 Task: Look for space in Schroeder, Brazil from 3rd June, 2023 to 9th June, 2023 for 2 adults in price range Rs.6000 to Rs.12000. Place can be entire place with 1  bedroom having 1 bed and 1 bathroom. Property type can be hotel. Amenities needed are: washing machine, . Booking option can be shelf check-in. Required host language is Spanish.
Action: Mouse moved to (444, 123)
Screenshot: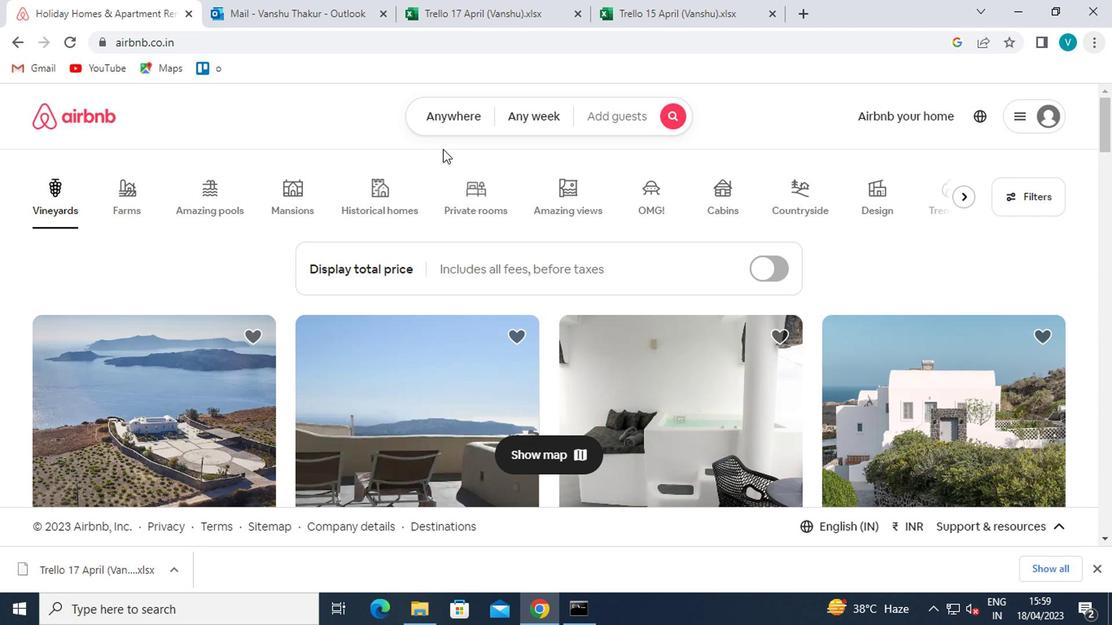 
Action: Mouse pressed left at (444, 123)
Screenshot: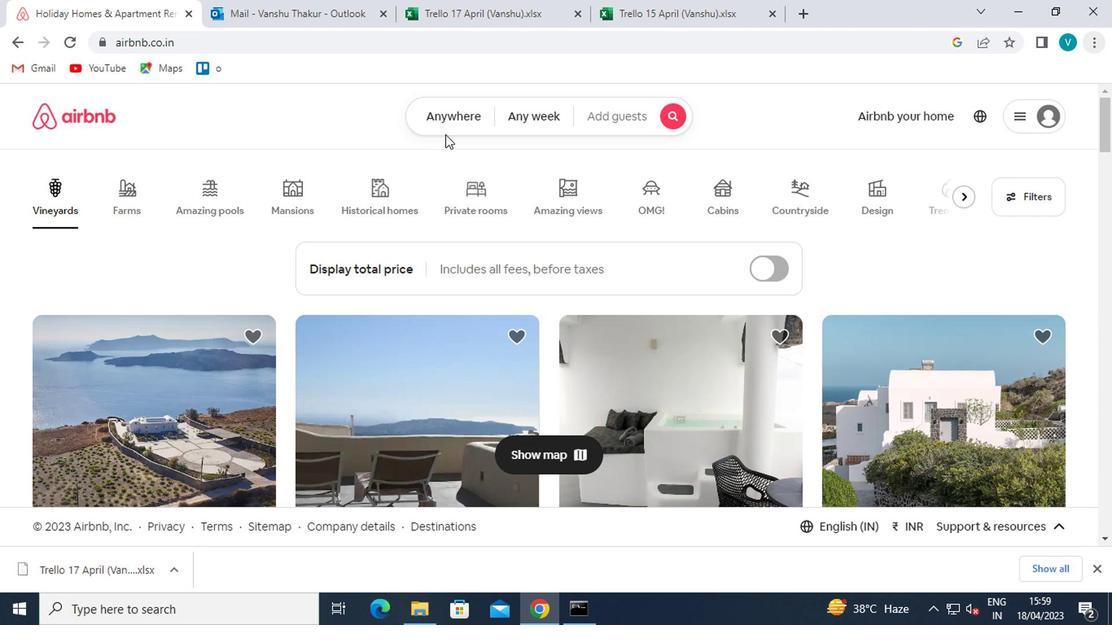
Action: Mouse moved to (351, 192)
Screenshot: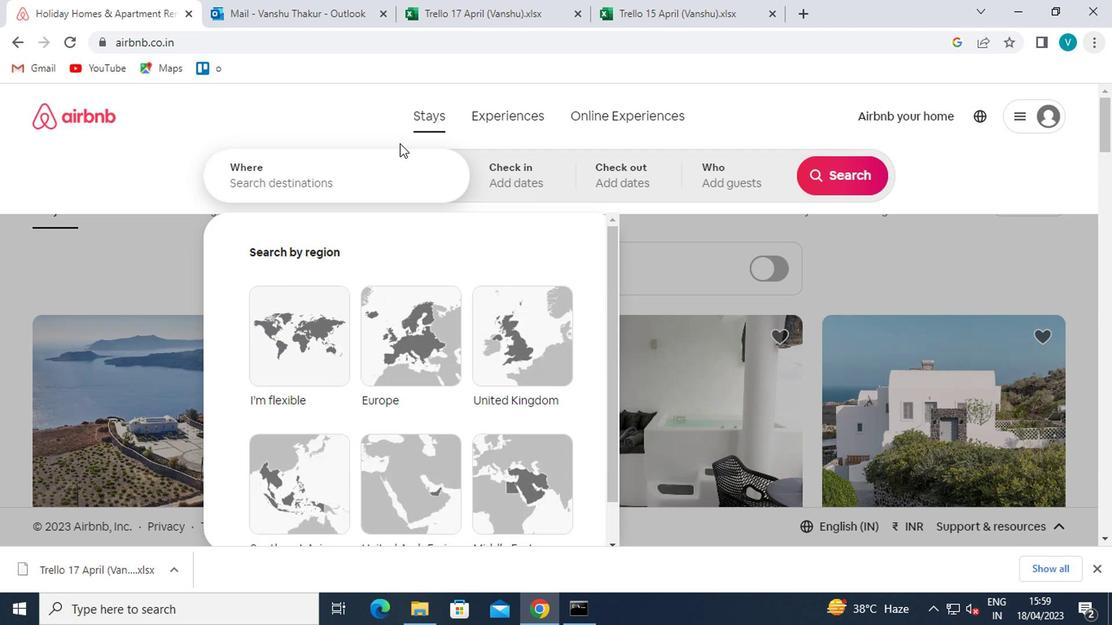 
Action: Mouse pressed left at (351, 192)
Screenshot: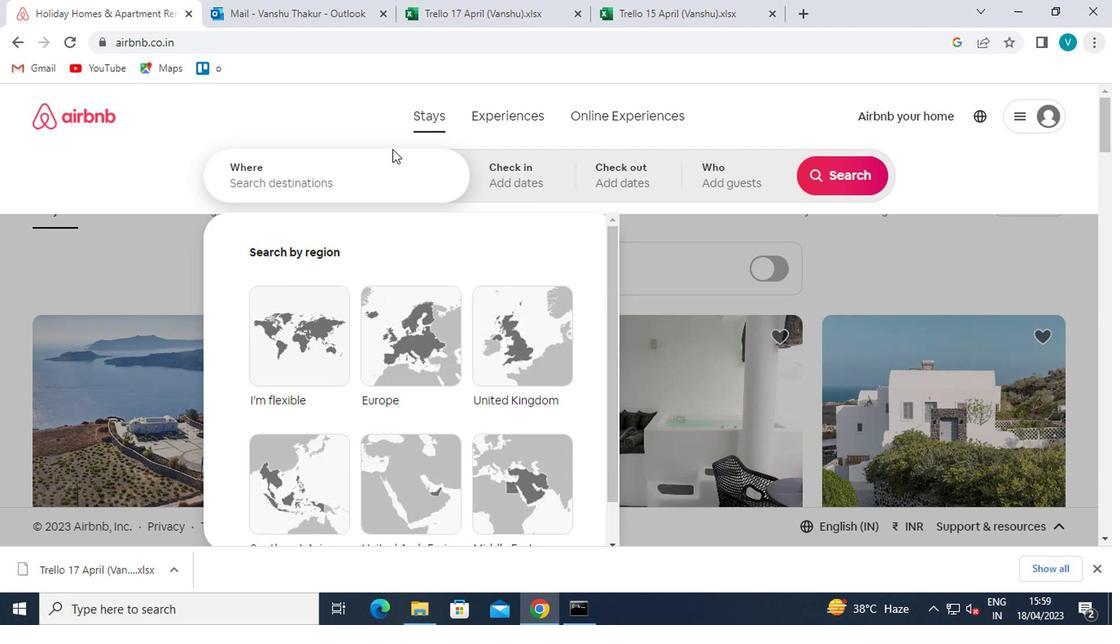 
Action: Mouse moved to (353, 195)
Screenshot: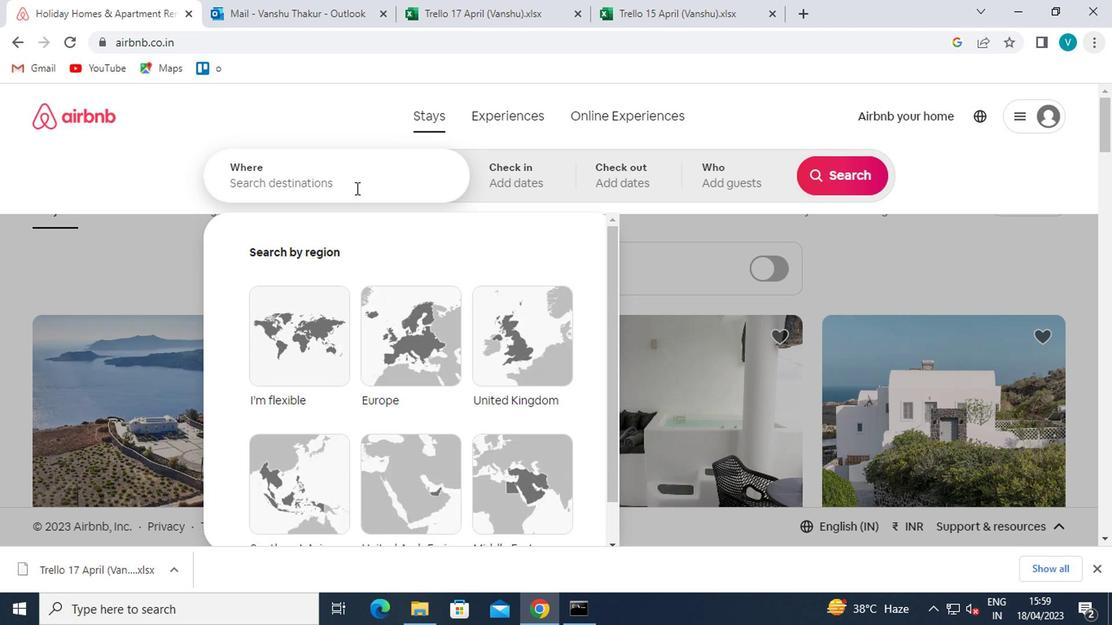 
Action: Key pressed <Key.shift>SCHROEDER
Screenshot: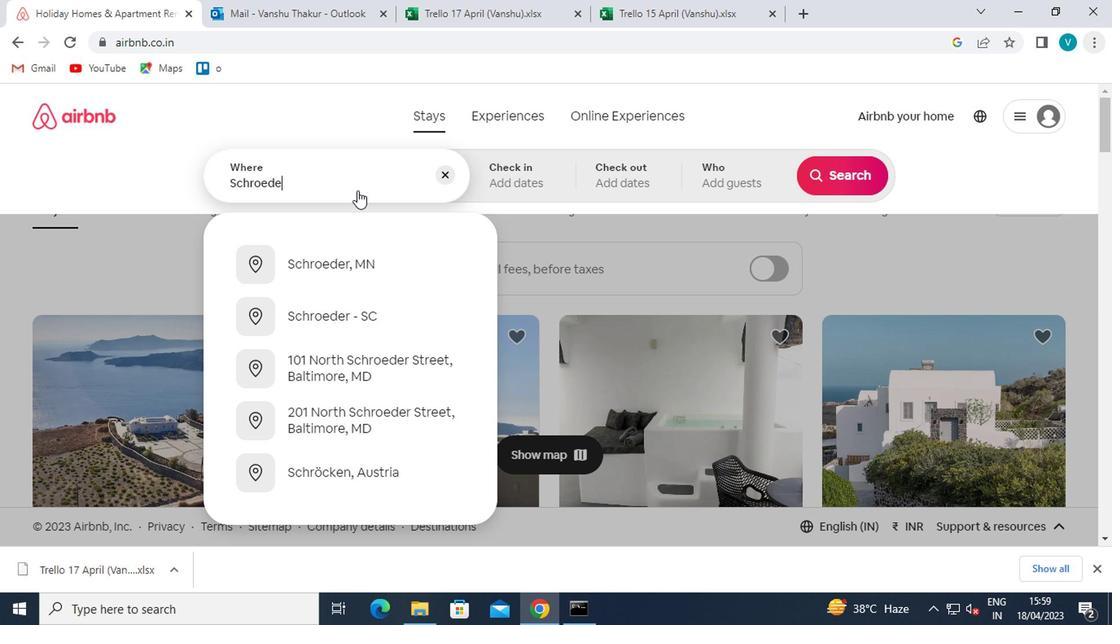 
Action: Mouse moved to (371, 259)
Screenshot: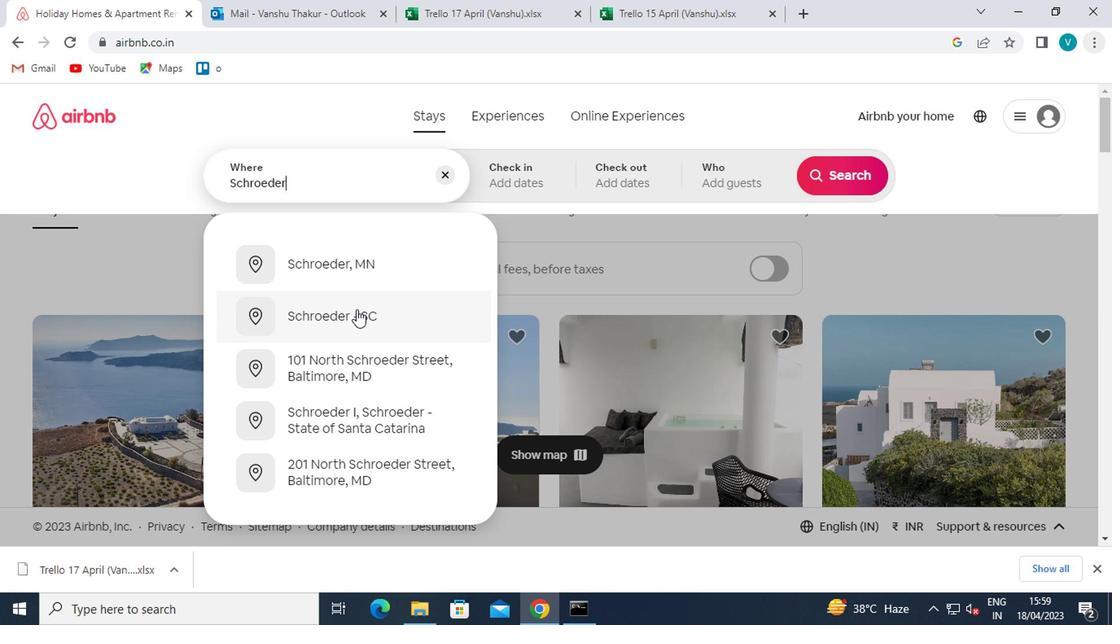 
Action: Mouse pressed left at (371, 259)
Screenshot: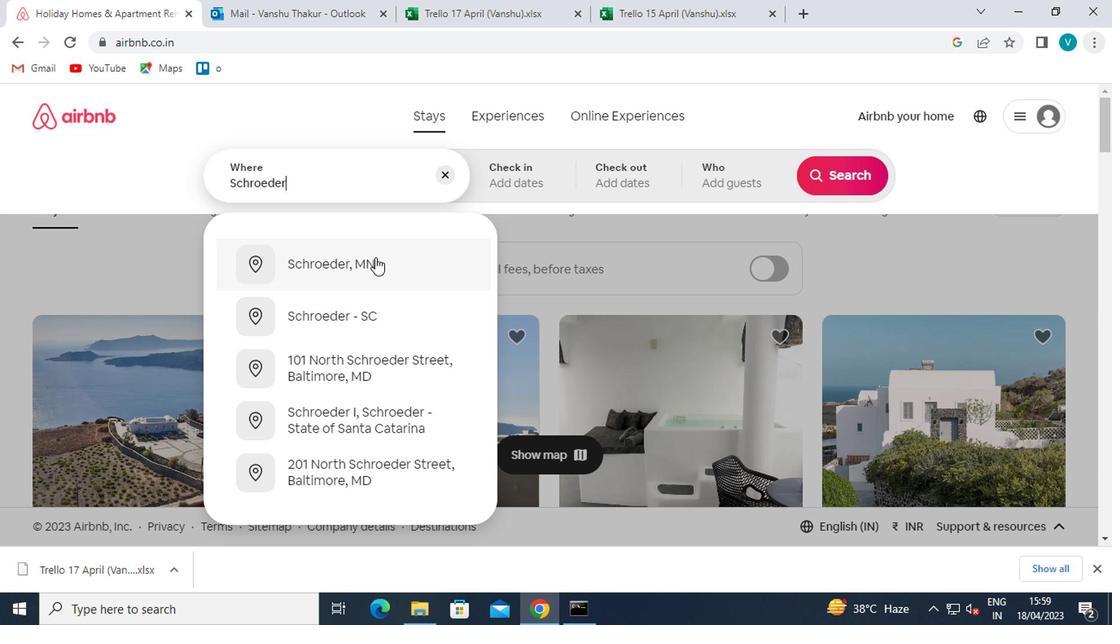 
Action: Mouse moved to (831, 302)
Screenshot: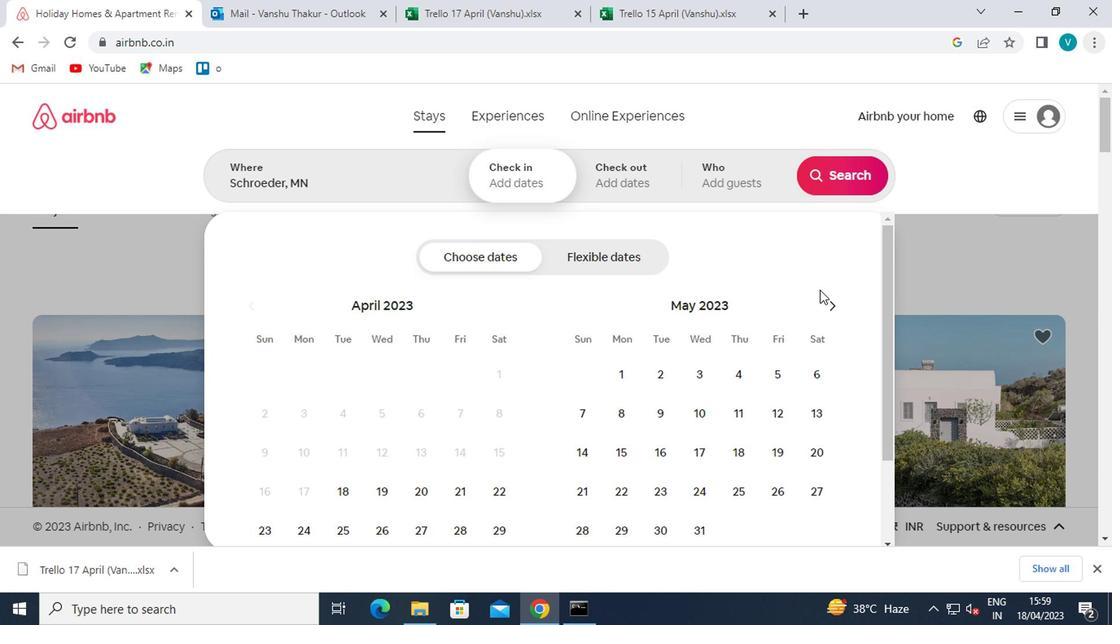 
Action: Mouse pressed left at (831, 302)
Screenshot: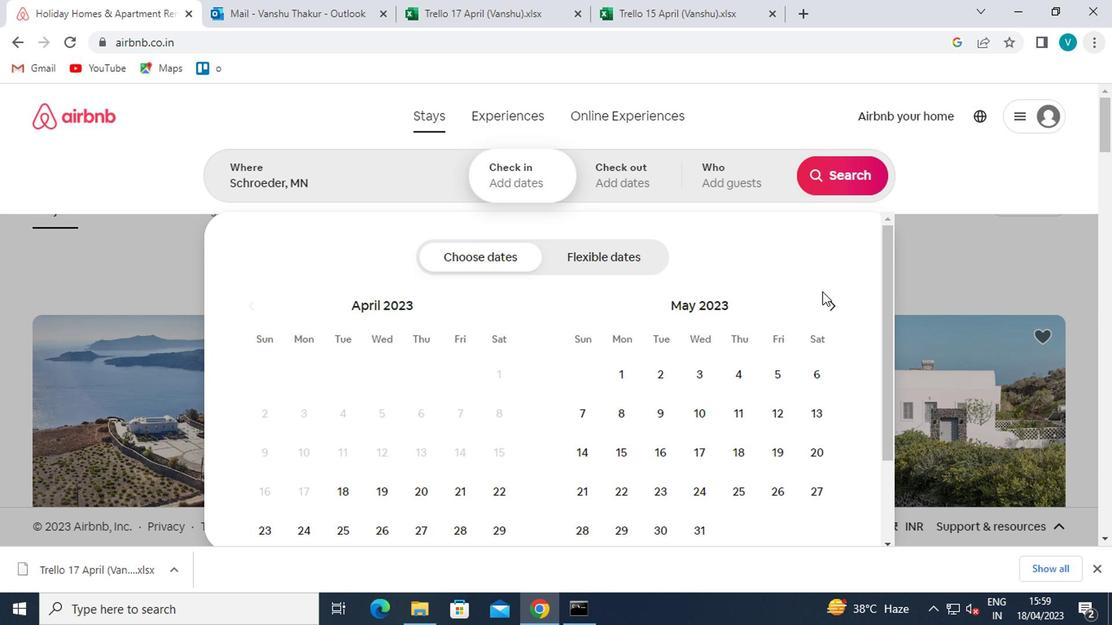 
Action: Mouse moved to (821, 367)
Screenshot: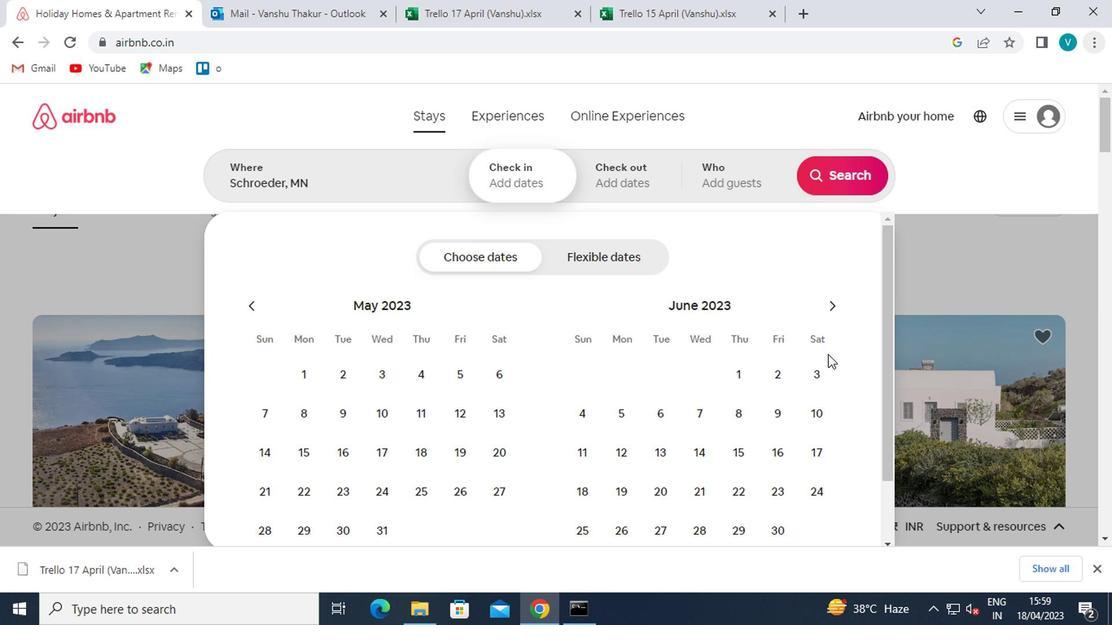 
Action: Mouse pressed left at (821, 367)
Screenshot: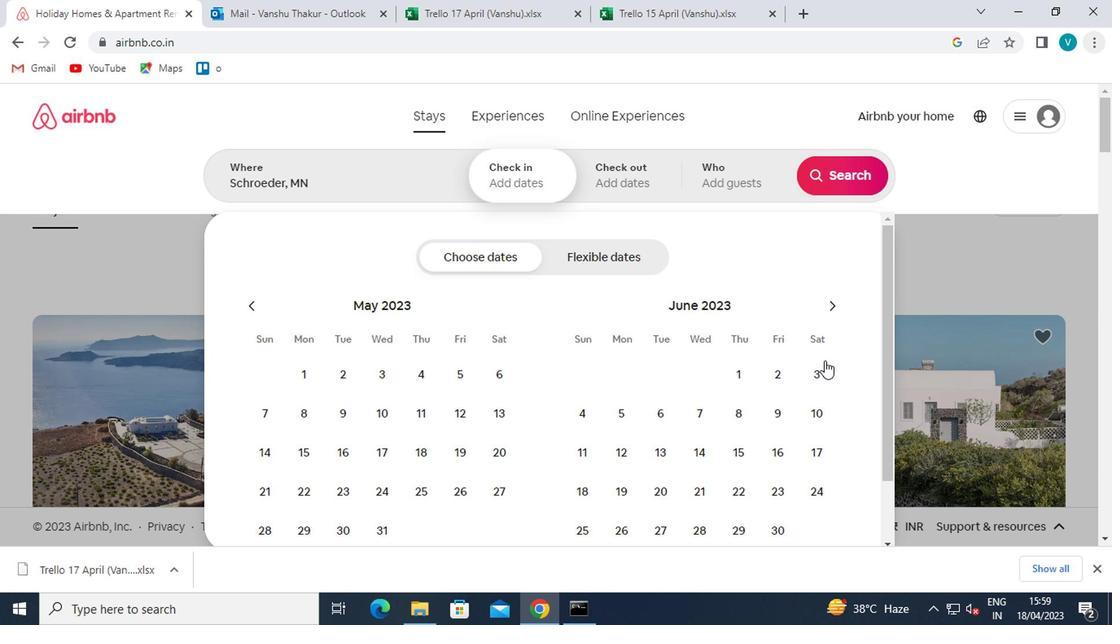 
Action: Mouse moved to (770, 407)
Screenshot: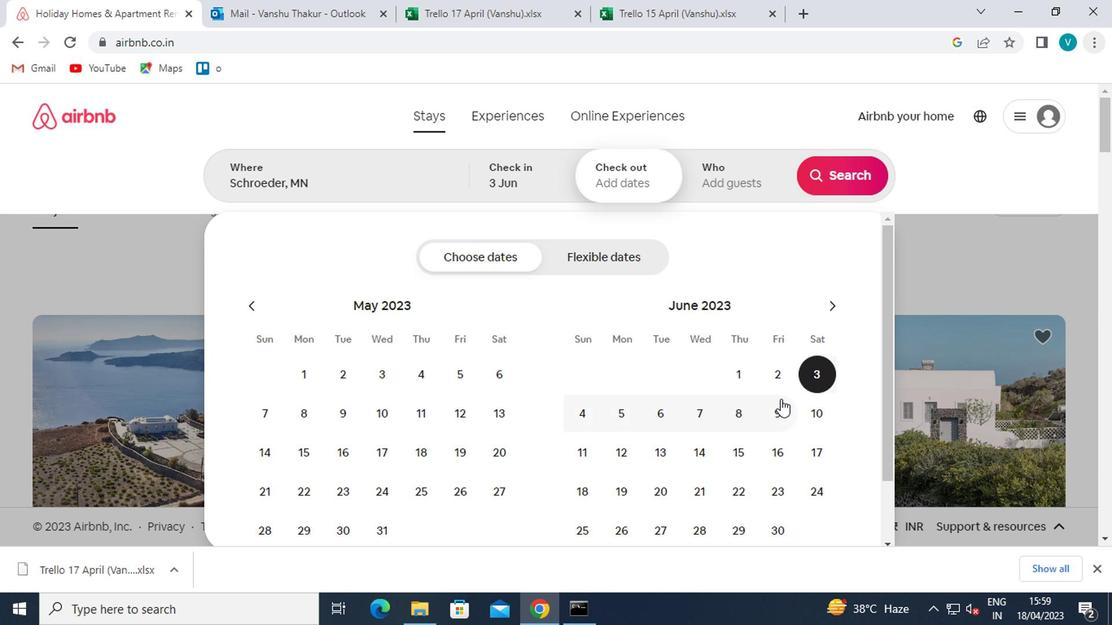 
Action: Mouse pressed left at (770, 407)
Screenshot: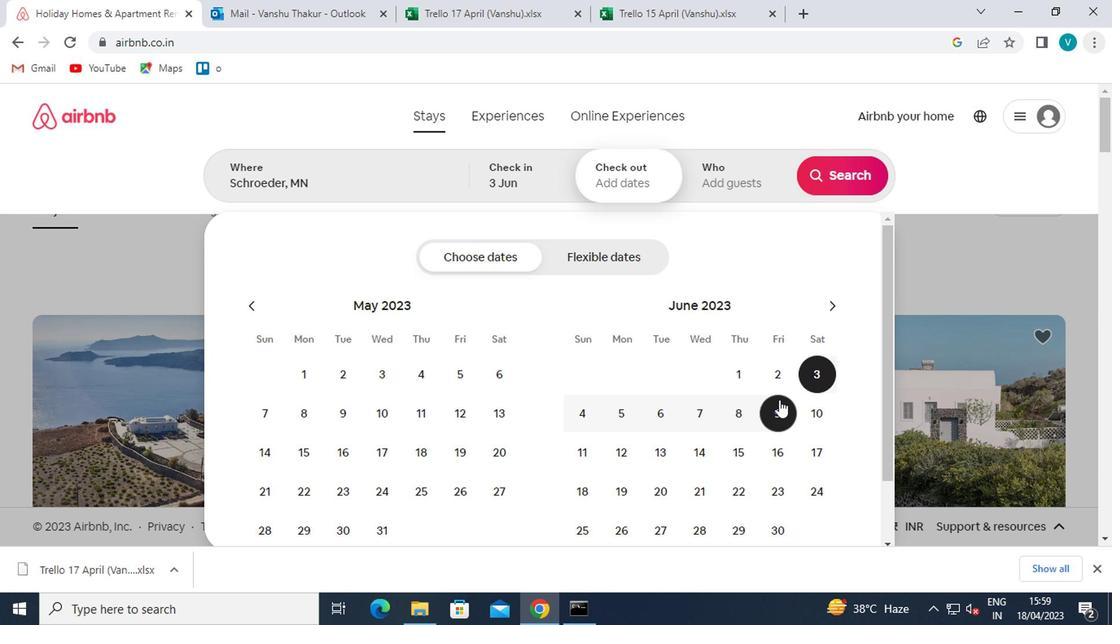 
Action: Mouse moved to (758, 188)
Screenshot: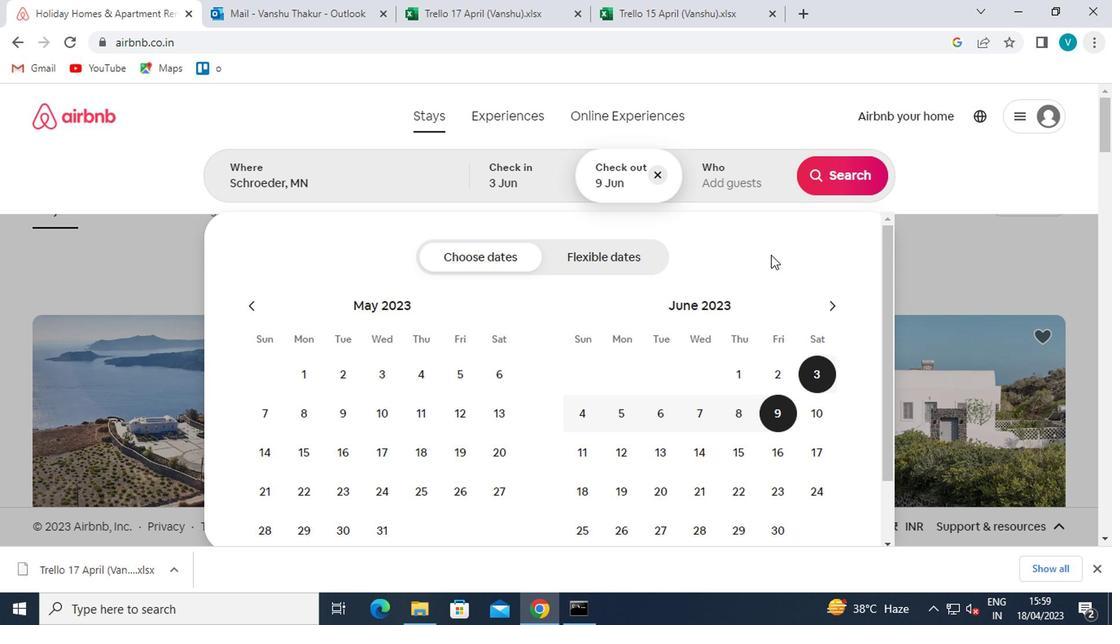 
Action: Mouse pressed left at (758, 188)
Screenshot: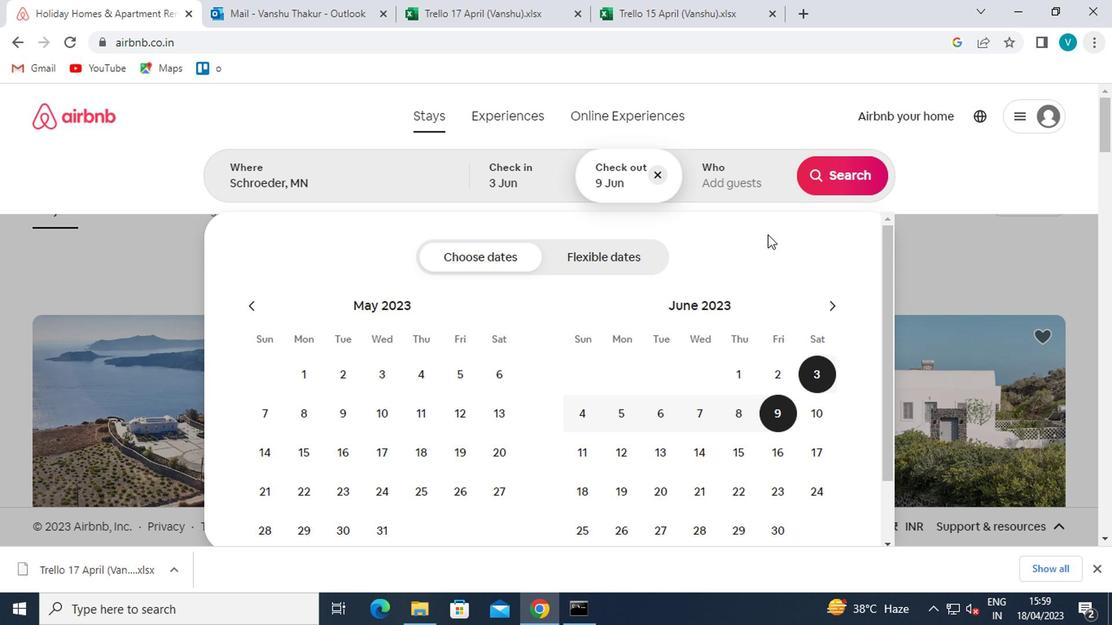 
Action: Mouse moved to (849, 259)
Screenshot: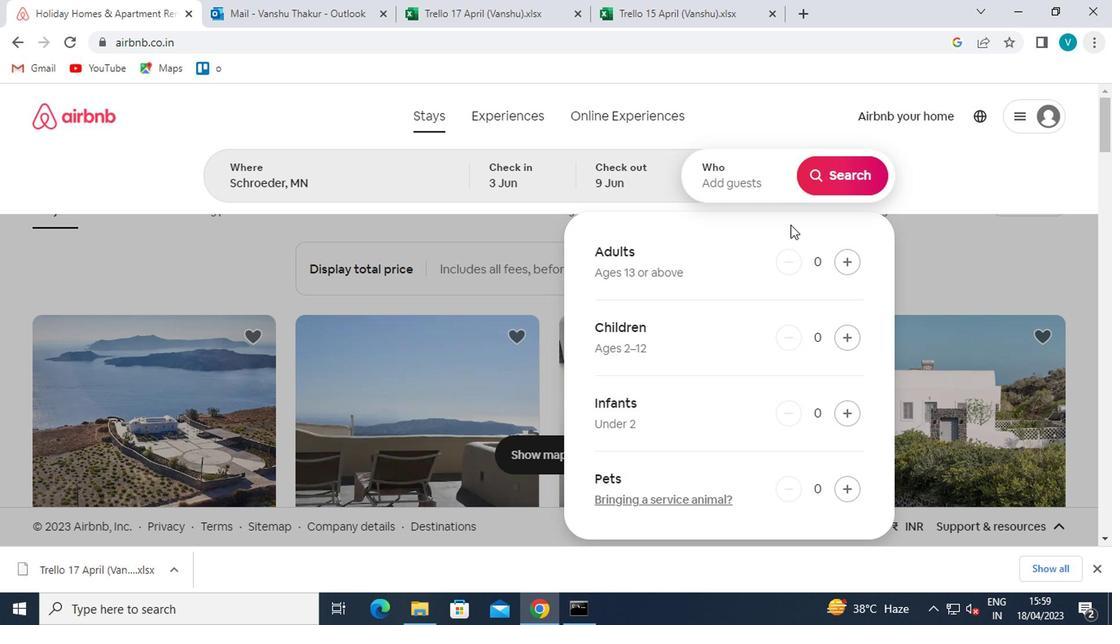 
Action: Mouse pressed left at (849, 259)
Screenshot: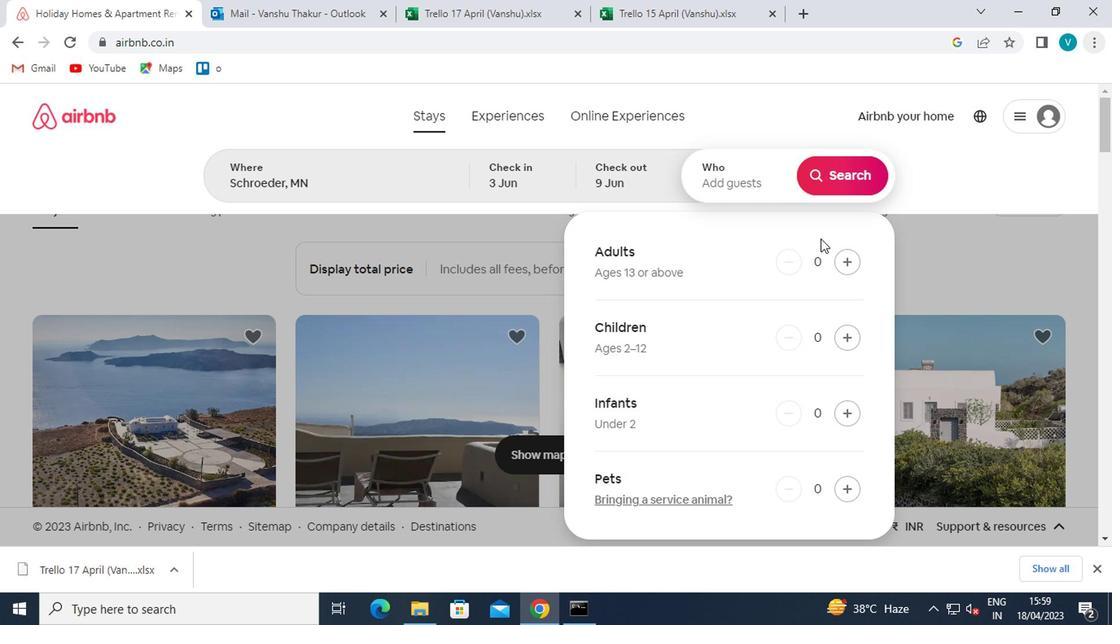 
Action: Mouse pressed left at (849, 259)
Screenshot: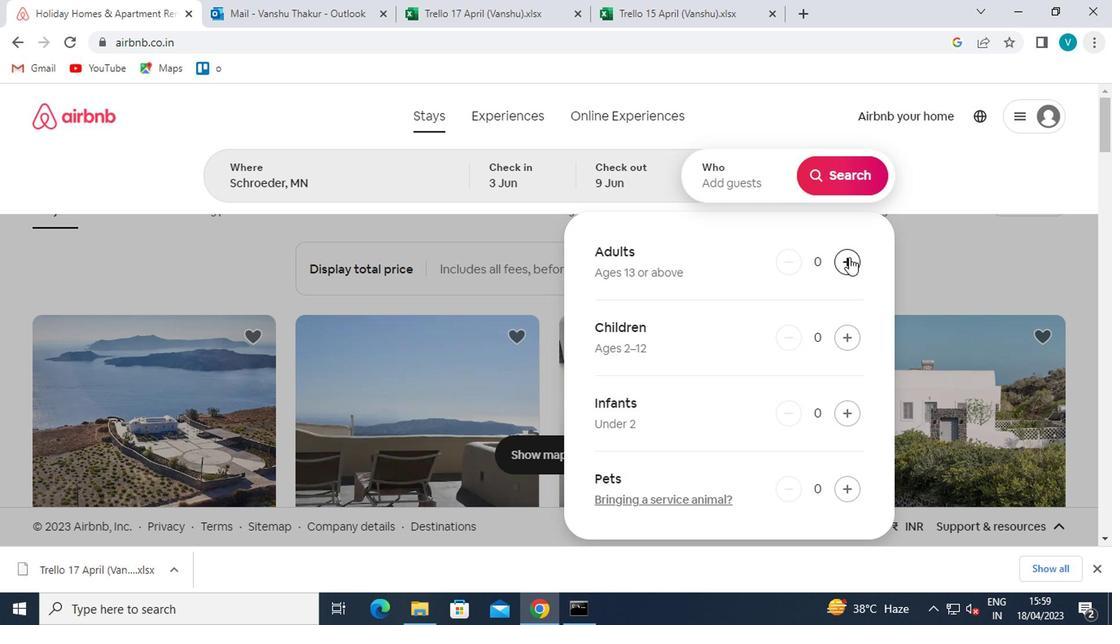 
Action: Mouse moved to (859, 178)
Screenshot: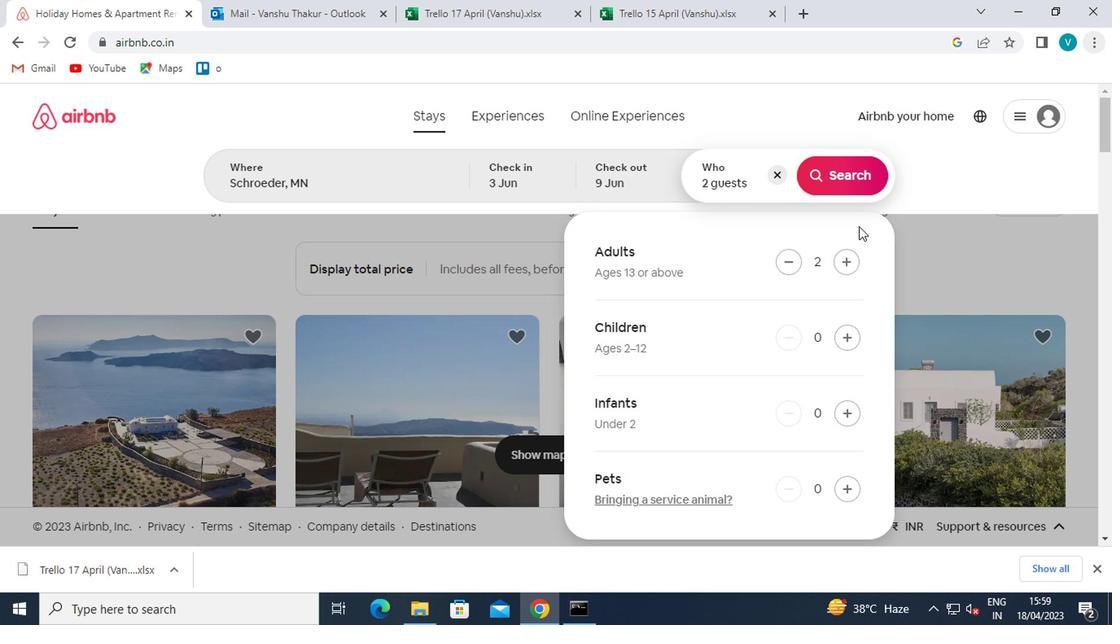 
Action: Mouse pressed left at (859, 178)
Screenshot: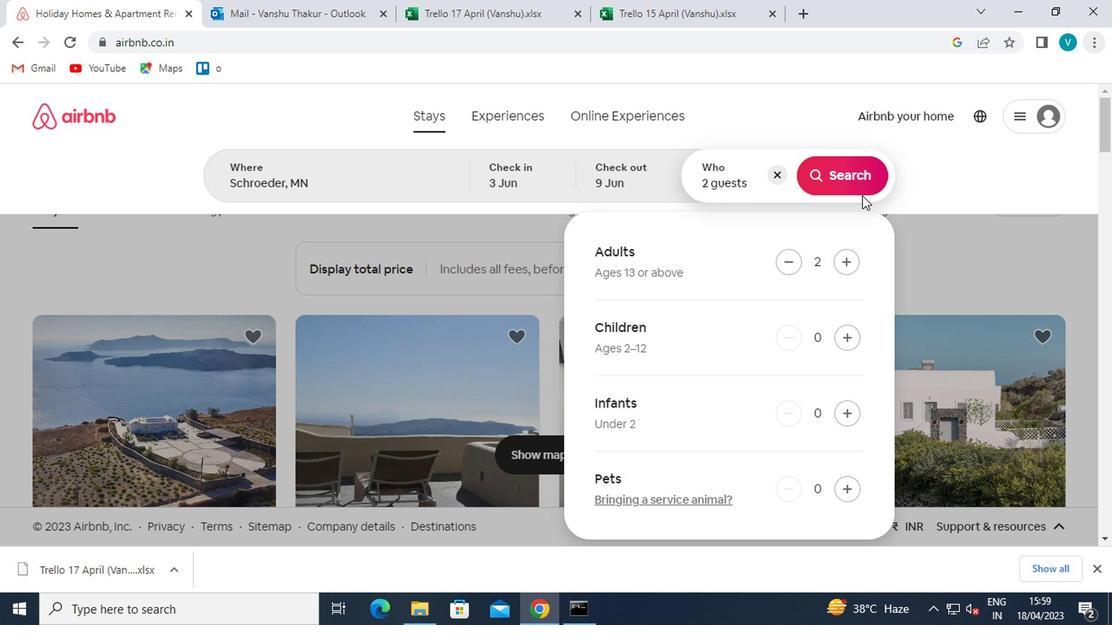 
Action: Mouse moved to (1041, 185)
Screenshot: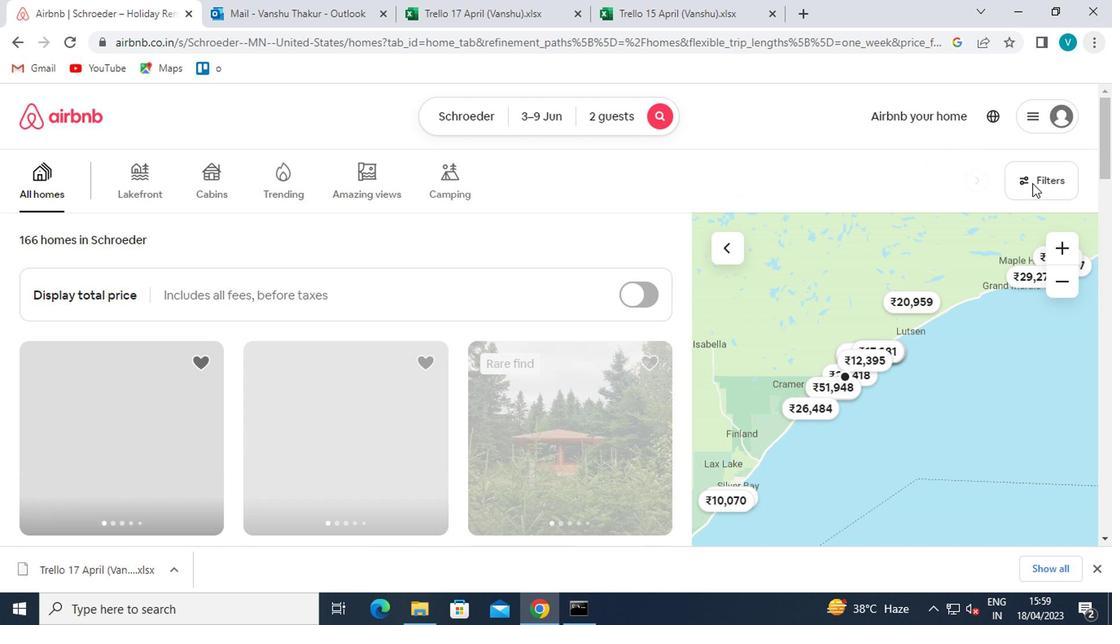 
Action: Mouse pressed left at (1041, 185)
Screenshot: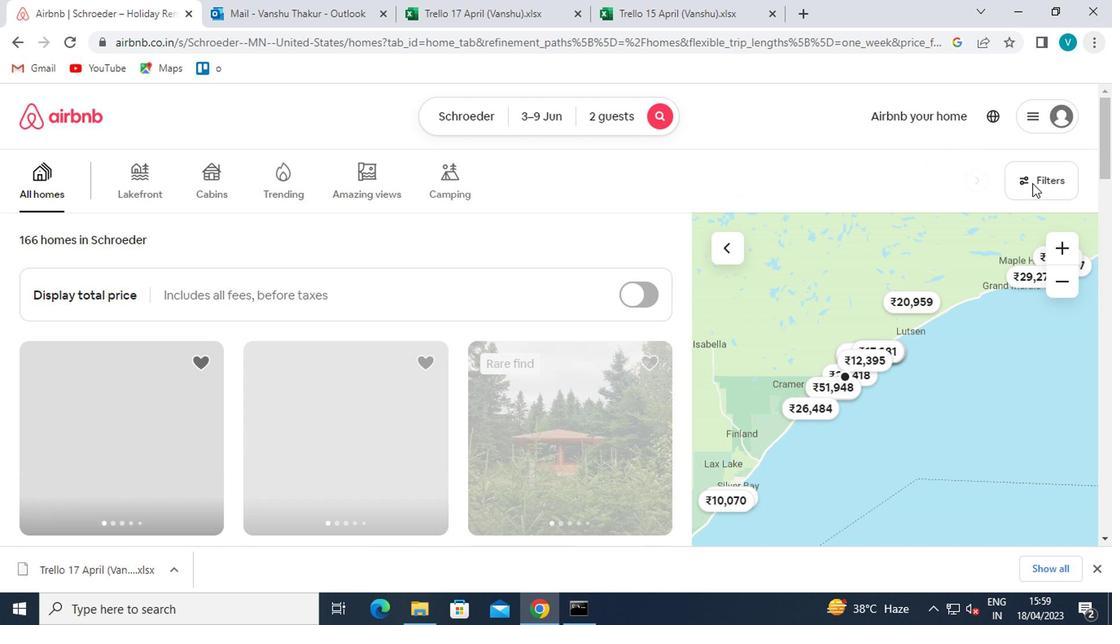 
Action: Mouse moved to (369, 387)
Screenshot: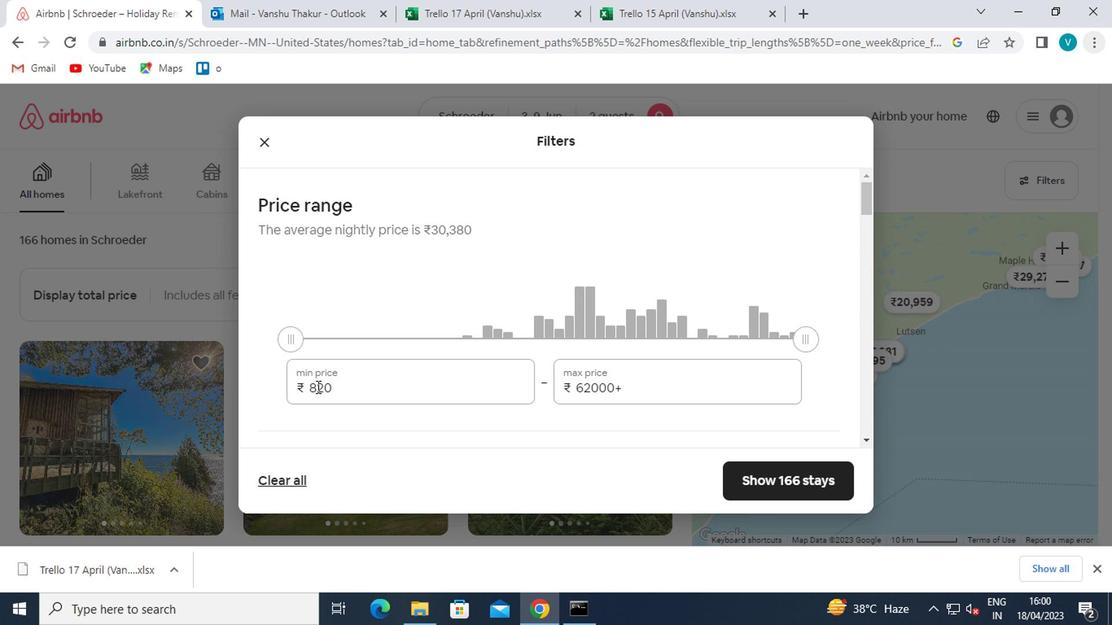 
Action: Mouse pressed left at (369, 387)
Screenshot: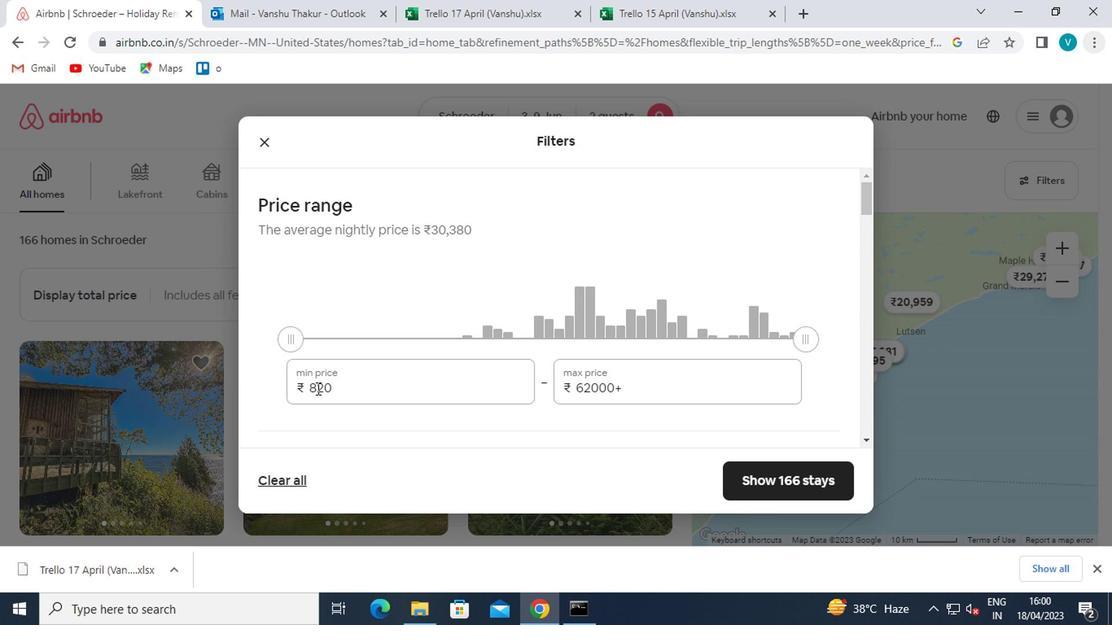 
Action: Mouse moved to (368, 387)
Screenshot: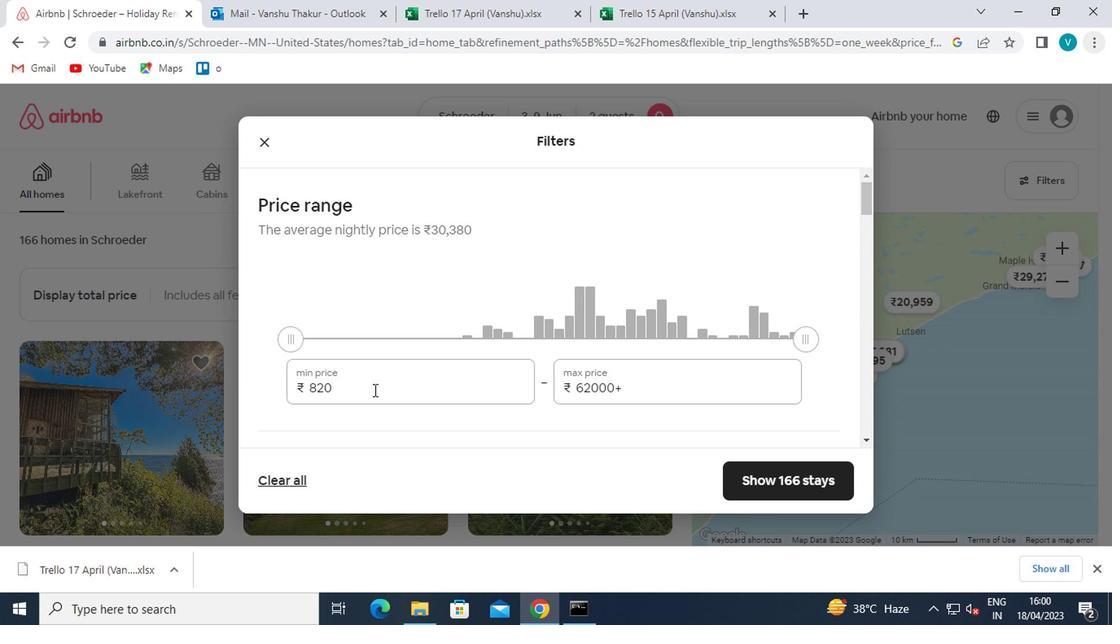 
Action: Key pressed <Key.backspace><Key.backspace><Key.backspace>6000
Screenshot: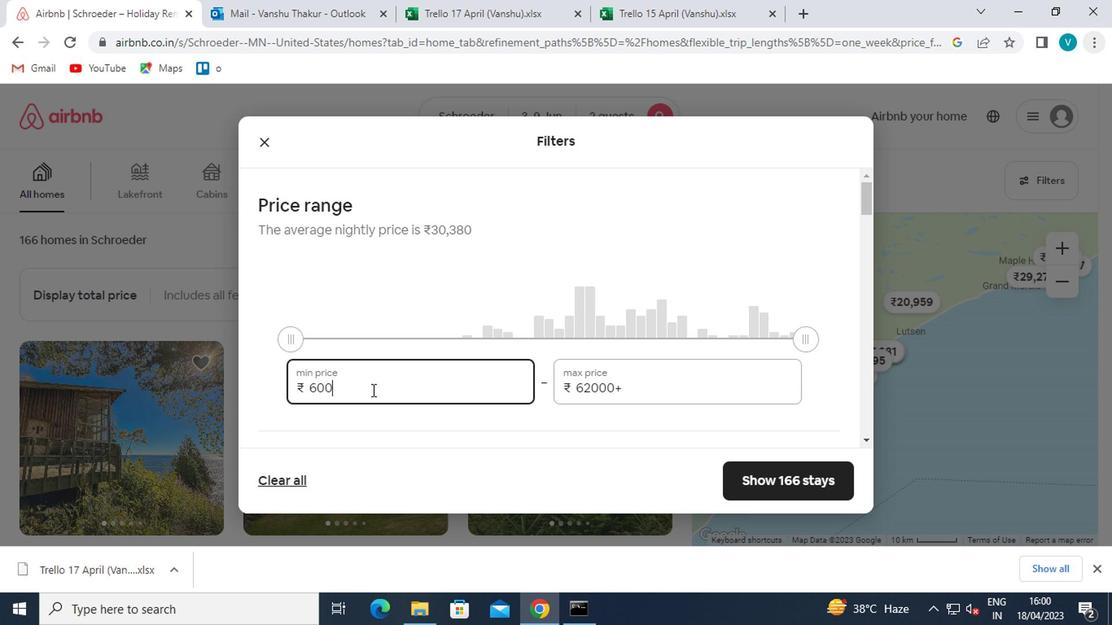 
Action: Mouse moved to (696, 390)
Screenshot: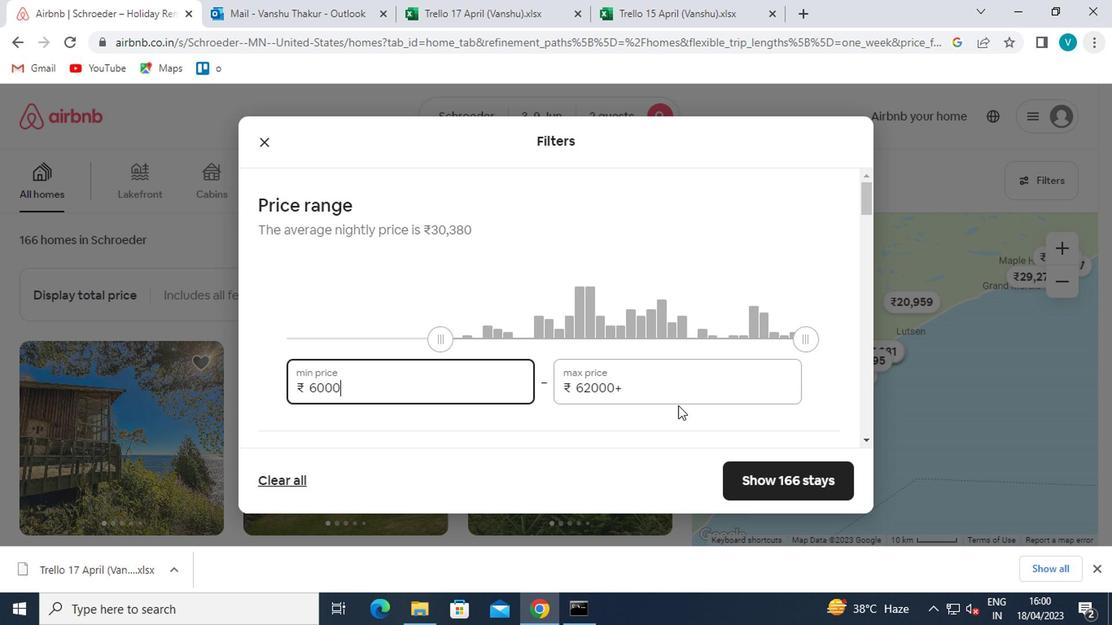
Action: Mouse pressed left at (696, 390)
Screenshot: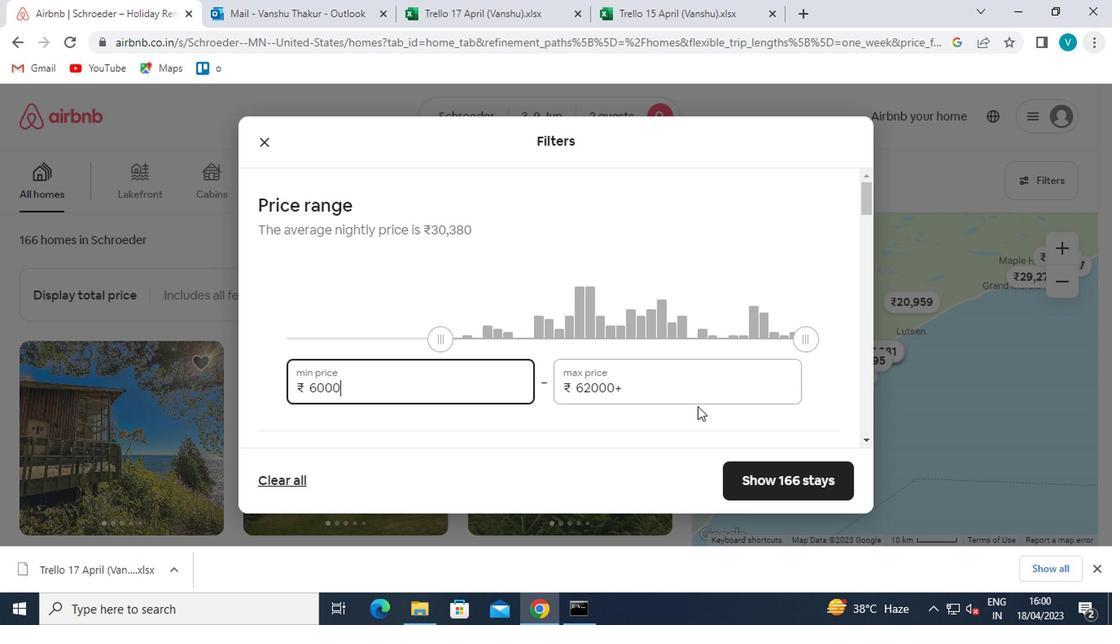 
Action: Mouse moved to (689, 389)
Screenshot: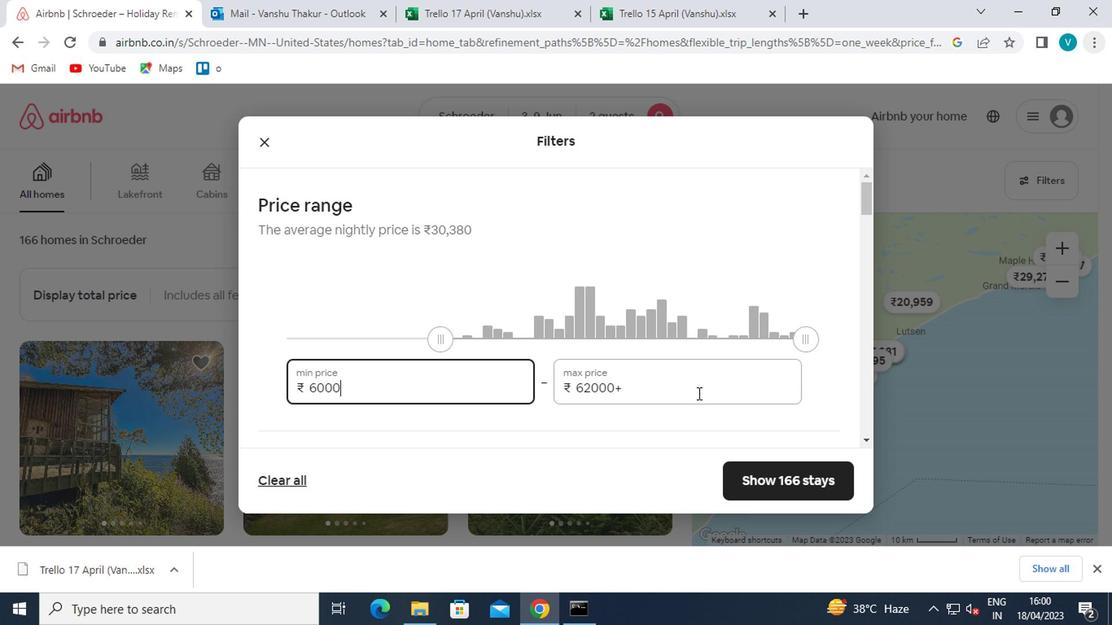 
Action: Key pressed <Key.backspace><Key.backspace><Key.backspace><Key.backspace><Key.backspace><Key.backspace>12000
Screenshot: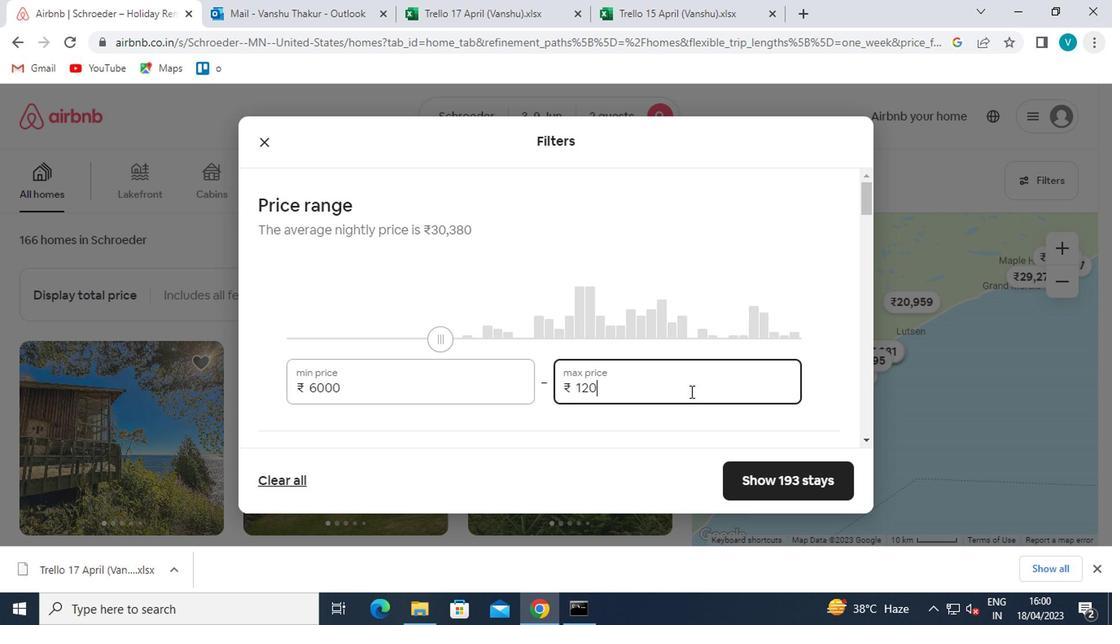 
Action: Mouse moved to (688, 389)
Screenshot: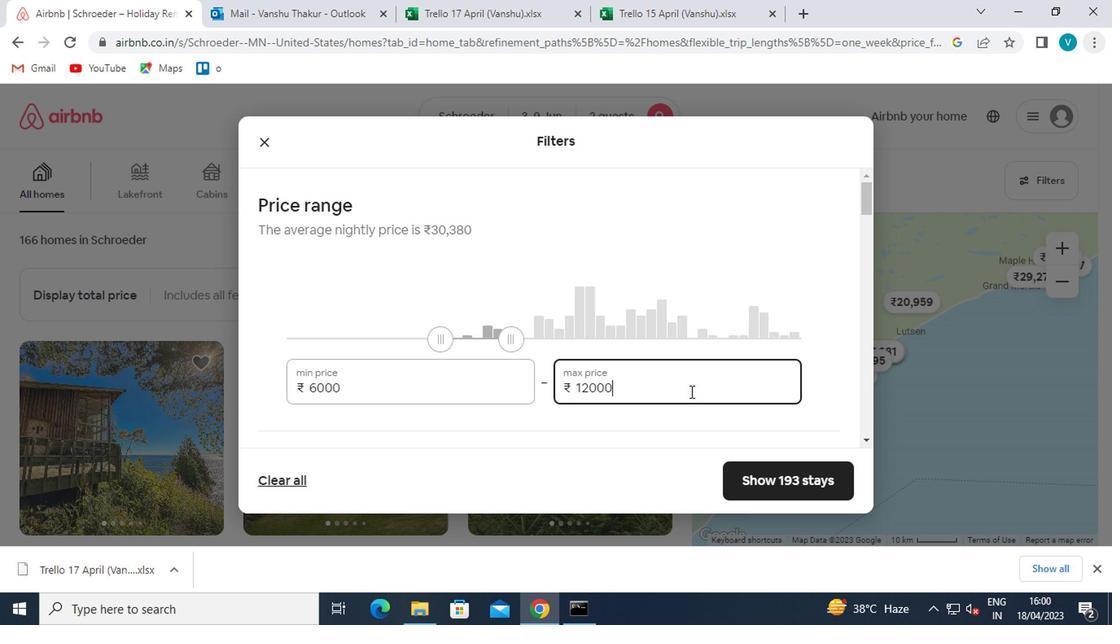 
Action: Mouse scrolled (688, 388) with delta (0, -1)
Screenshot: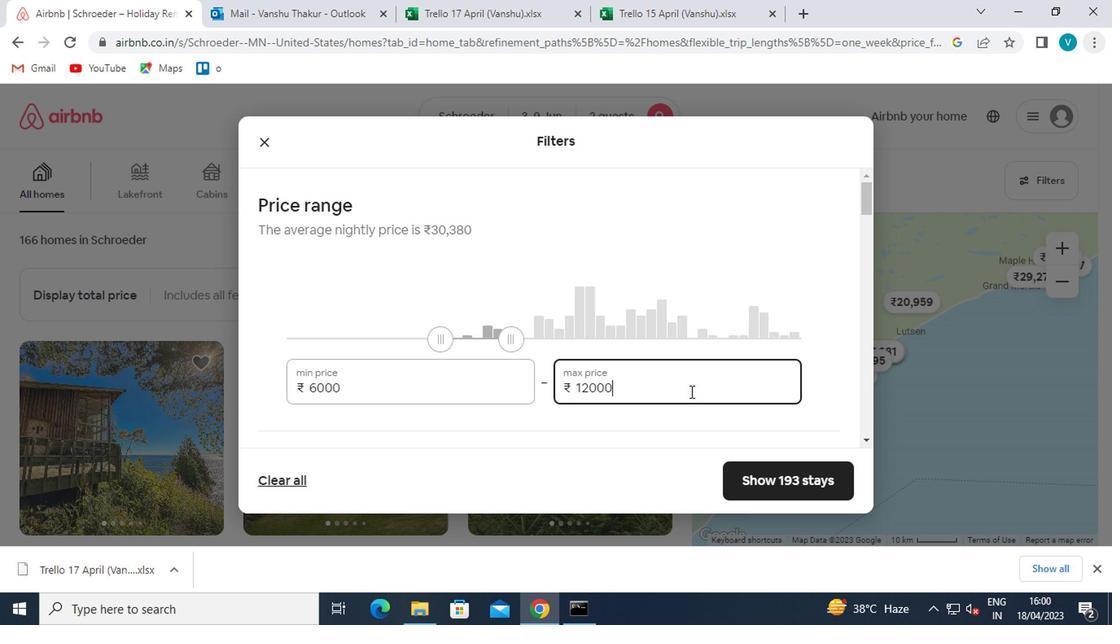 
Action: Mouse moved to (688, 389)
Screenshot: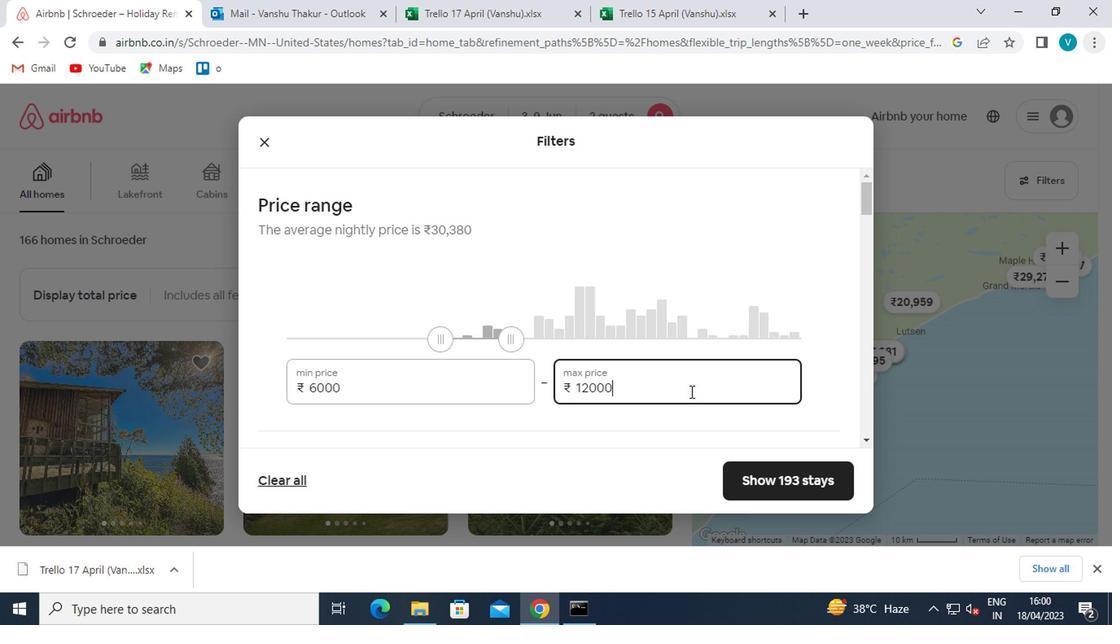
Action: Mouse scrolled (688, 389) with delta (0, 0)
Screenshot: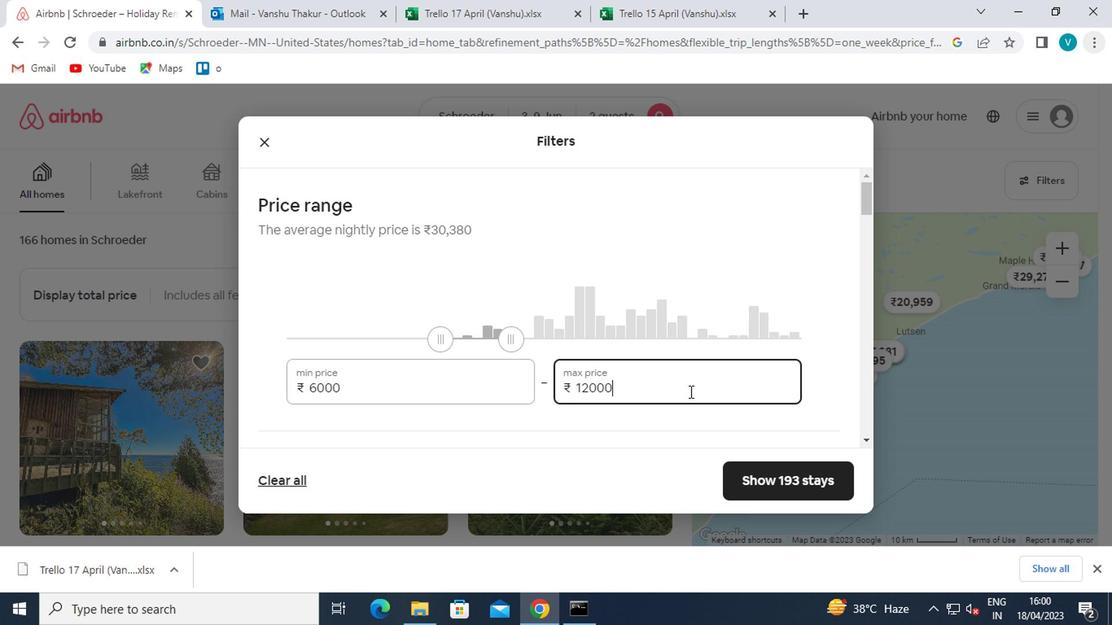 
Action: Mouse moved to (276, 365)
Screenshot: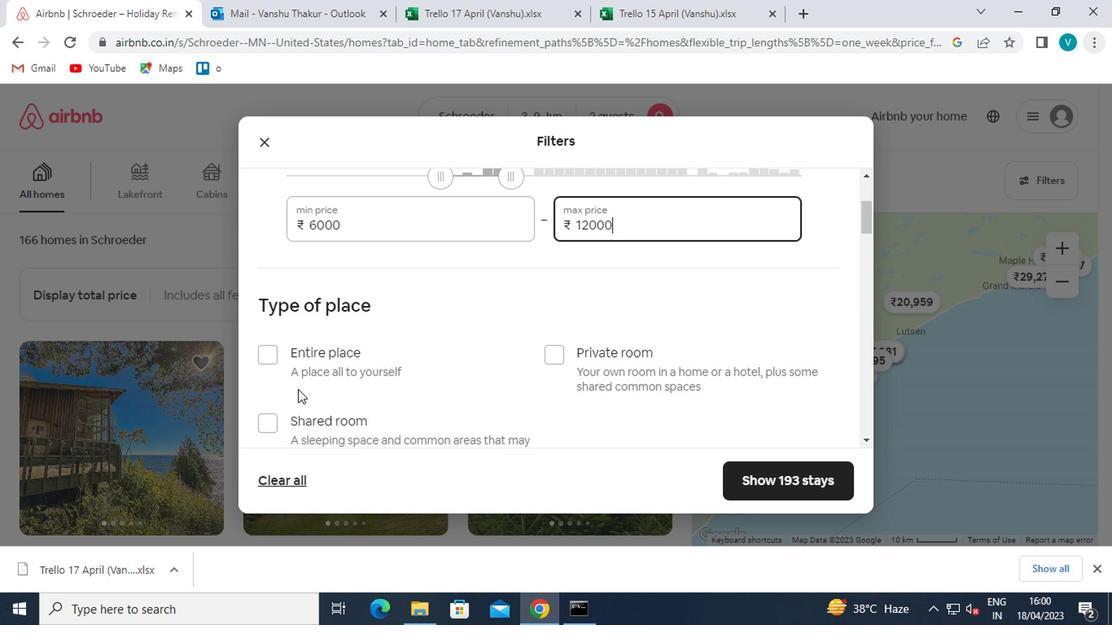 
Action: Mouse pressed left at (276, 365)
Screenshot: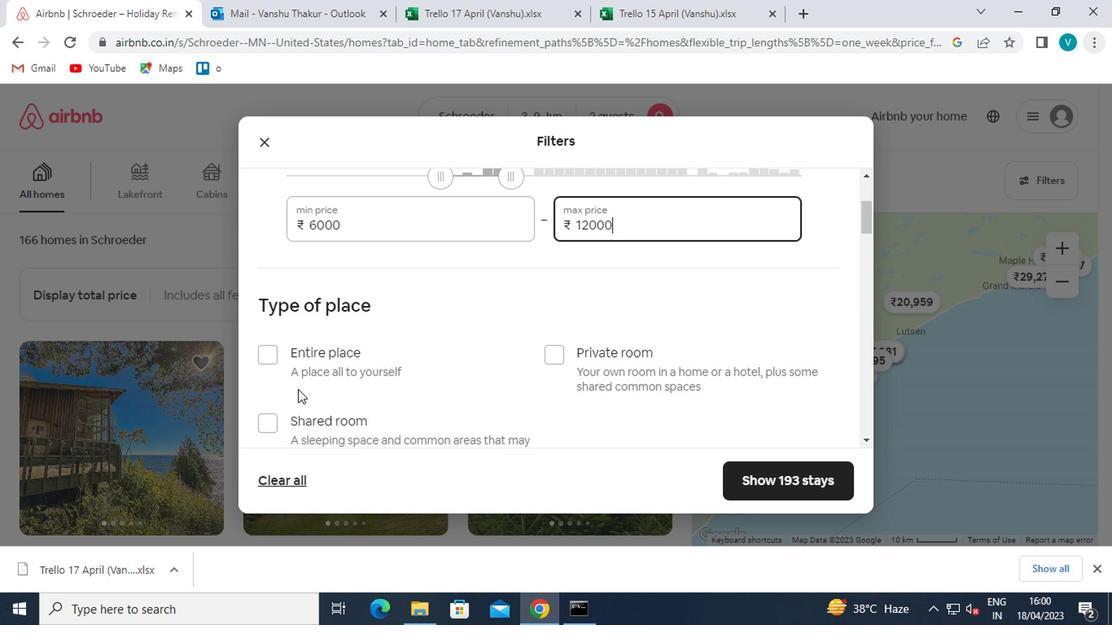 
Action: Mouse moved to (282, 366)
Screenshot: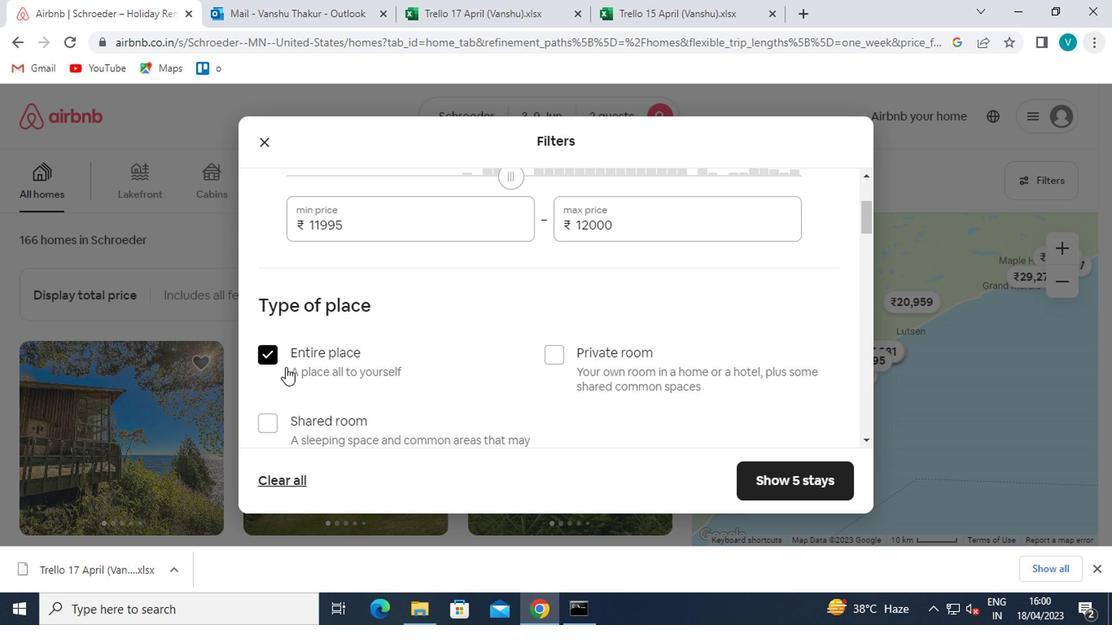 
Action: Mouse scrolled (282, 365) with delta (0, -1)
Screenshot: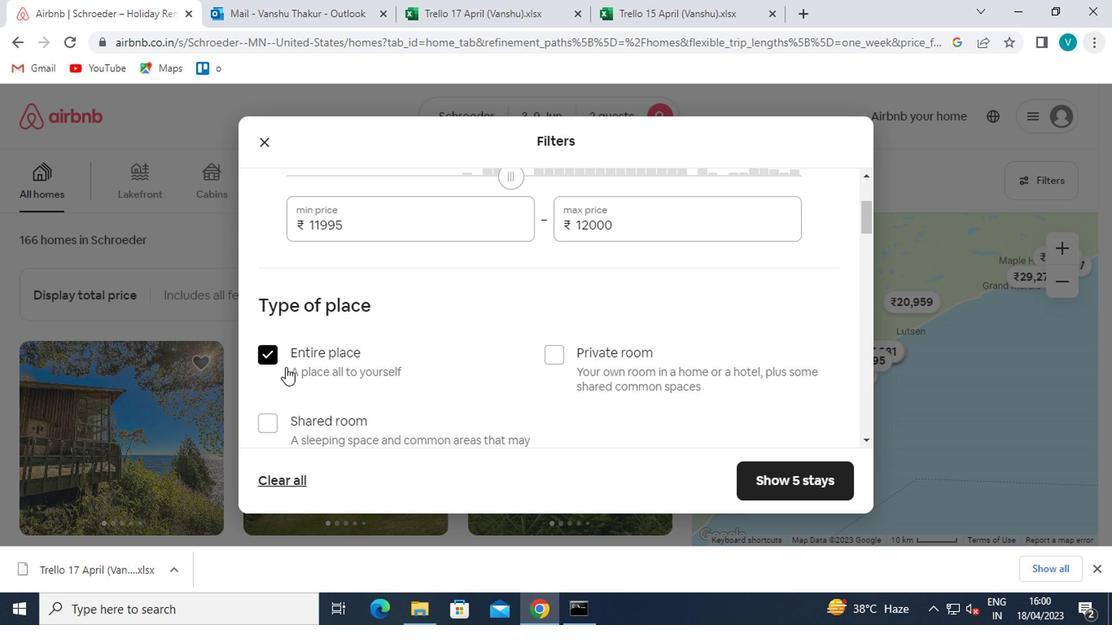 
Action: Mouse moved to (284, 368)
Screenshot: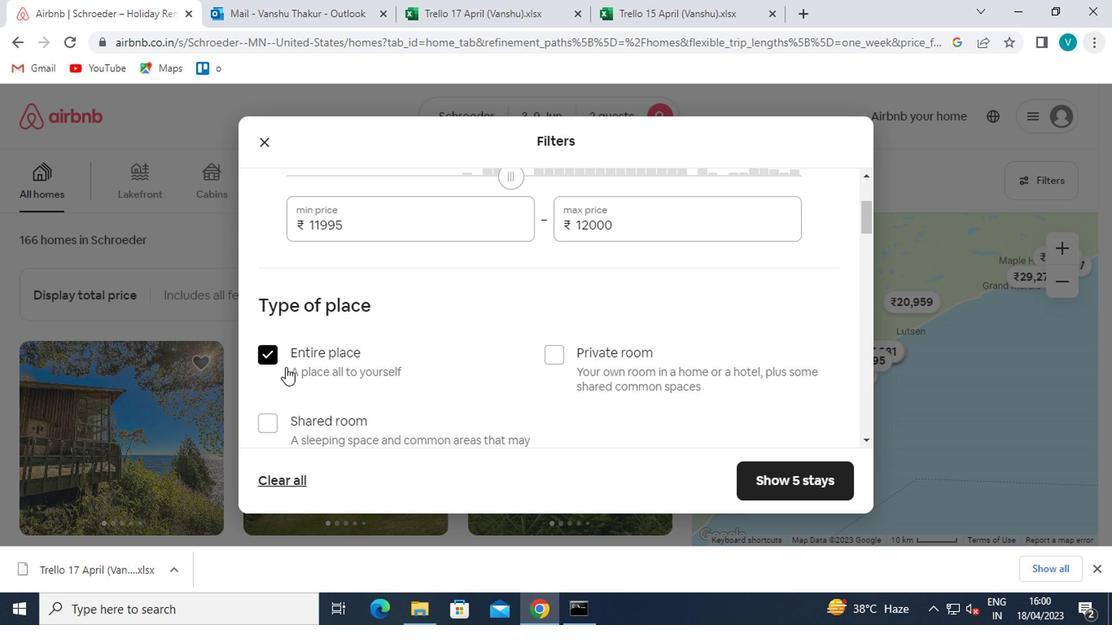 
Action: Mouse scrolled (284, 367) with delta (0, -1)
Screenshot: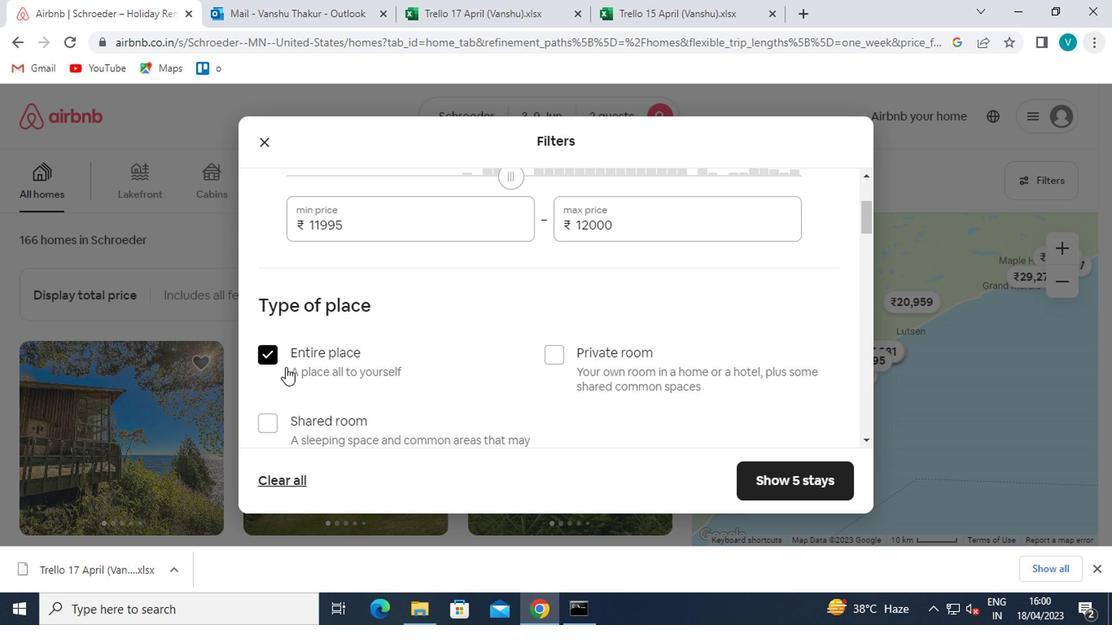 
Action: Mouse moved to (288, 373)
Screenshot: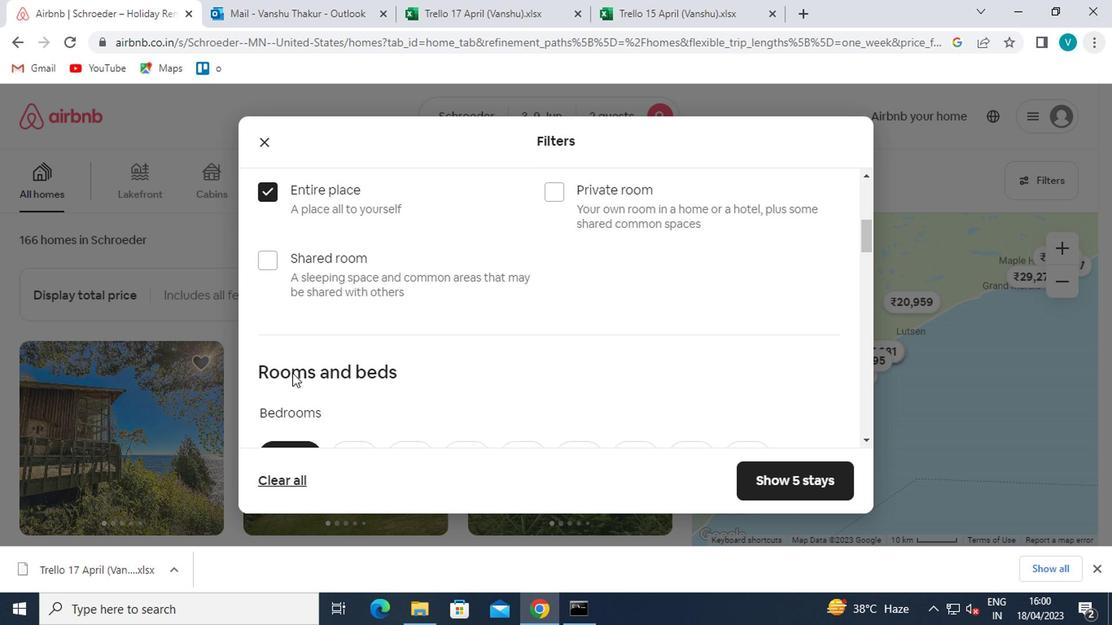 
Action: Mouse scrolled (288, 372) with delta (0, -1)
Screenshot: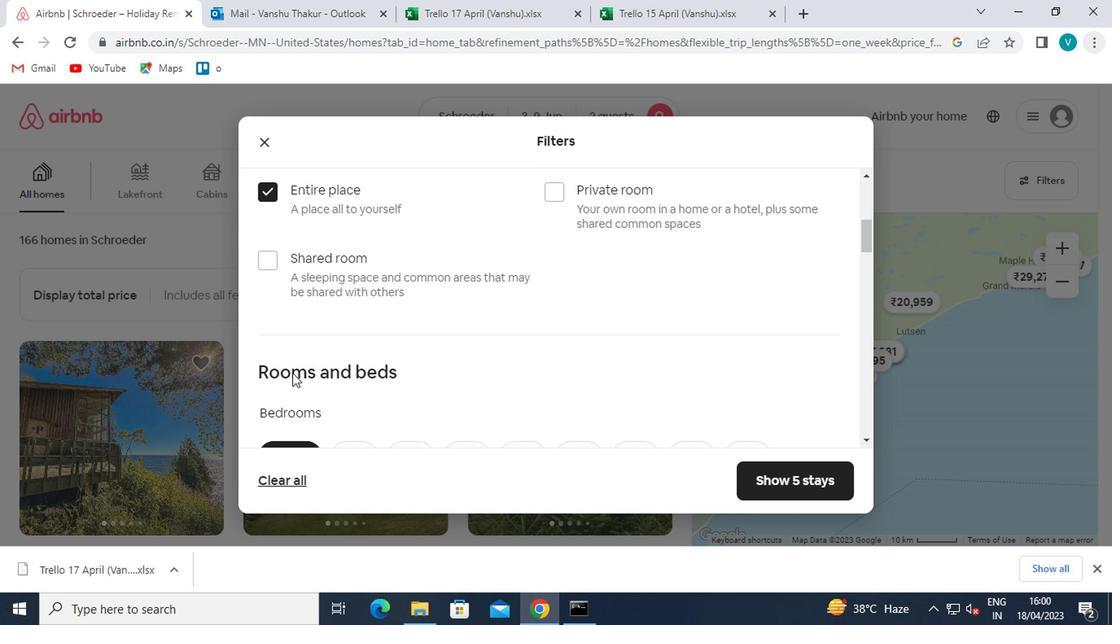 
Action: Mouse moved to (289, 374)
Screenshot: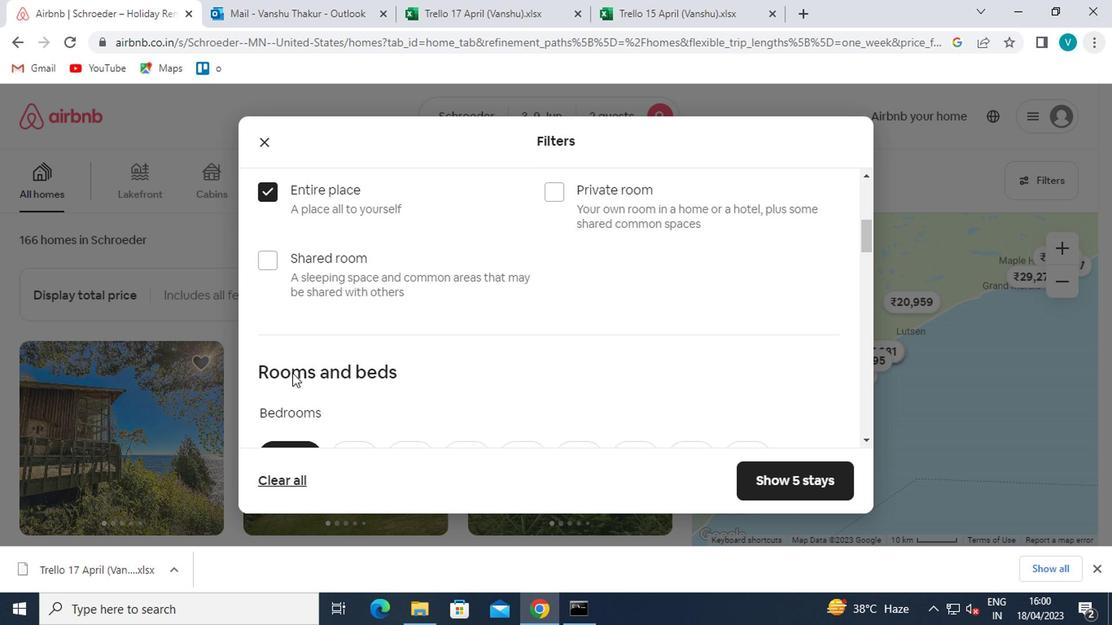 
Action: Mouse scrolled (289, 374) with delta (0, 0)
Screenshot: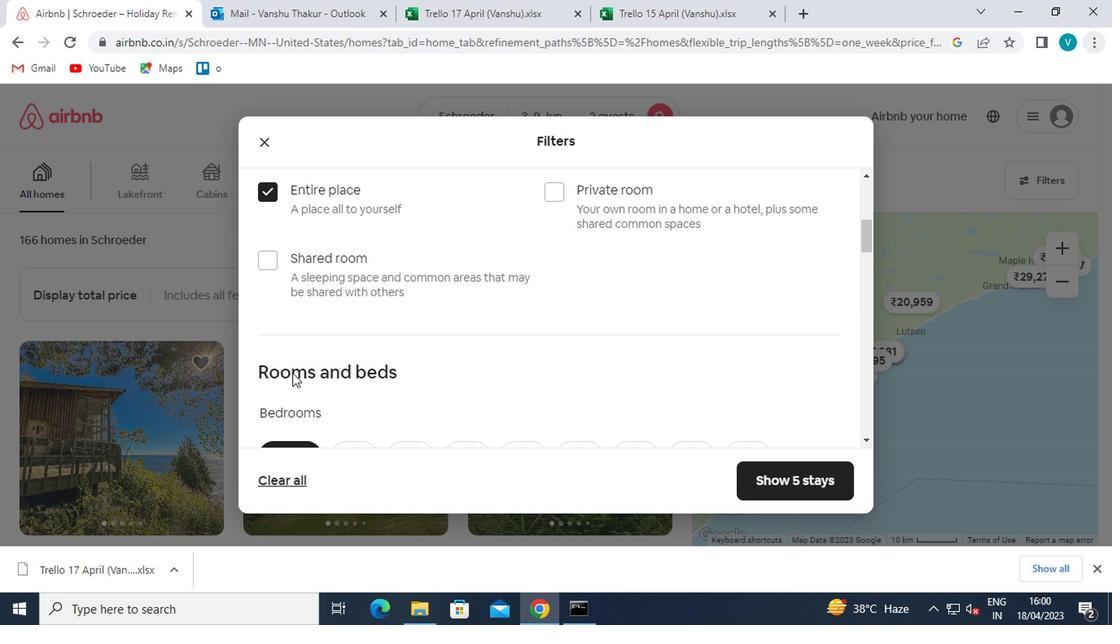 
Action: Mouse moved to (359, 309)
Screenshot: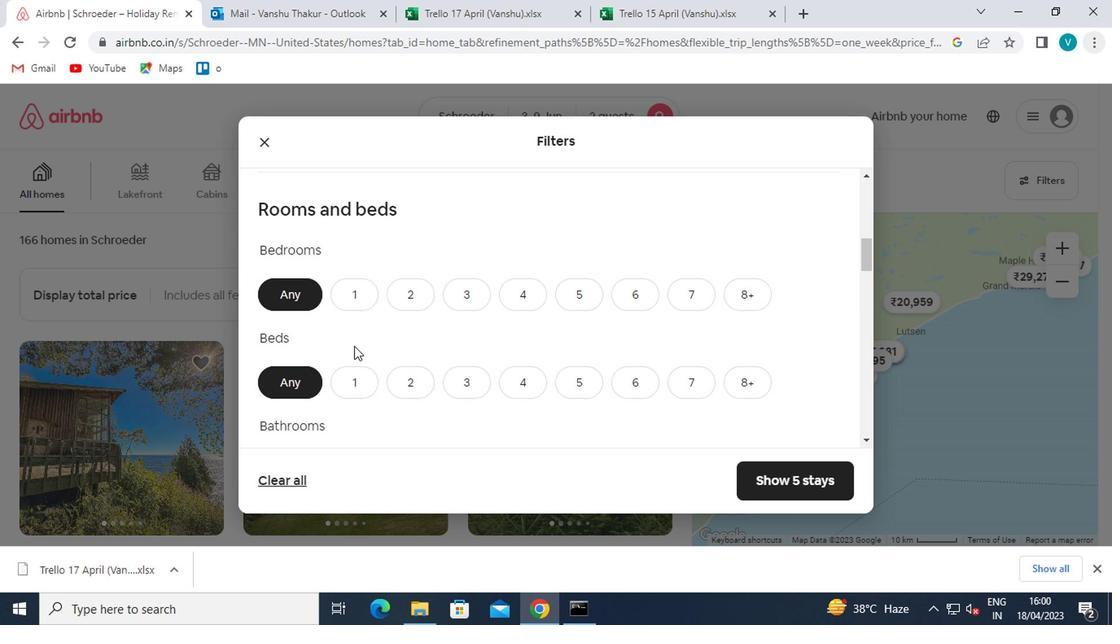
Action: Mouse pressed left at (359, 309)
Screenshot: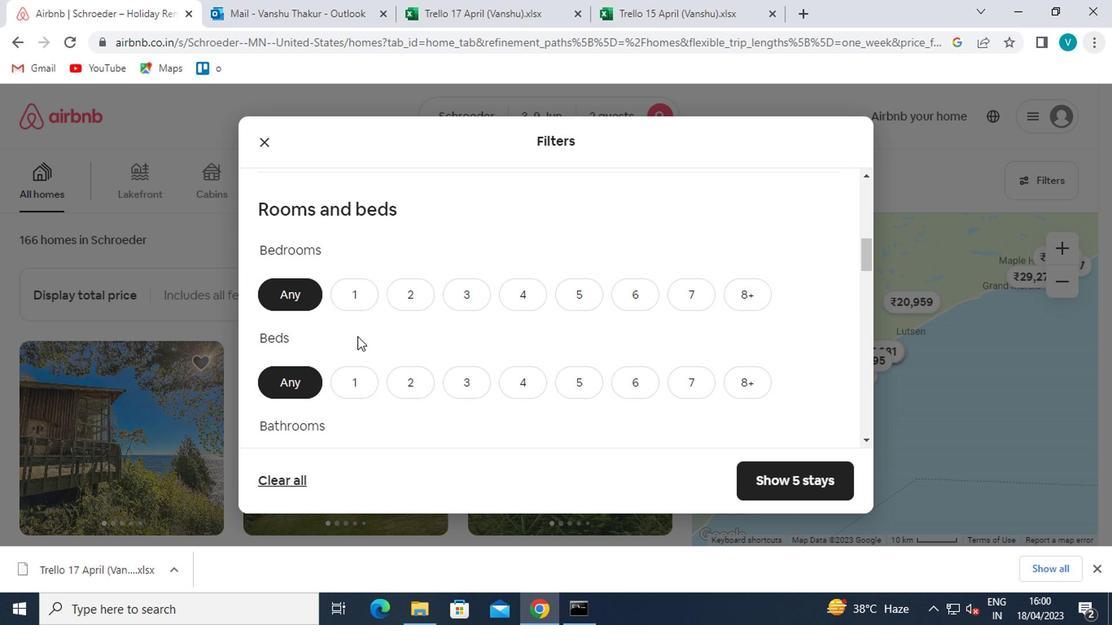
Action: Mouse moved to (359, 313)
Screenshot: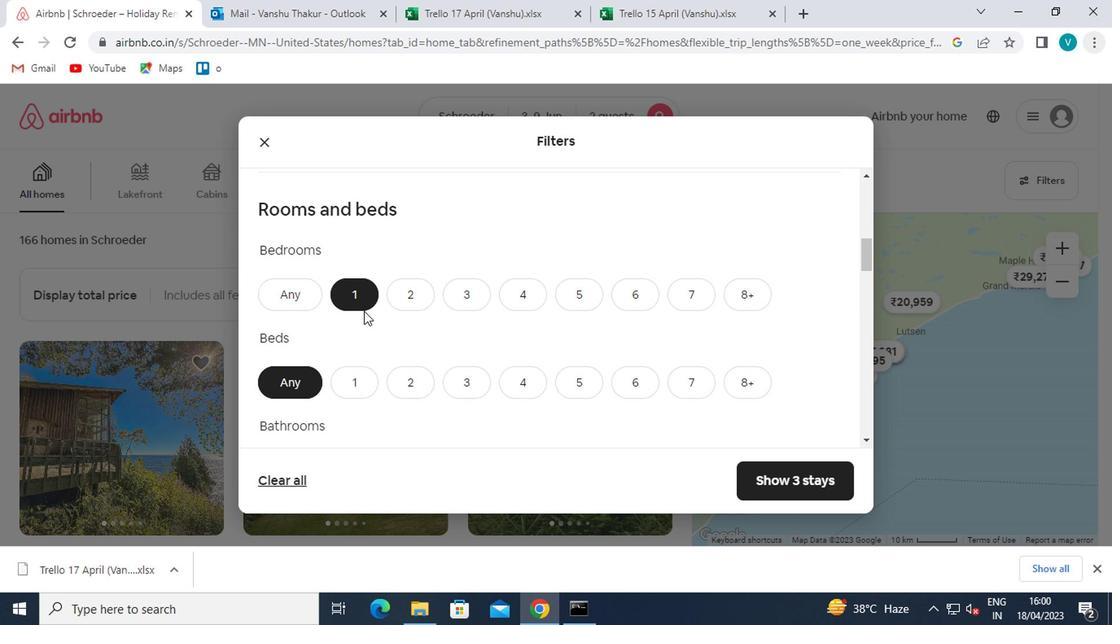 
Action: Mouse scrolled (359, 313) with delta (0, 0)
Screenshot: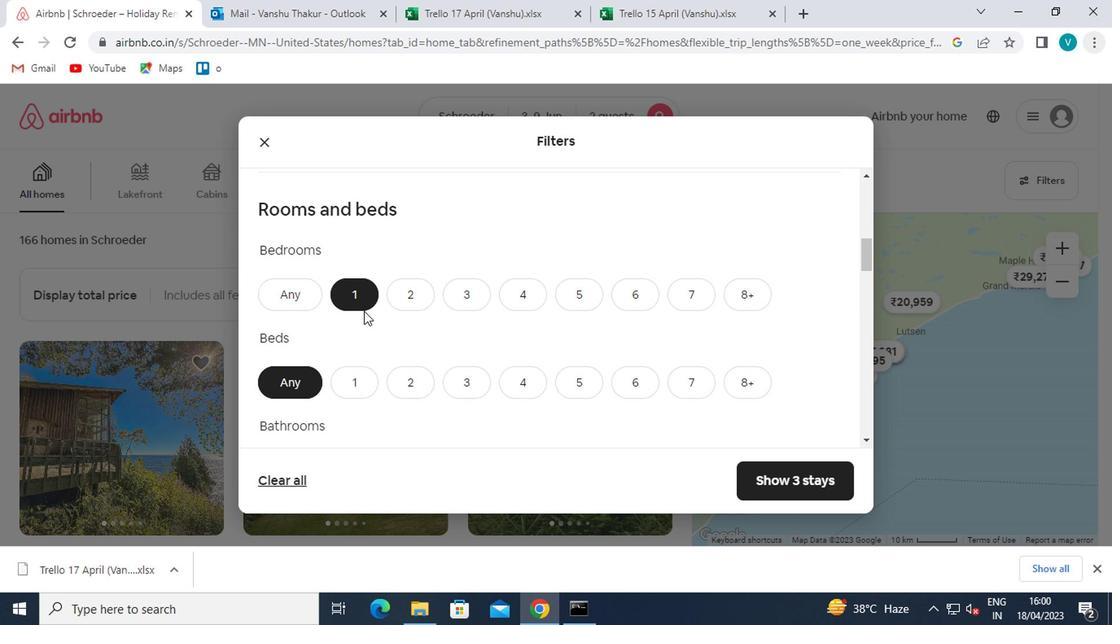 
Action: Mouse moved to (360, 316)
Screenshot: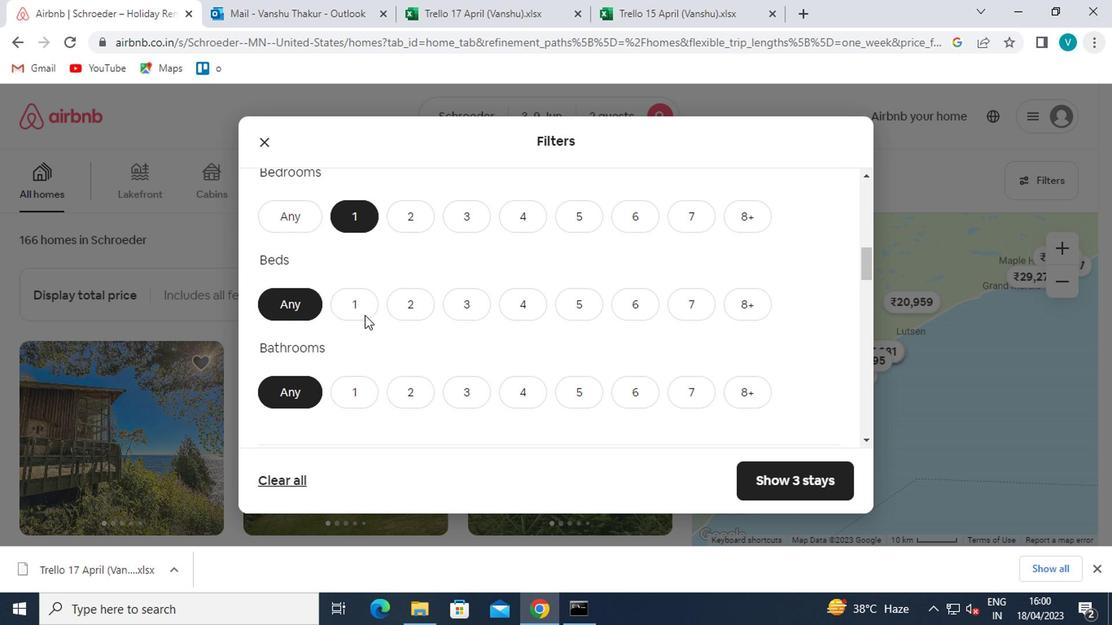 
Action: Mouse pressed left at (360, 316)
Screenshot: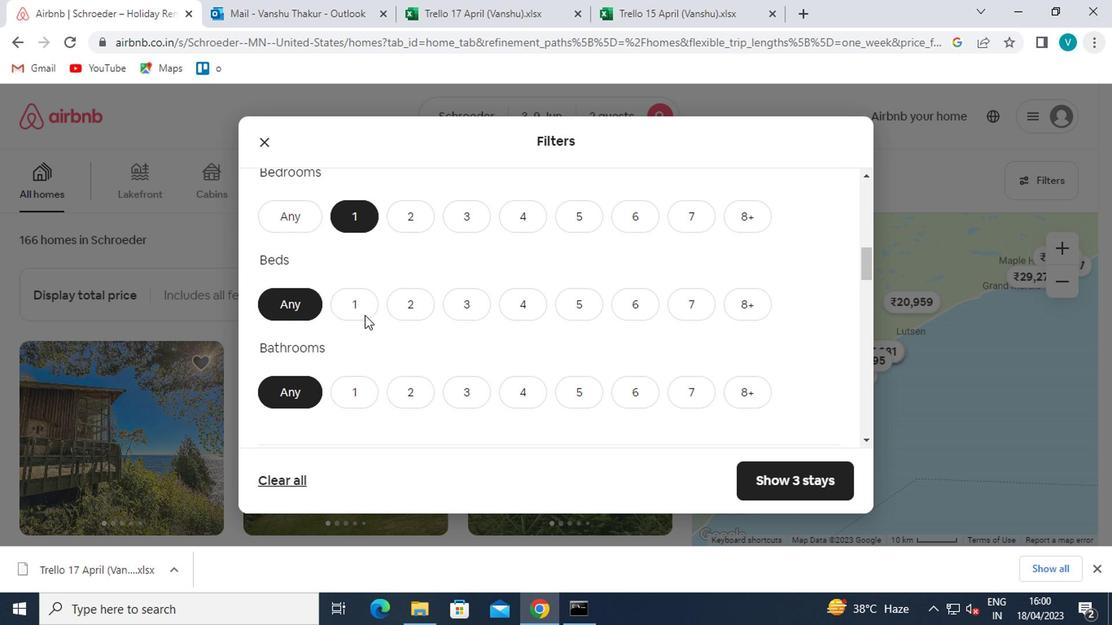 
Action: Mouse moved to (345, 379)
Screenshot: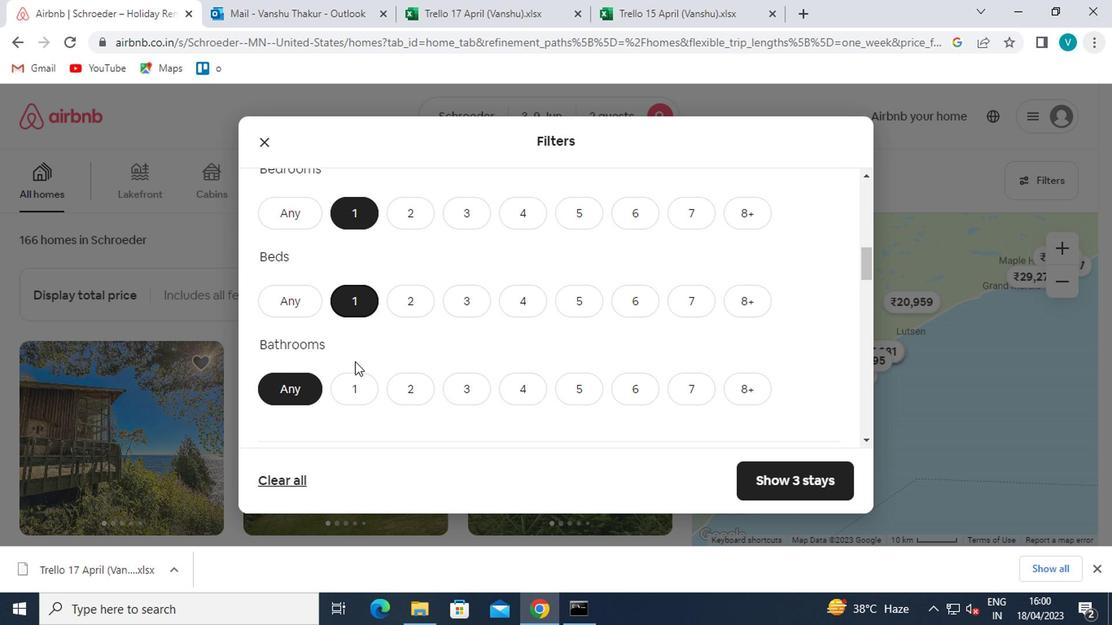 
Action: Mouse pressed left at (345, 379)
Screenshot: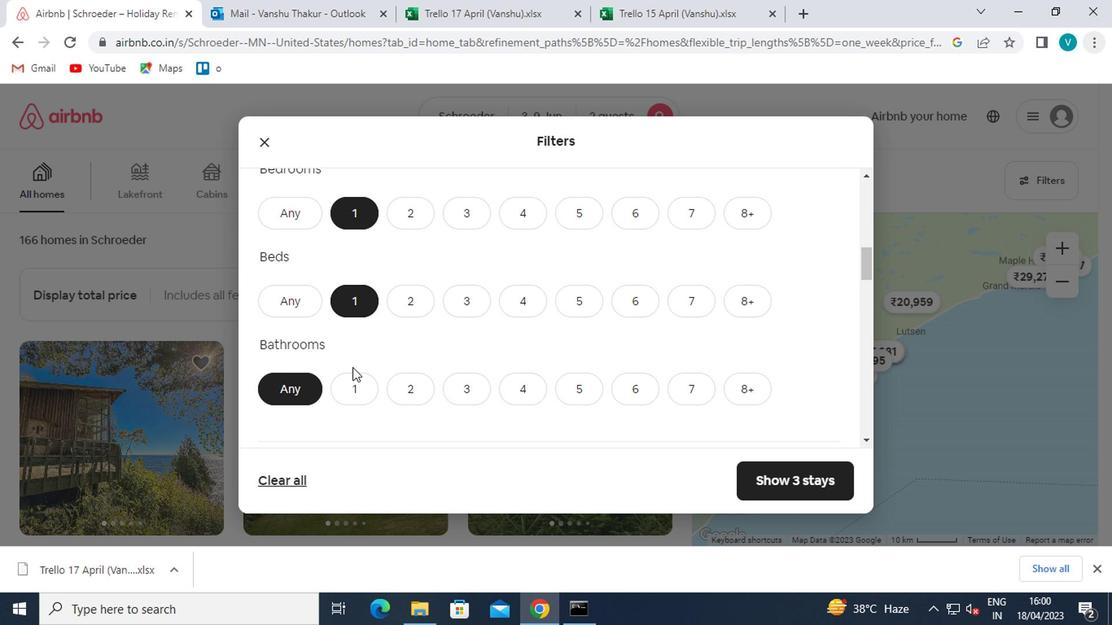 
Action: Mouse moved to (345, 380)
Screenshot: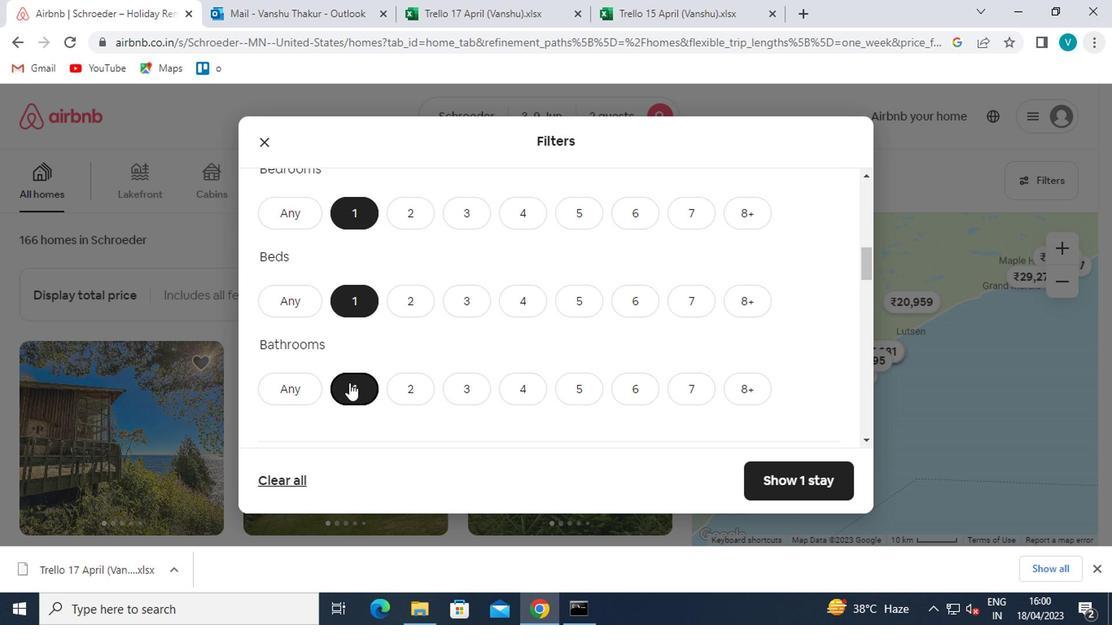
Action: Mouse scrolled (345, 379) with delta (0, 0)
Screenshot: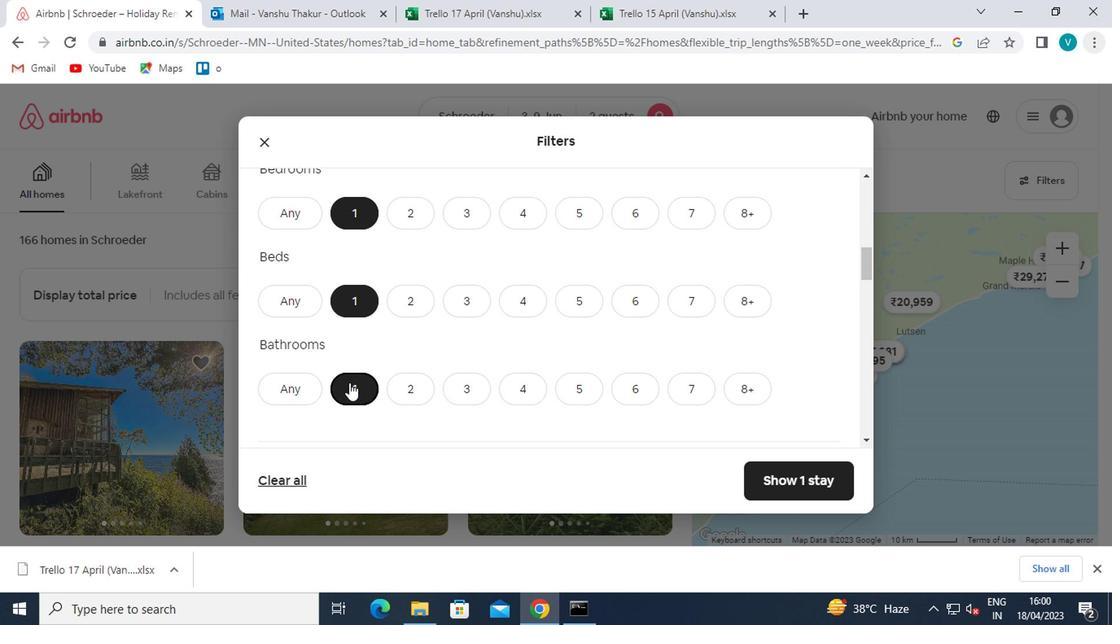 
Action: Mouse scrolled (345, 379) with delta (0, 0)
Screenshot: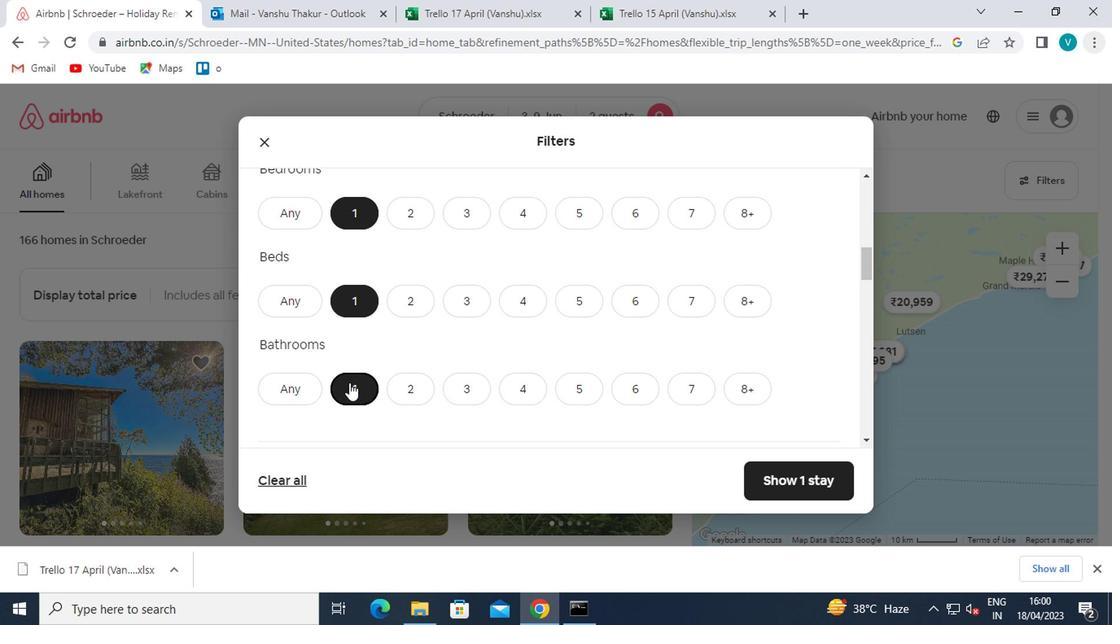 
Action: Mouse scrolled (345, 379) with delta (0, 0)
Screenshot: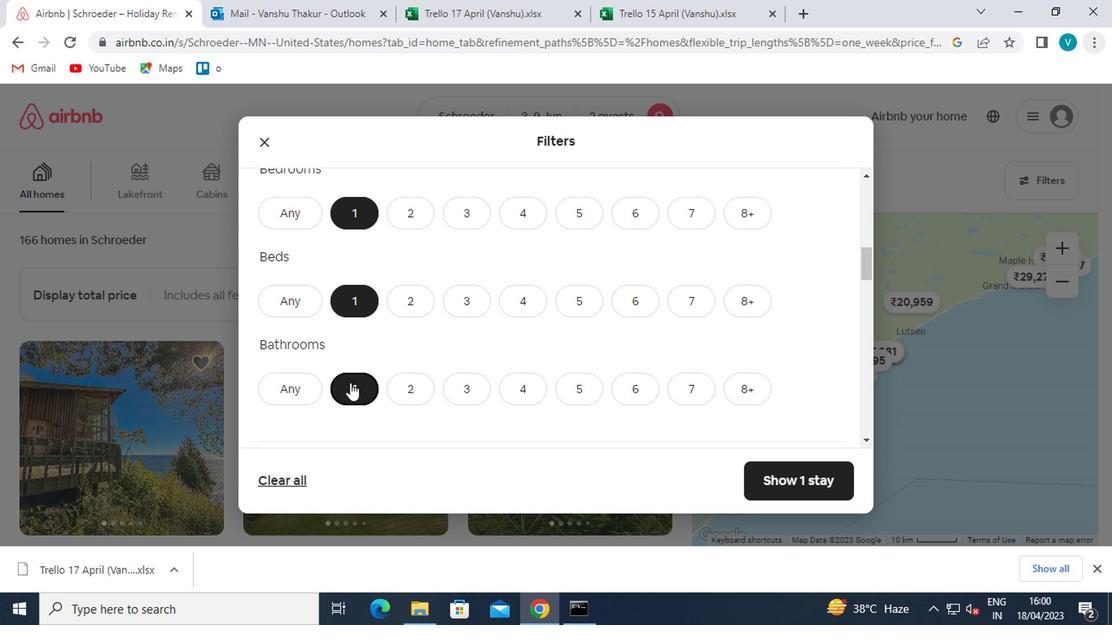 
Action: Mouse moved to (794, 301)
Screenshot: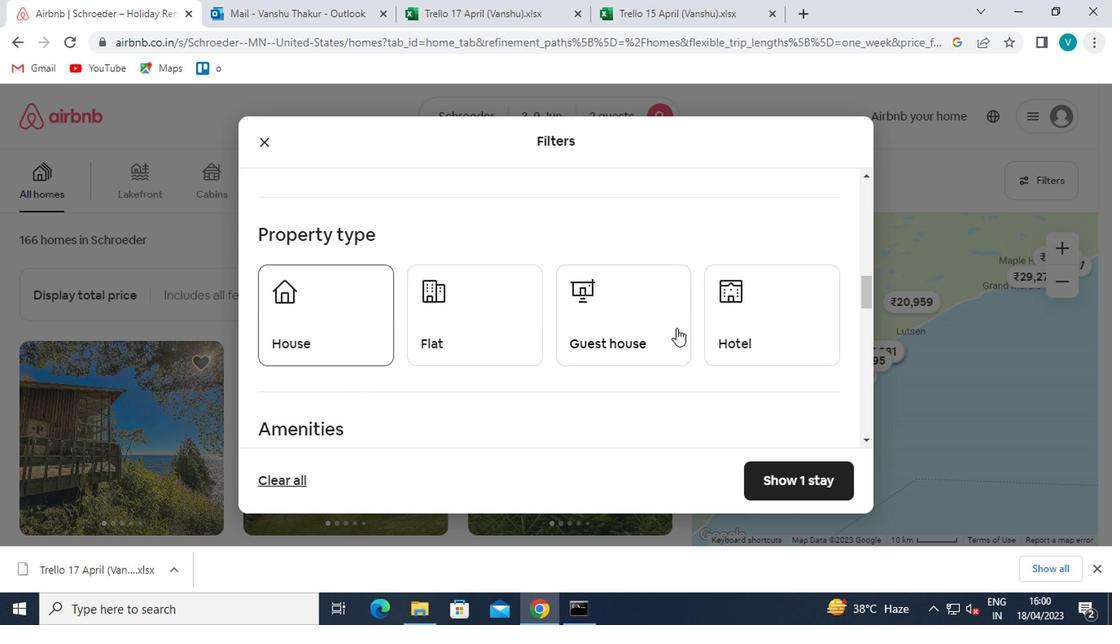 
Action: Mouse pressed left at (794, 301)
Screenshot: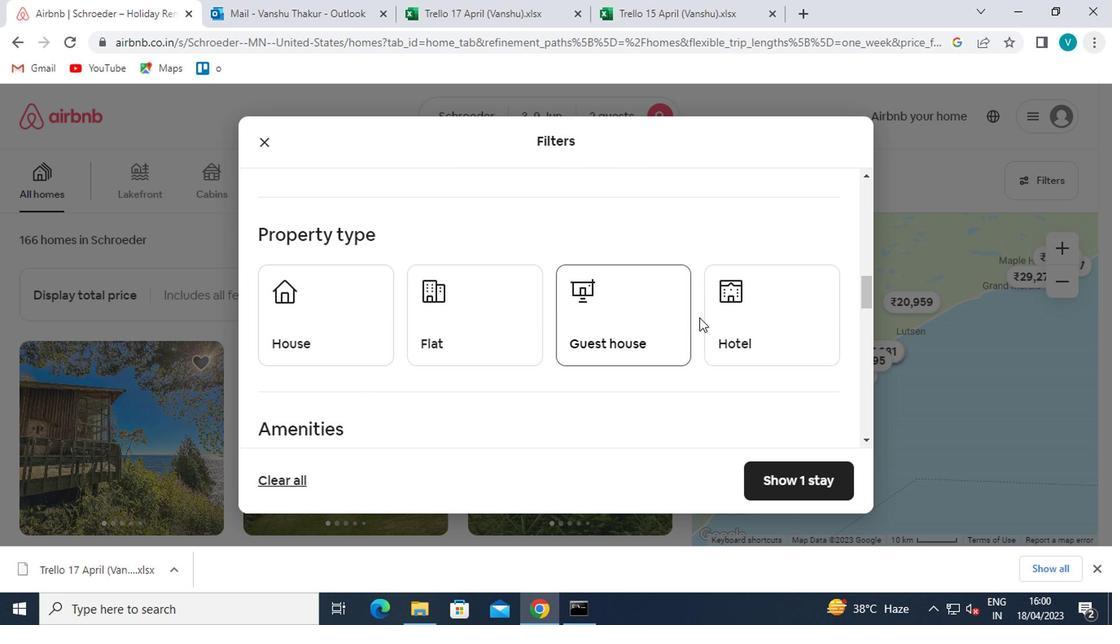 
Action: Mouse moved to (786, 302)
Screenshot: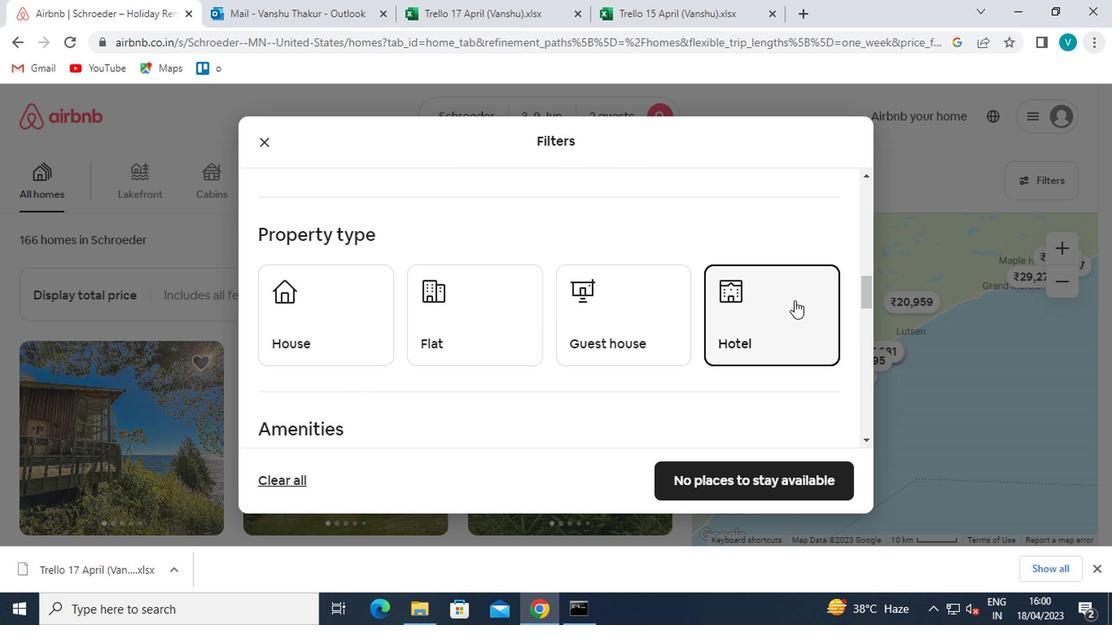 
Action: Mouse scrolled (786, 301) with delta (0, -1)
Screenshot: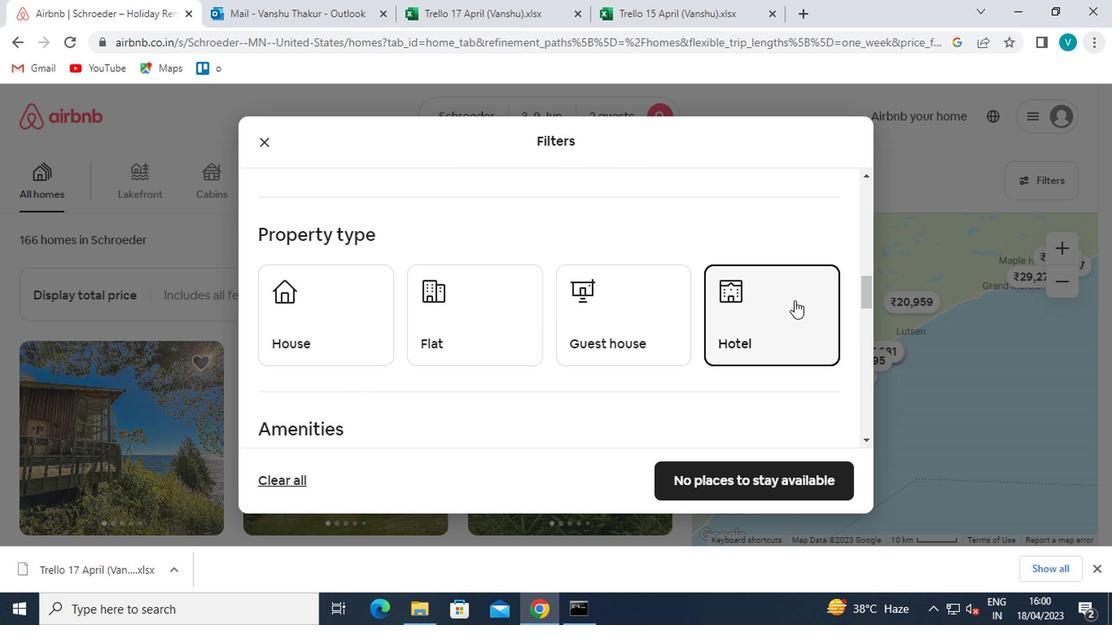 
Action: Mouse moved to (785, 302)
Screenshot: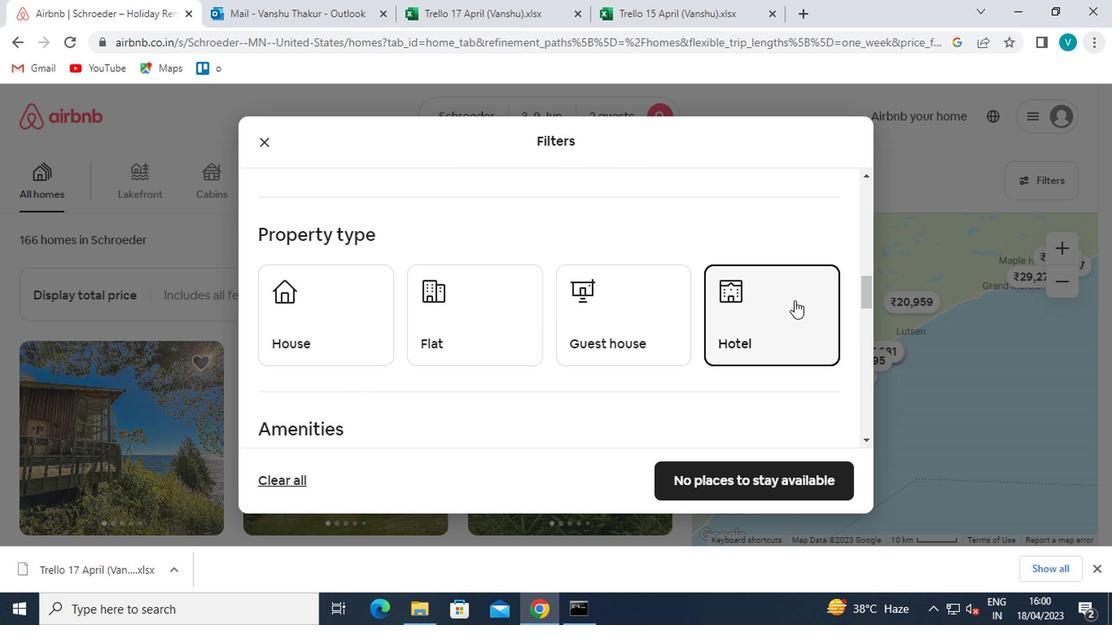 
Action: Mouse scrolled (785, 301) with delta (0, -1)
Screenshot: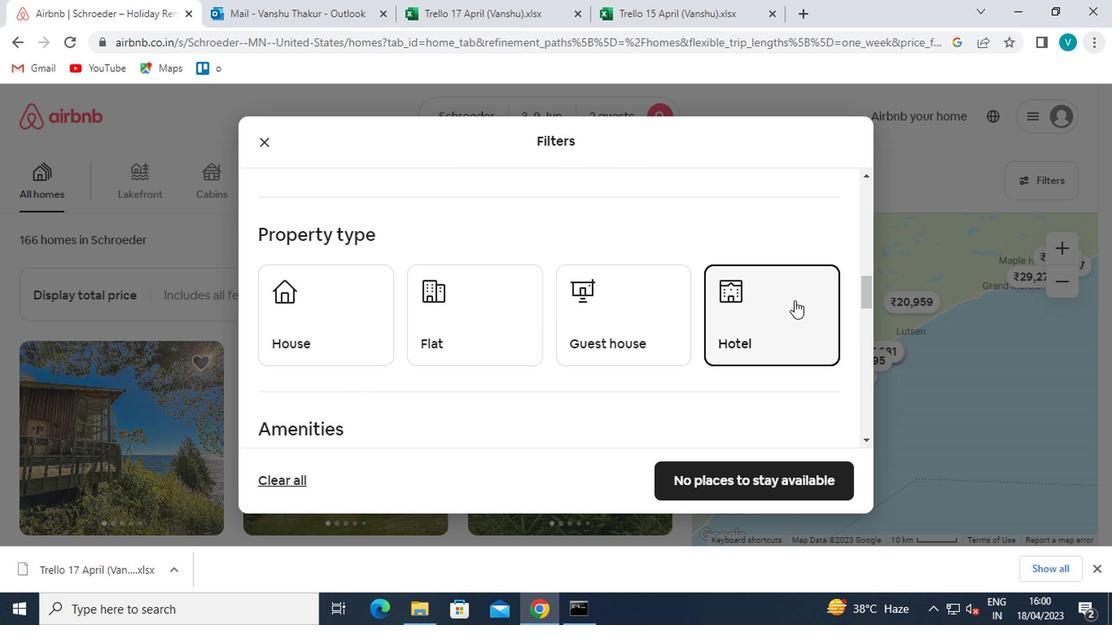 
Action: Mouse moved to (783, 302)
Screenshot: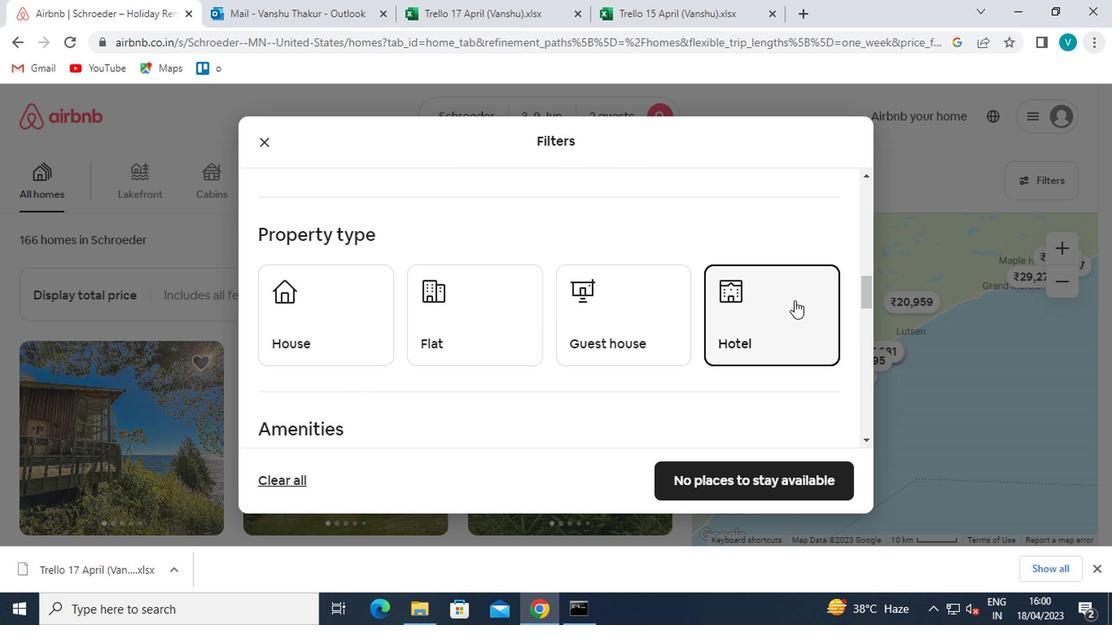 
Action: Mouse scrolled (783, 301) with delta (0, -1)
Screenshot: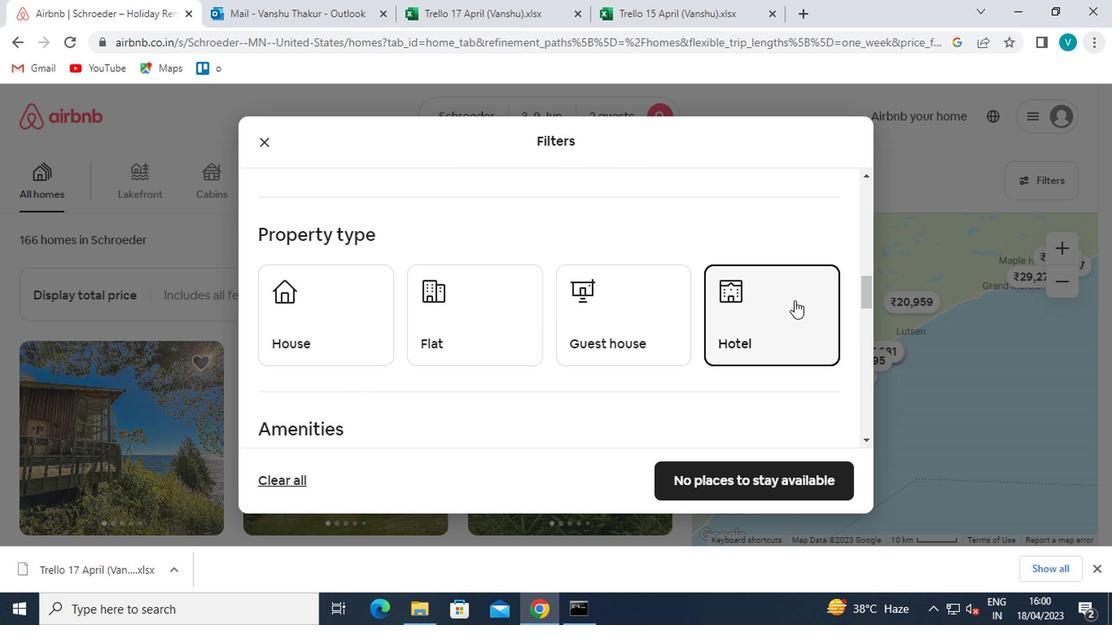 
Action: Mouse moved to (276, 376)
Screenshot: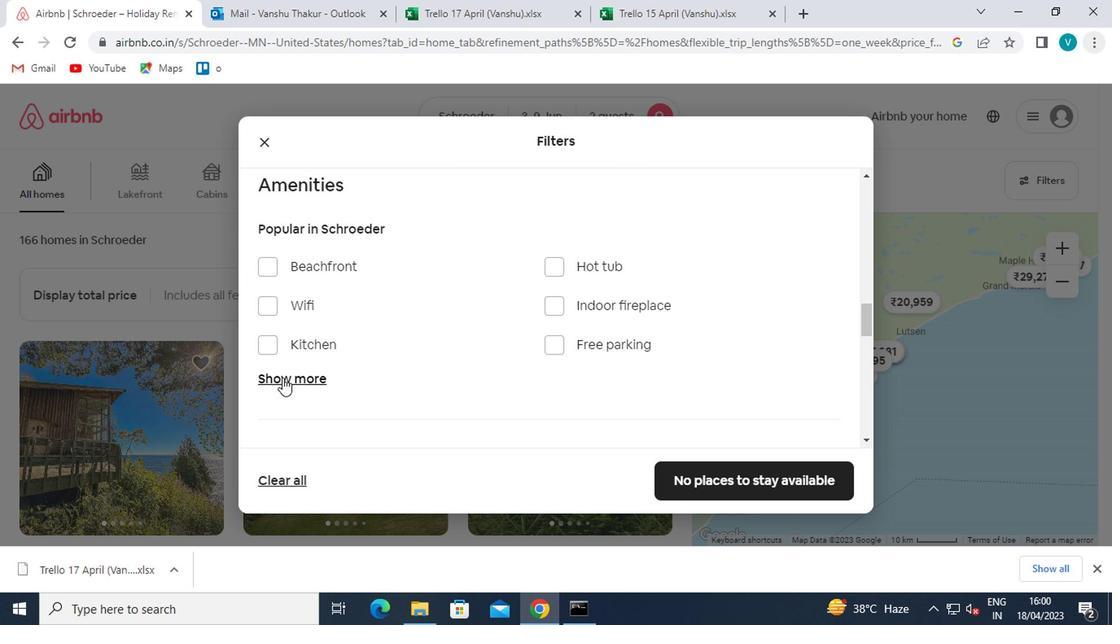 
Action: Mouse pressed left at (276, 376)
Screenshot: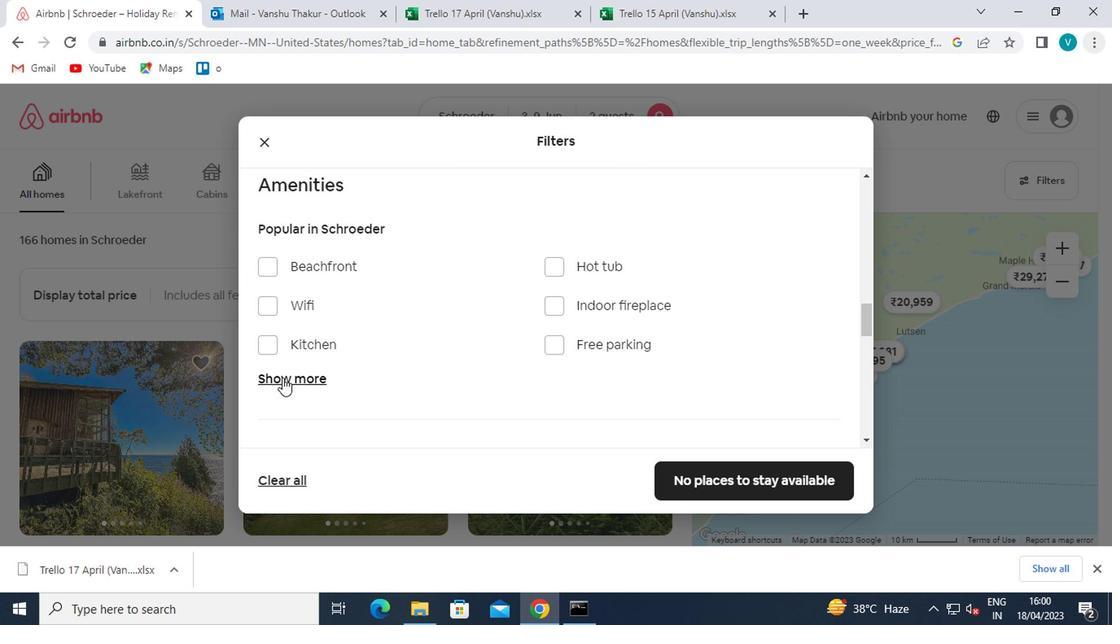 
Action: Mouse moved to (280, 377)
Screenshot: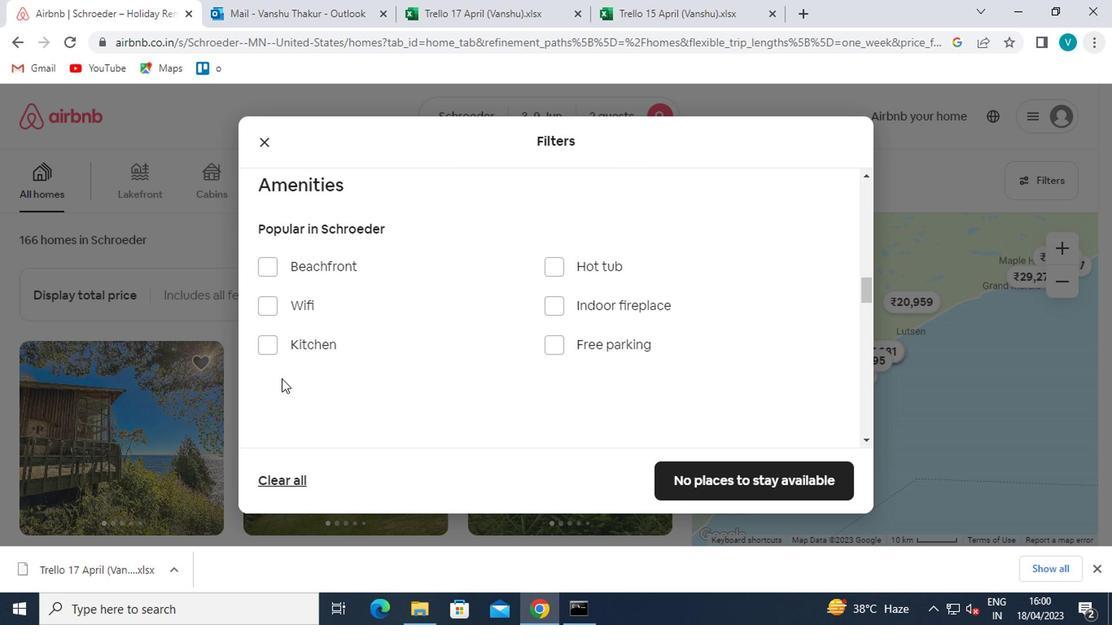 
Action: Mouse scrolled (280, 376) with delta (0, -1)
Screenshot: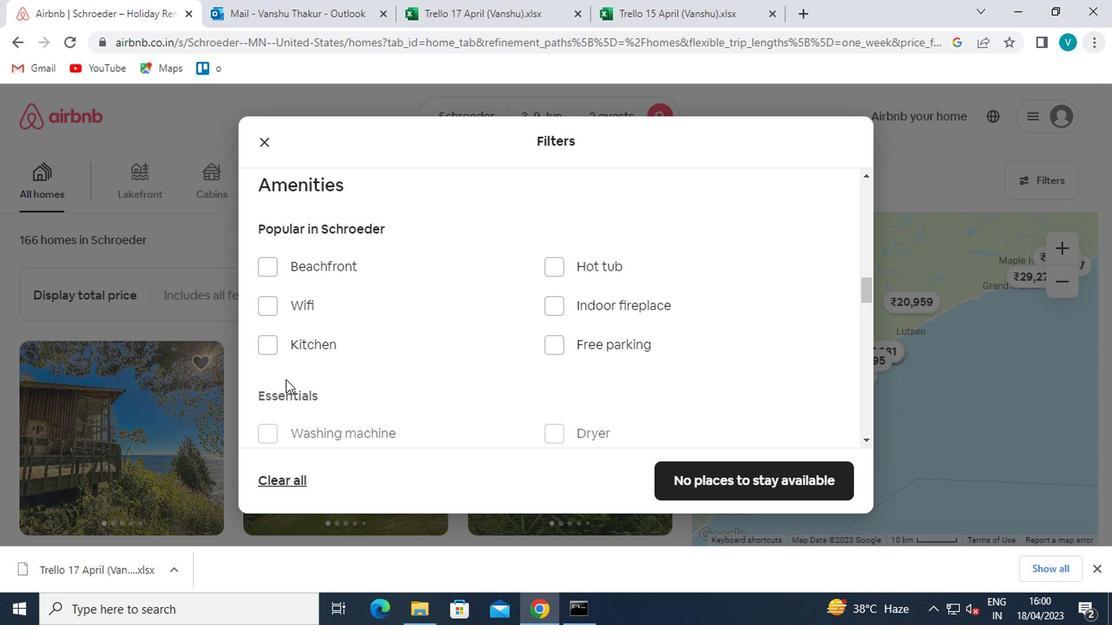 
Action: Mouse moved to (282, 377)
Screenshot: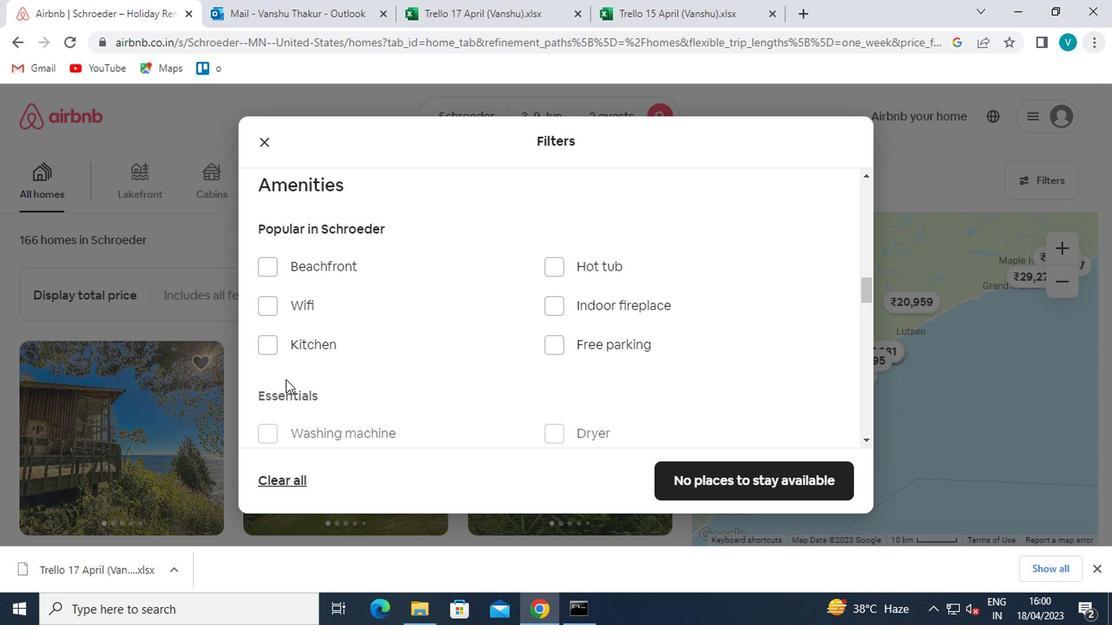 
Action: Mouse scrolled (282, 376) with delta (0, -1)
Screenshot: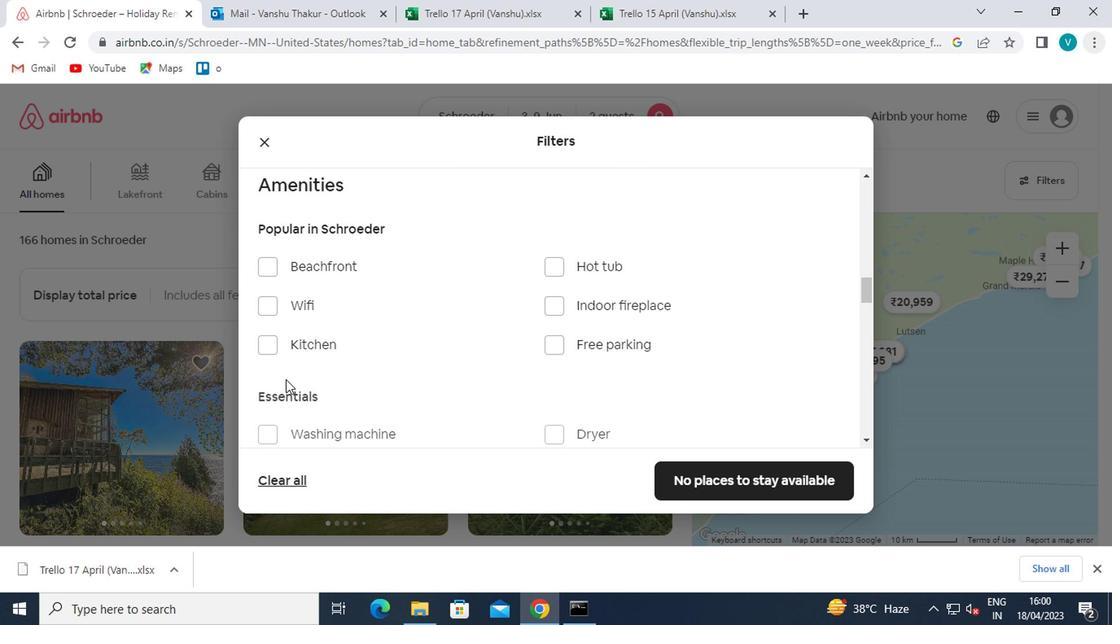 
Action: Mouse scrolled (282, 376) with delta (0, -1)
Screenshot: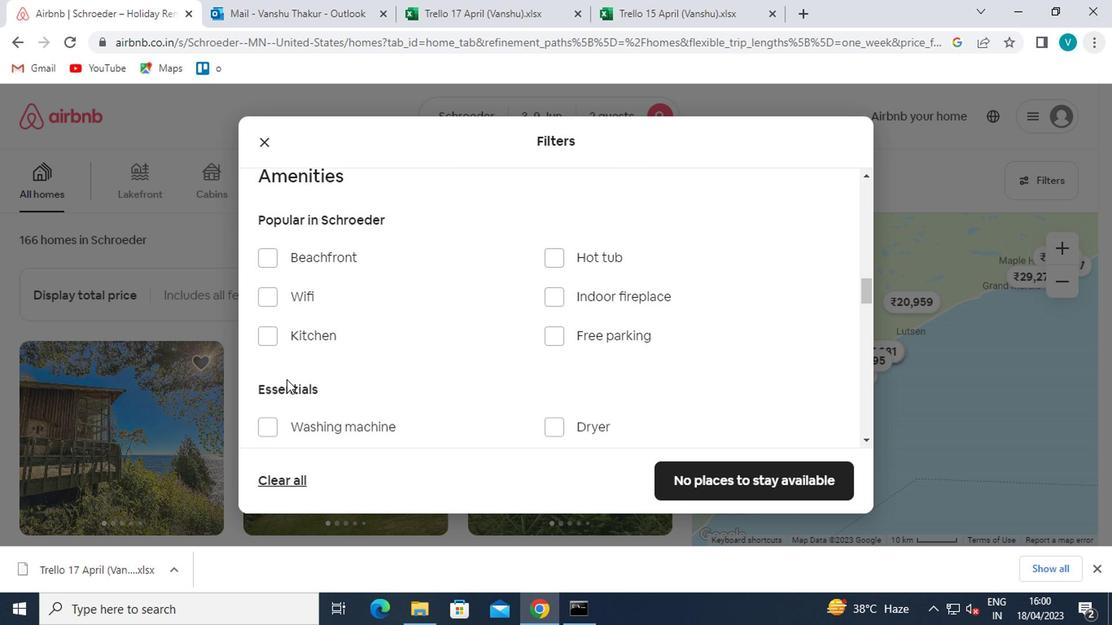 
Action: Mouse moved to (262, 198)
Screenshot: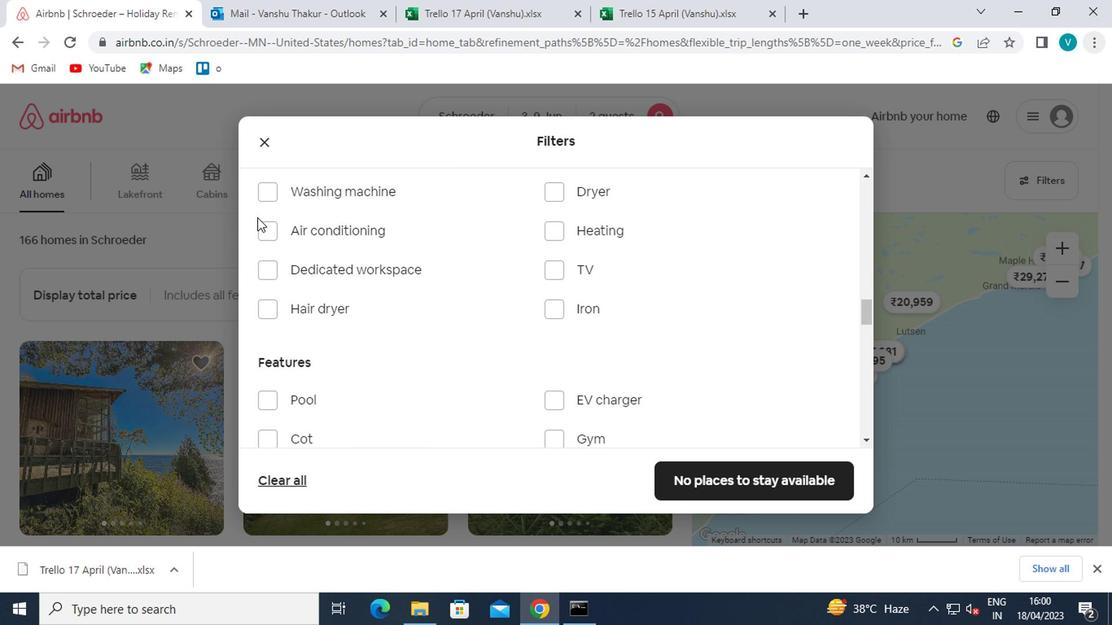 
Action: Mouse pressed left at (262, 198)
Screenshot: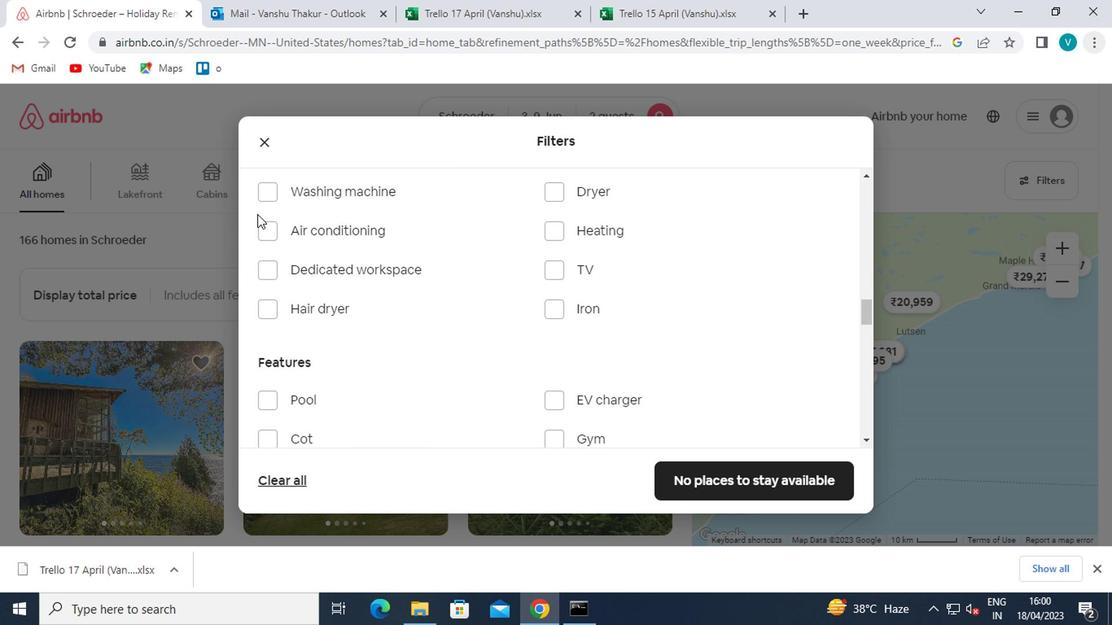 
Action: Mouse moved to (290, 207)
Screenshot: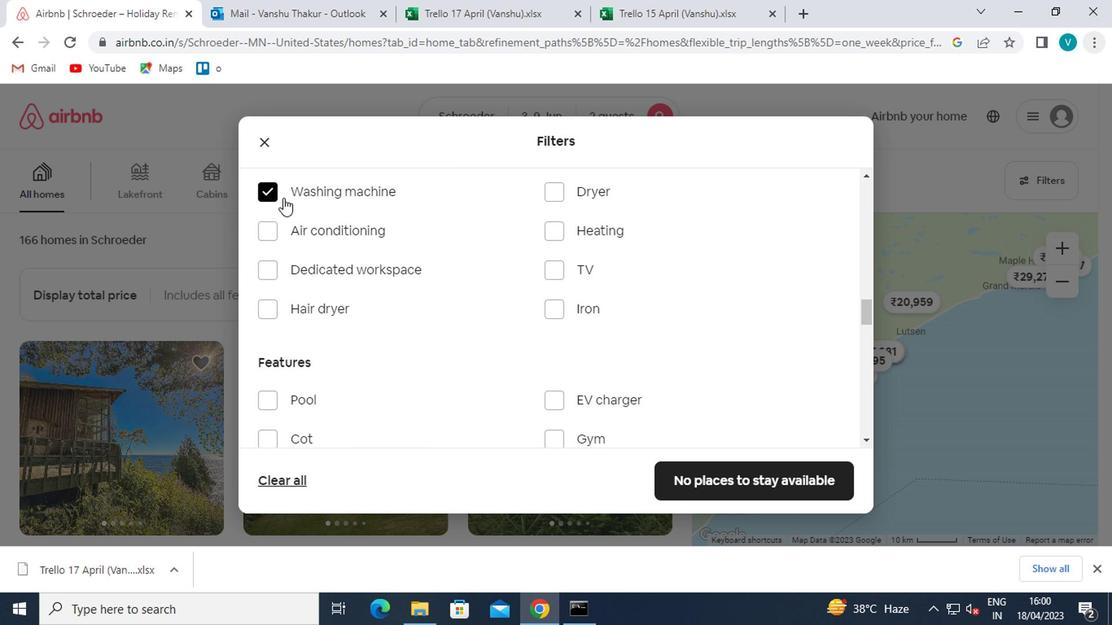 
Action: Mouse scrolled (290, 206) with delta (0, -1)
Screenshot: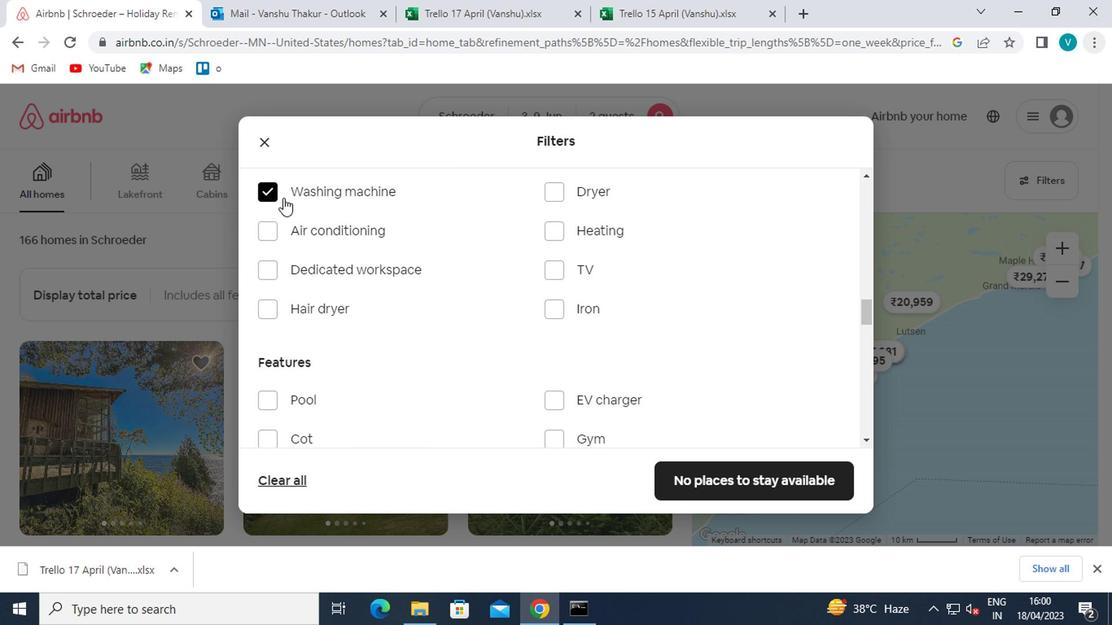 
Action: Mouse moved to (315, 225)
Screenshot: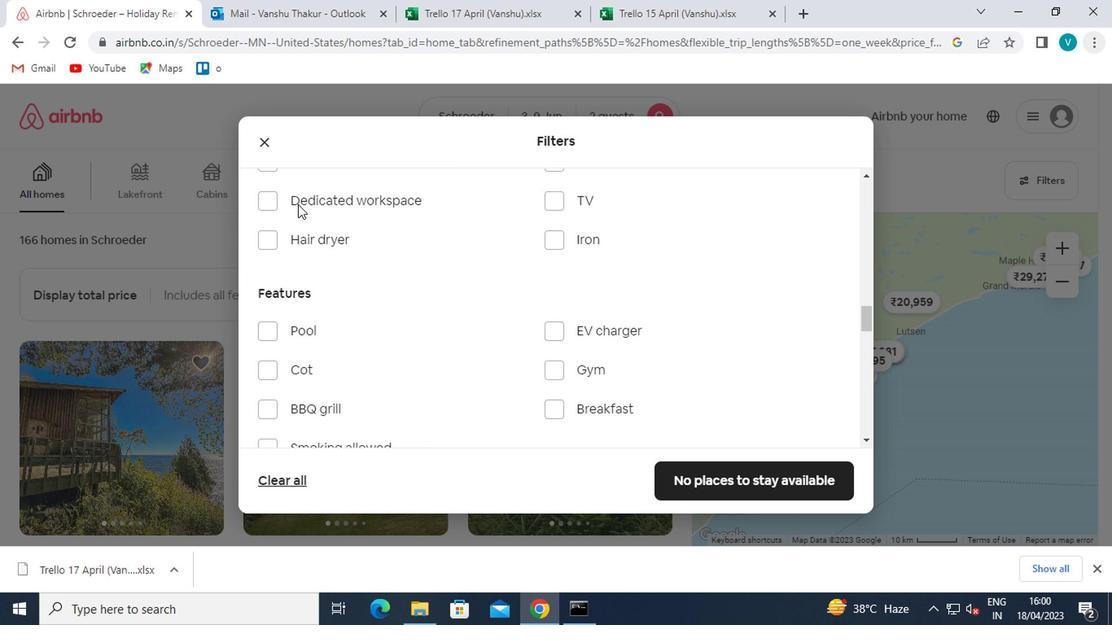 
Action: Mouse scrolled (315, 225) with delta (0, 0)
Screenshot: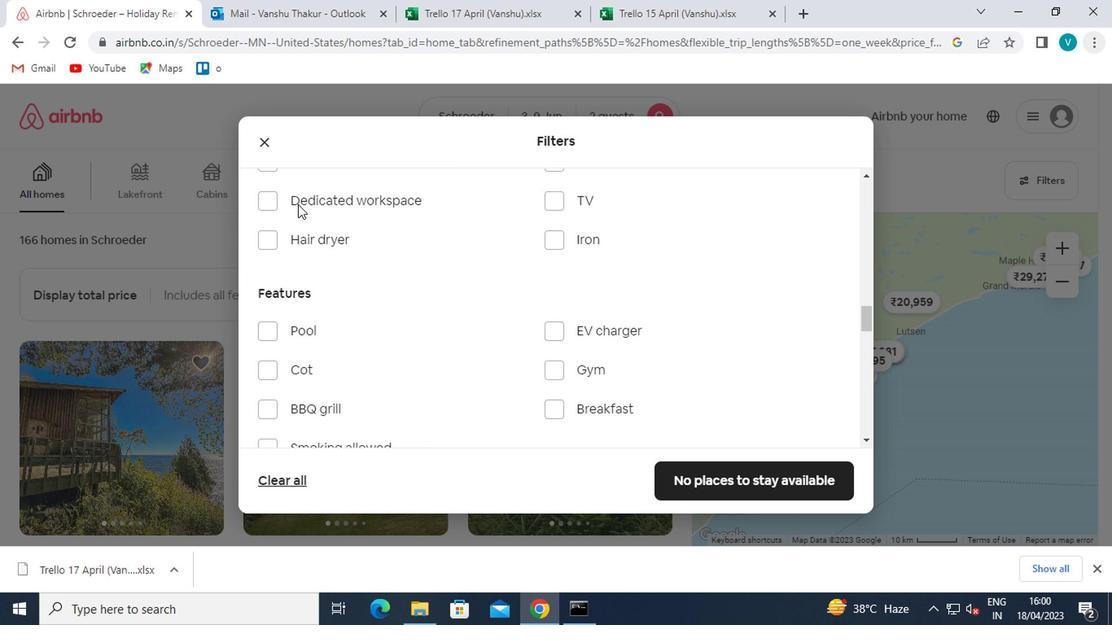 
Action: Mouse moved to (325, 231)
Screenshot: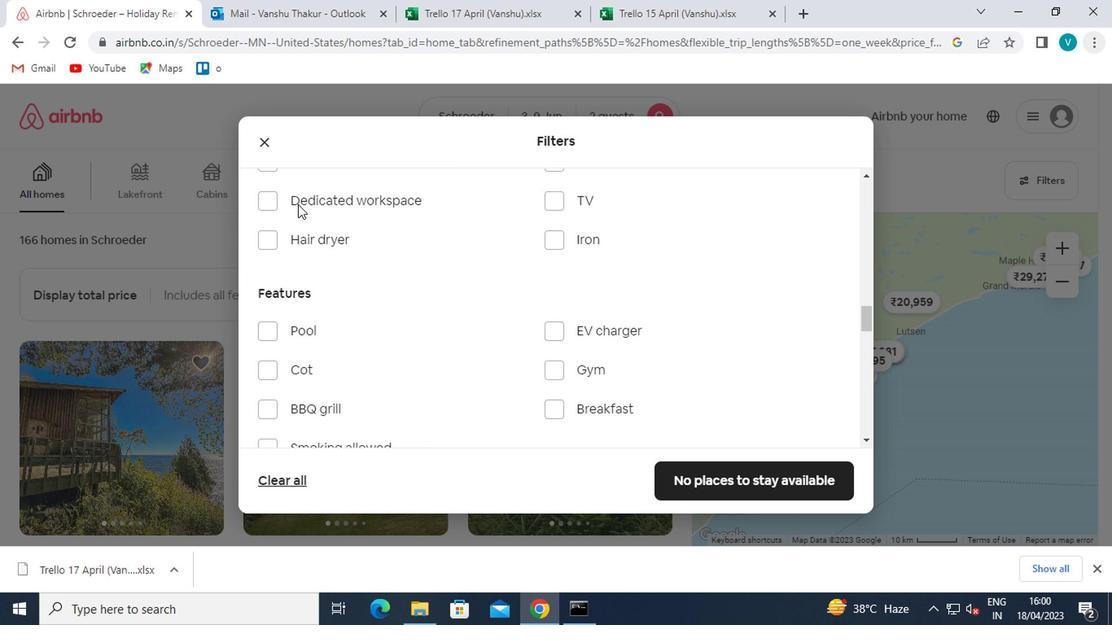 
Action: Mouse scrolled (325, 230) with delta (0, -1)
Screenshot: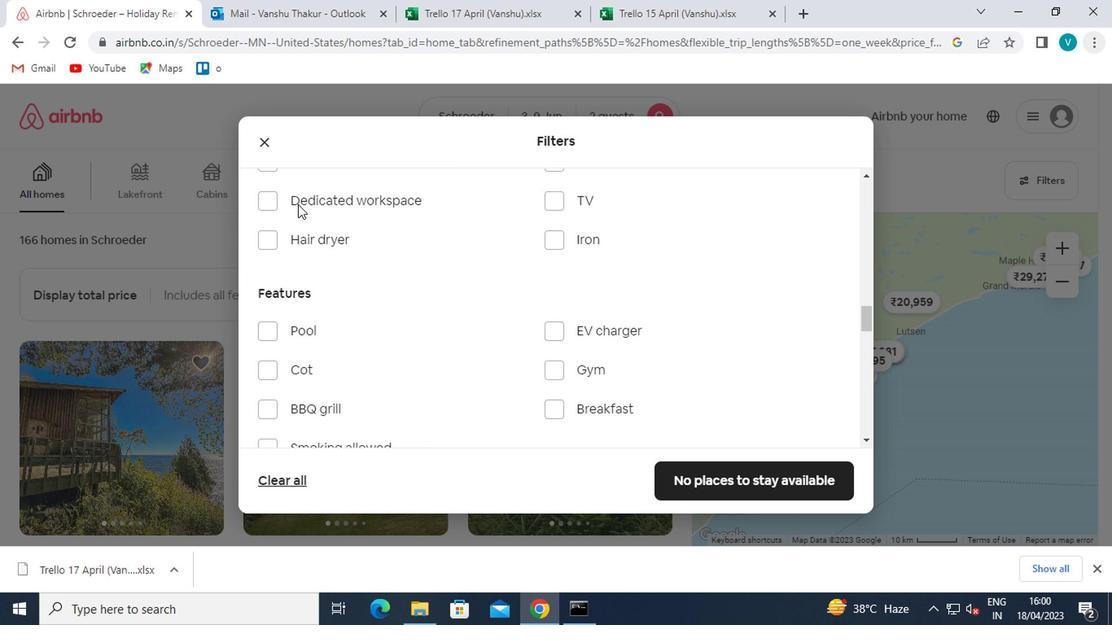 
Action: Mouse moved to (341, 240)
Screenshot: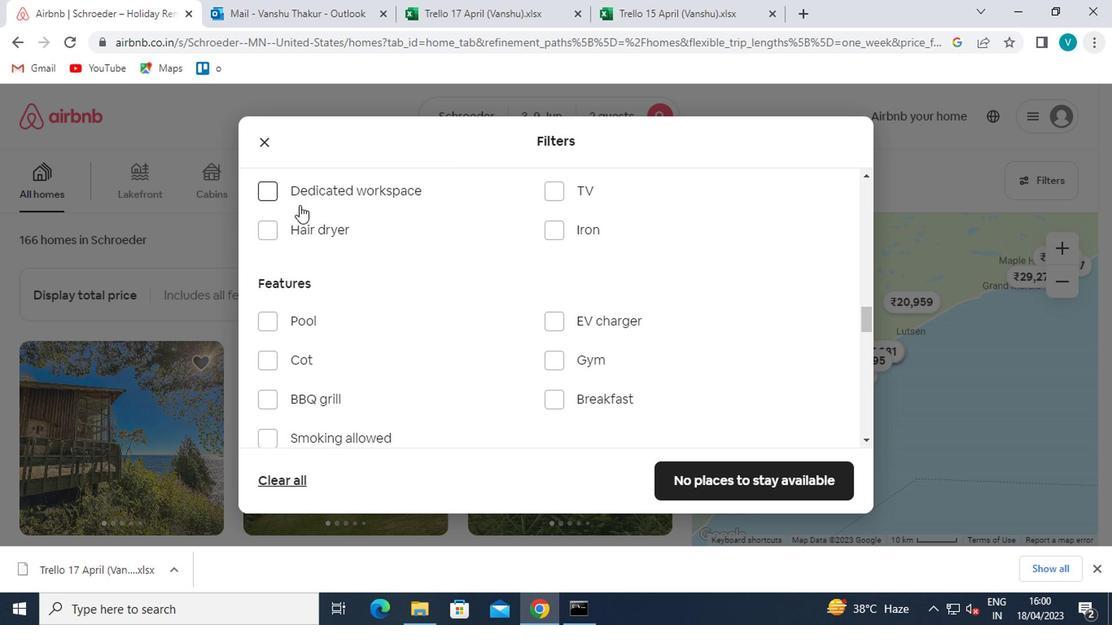 
Action: Mouse scrolled (341, 239) with delta (0, -1)
Screenshot: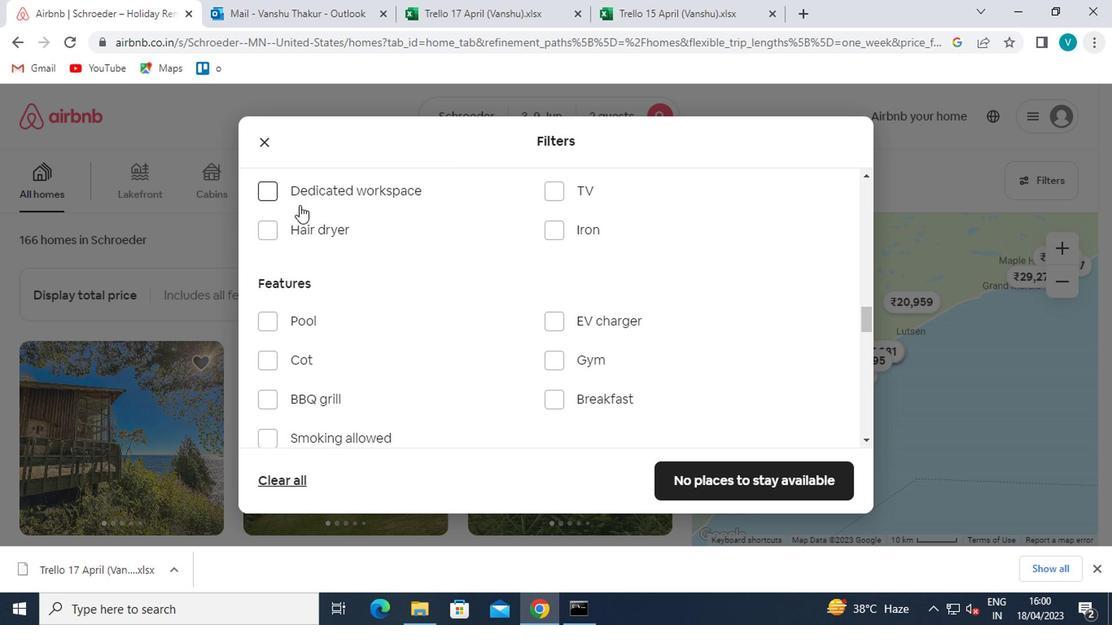 
Action: Mouse moved to (536, 289)
Screenshot: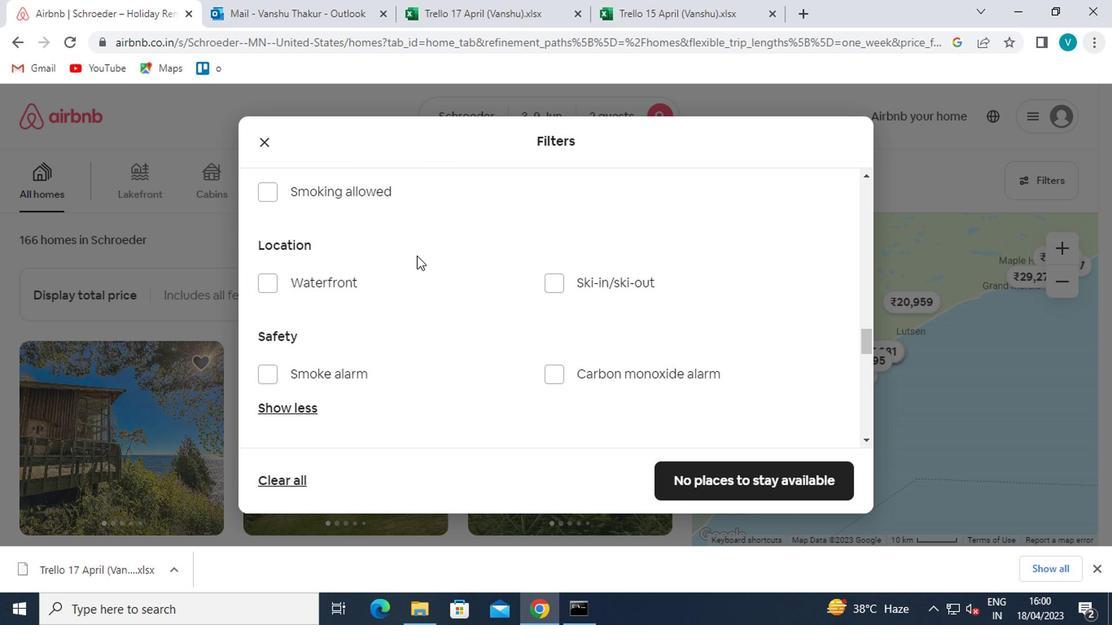
Action: Mouse scrolled (536, 289) with delta (0, 0)
Screenshot: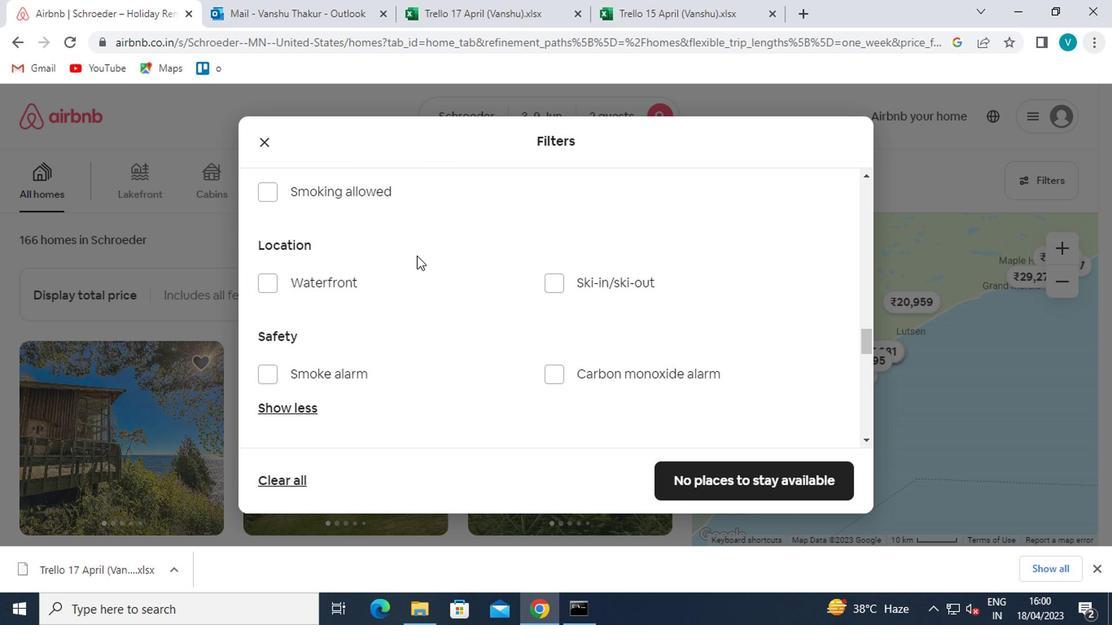
Action: Mouse moved to (569, 300)
Screenshot: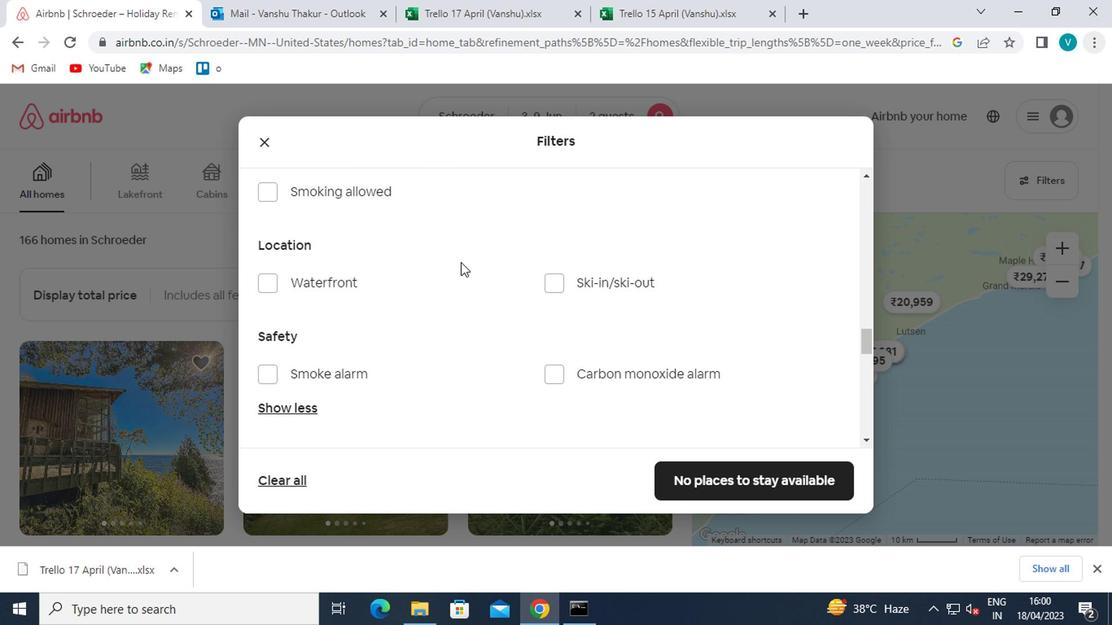 
Action: Mouse scrolled (569, 300) with delta (0, 0)
Screenshot: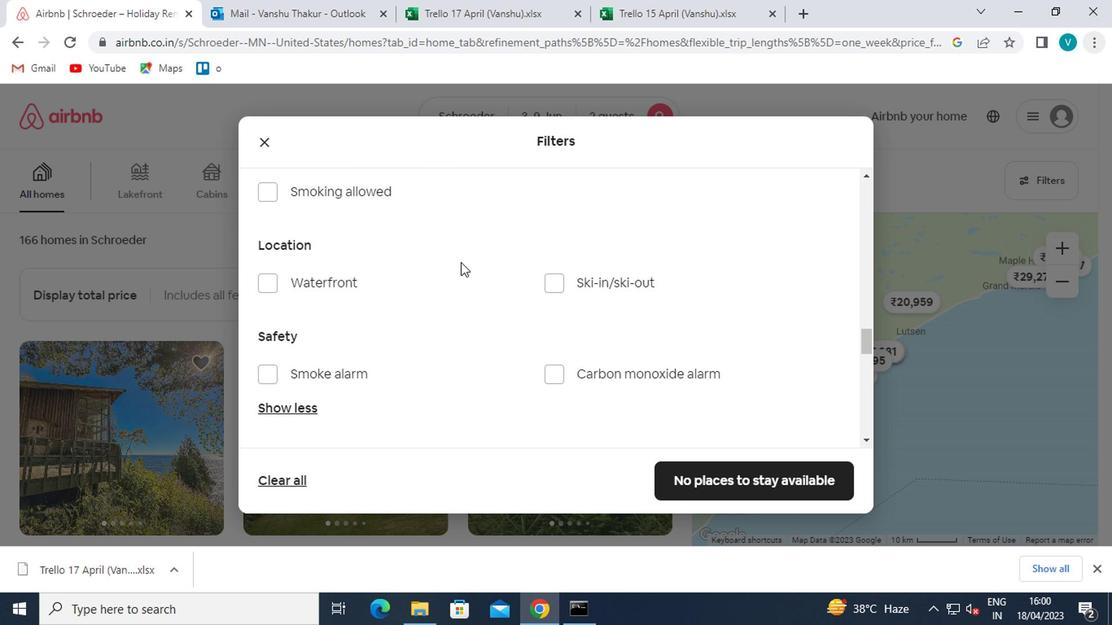 
Action: Mouse moved to (600, 313)
Screenshot: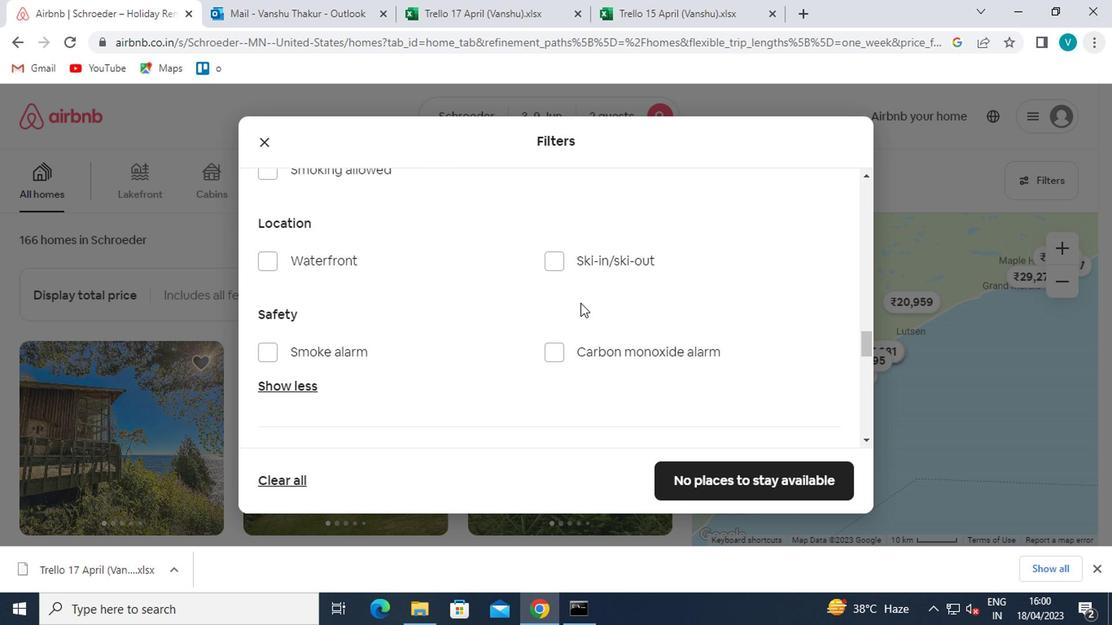 
Action: Mouse scrolled (600, 312) with delta (0, -1)
Screenshot: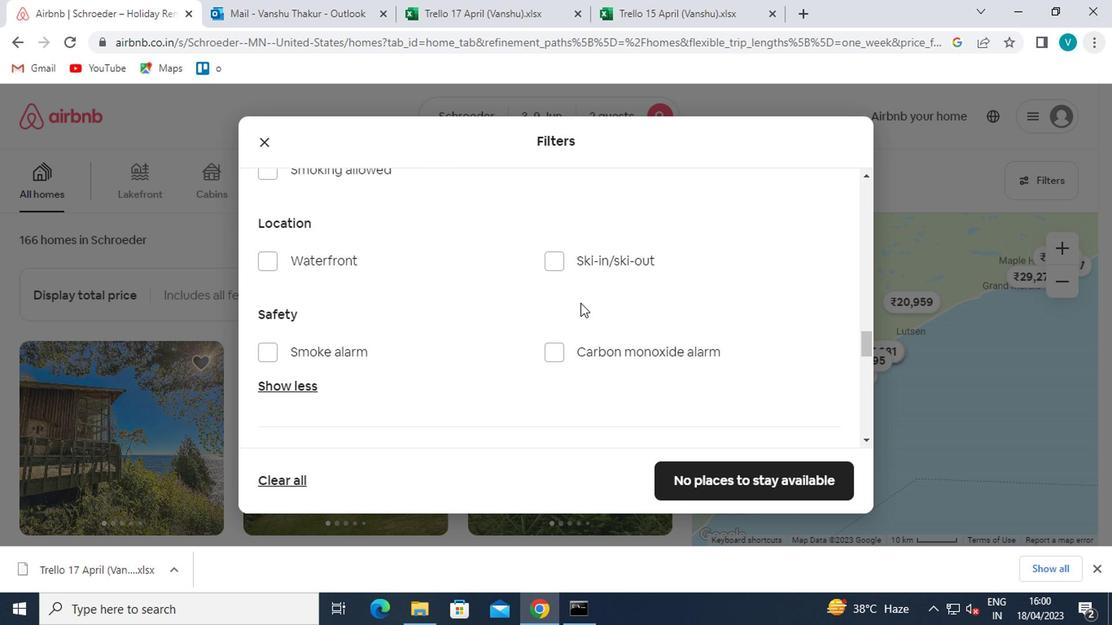 
Action: Mouse moved to (611, 319)
Screenshot: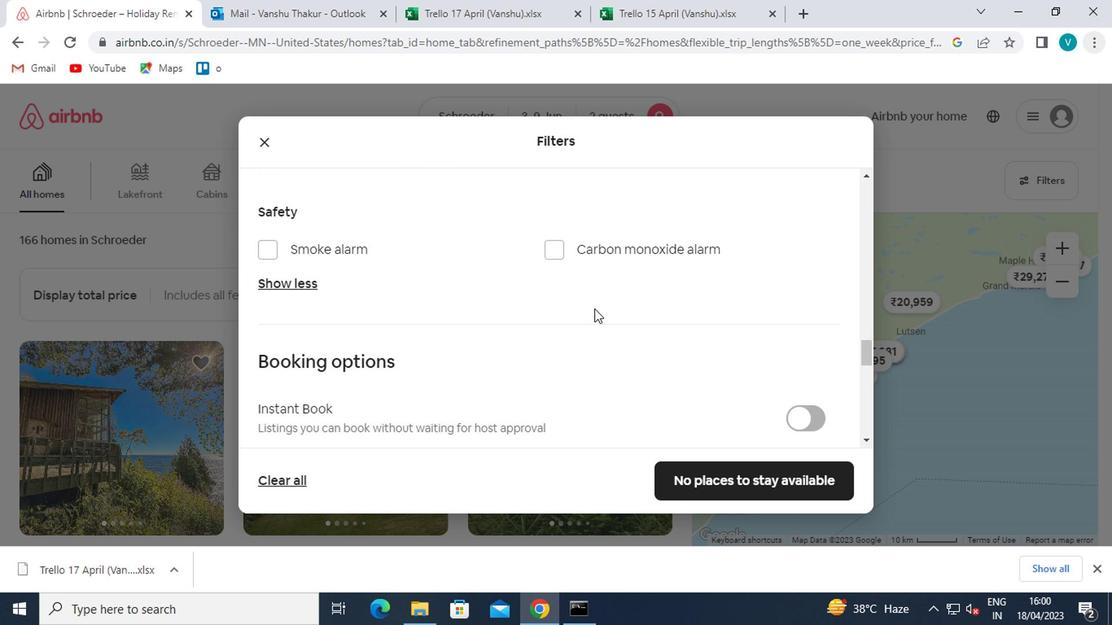 
Action: Mouse scrolled (611, 318) with delta (0, 0)
Screenshot: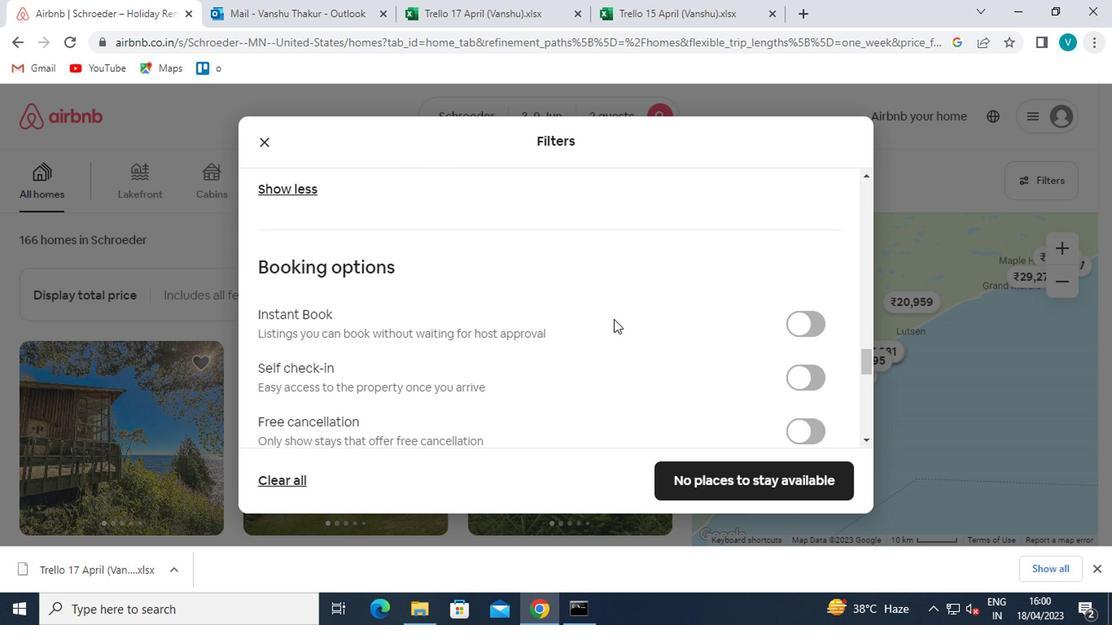 
Action: Mouse moved to (820, 278)
Screenshot: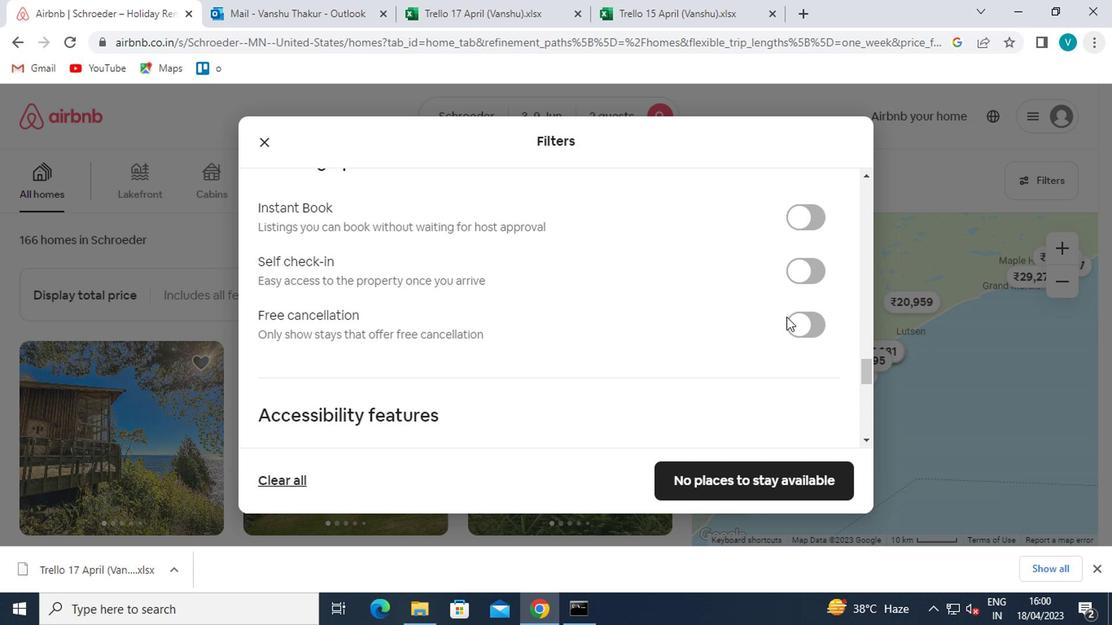 
Action: Mouse pressed left at (820, 278)
Screenshot: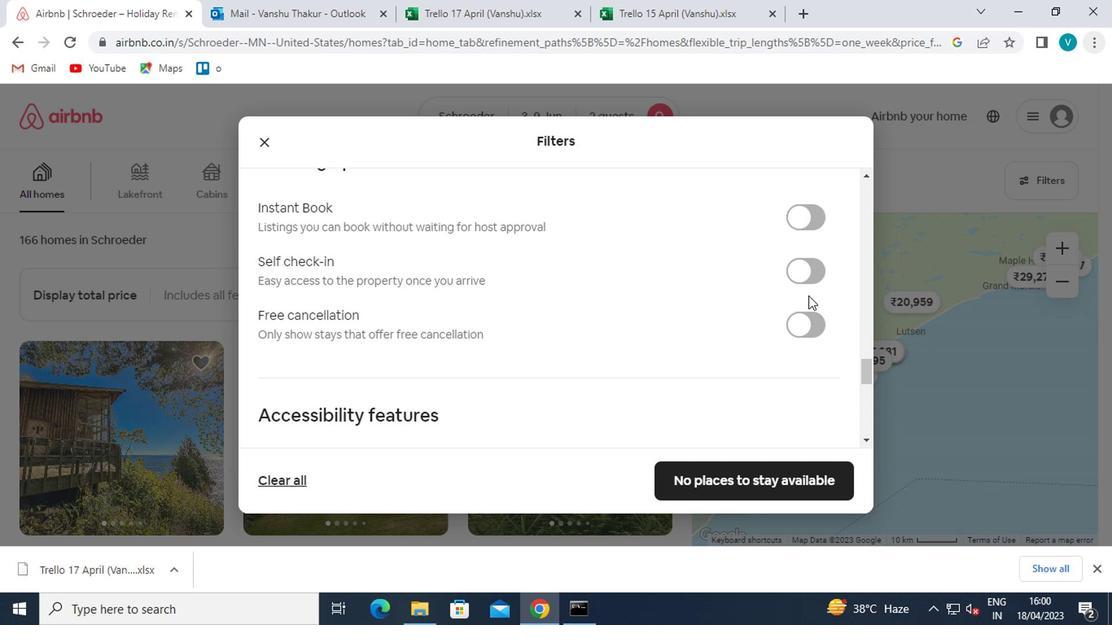 
Action: Mouse moved to (507, 269)
Screenshot: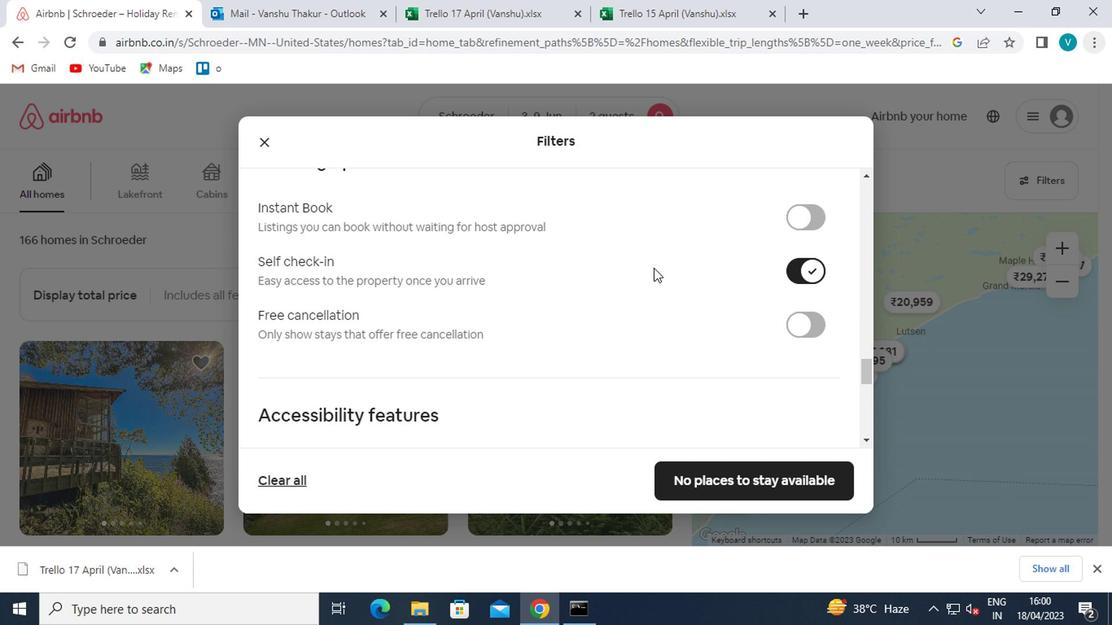 
Action: Mouse scrolled (507, 269) with delta (0, 0)
Screenshot: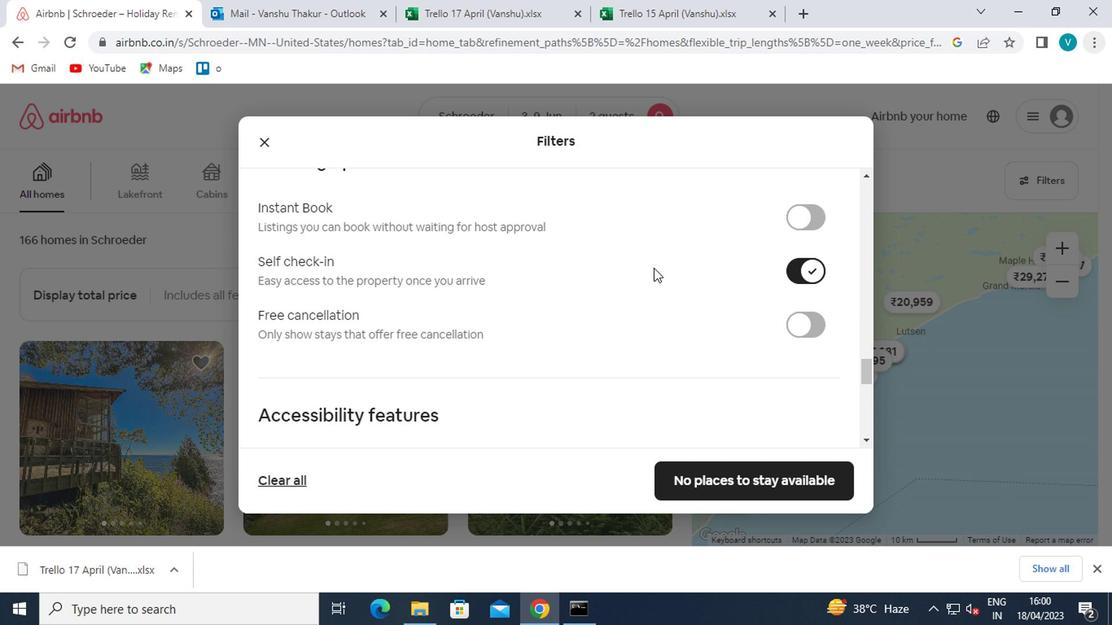 
Action: Mouse moved to (501, 269)
Screenshot: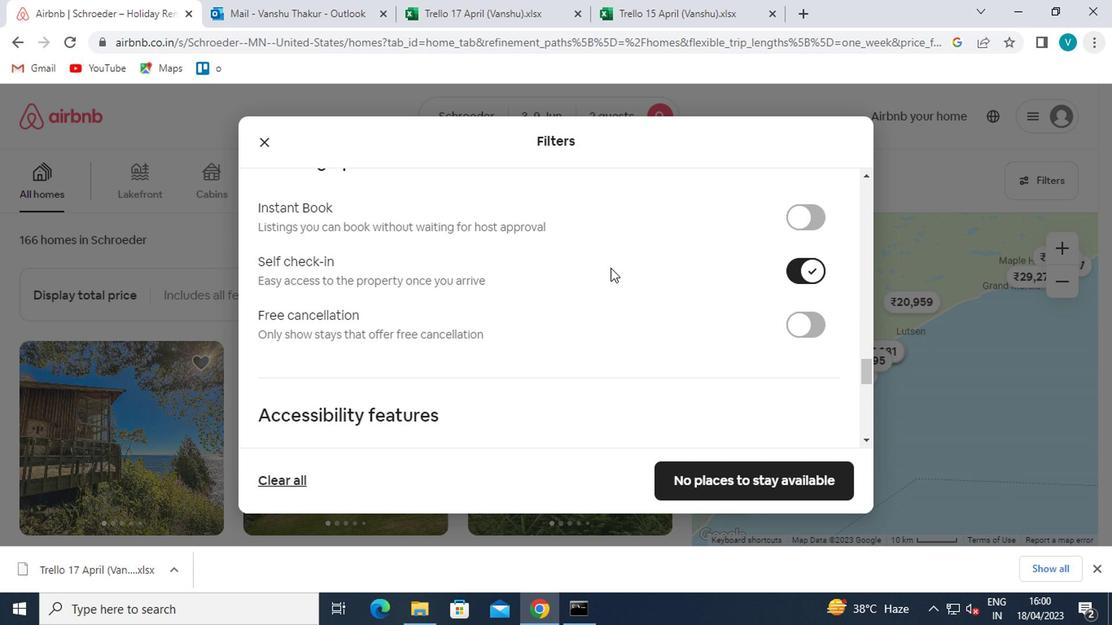
Action: Mouse scrolled (501, 269) with delta (0, 0)
Screenshot: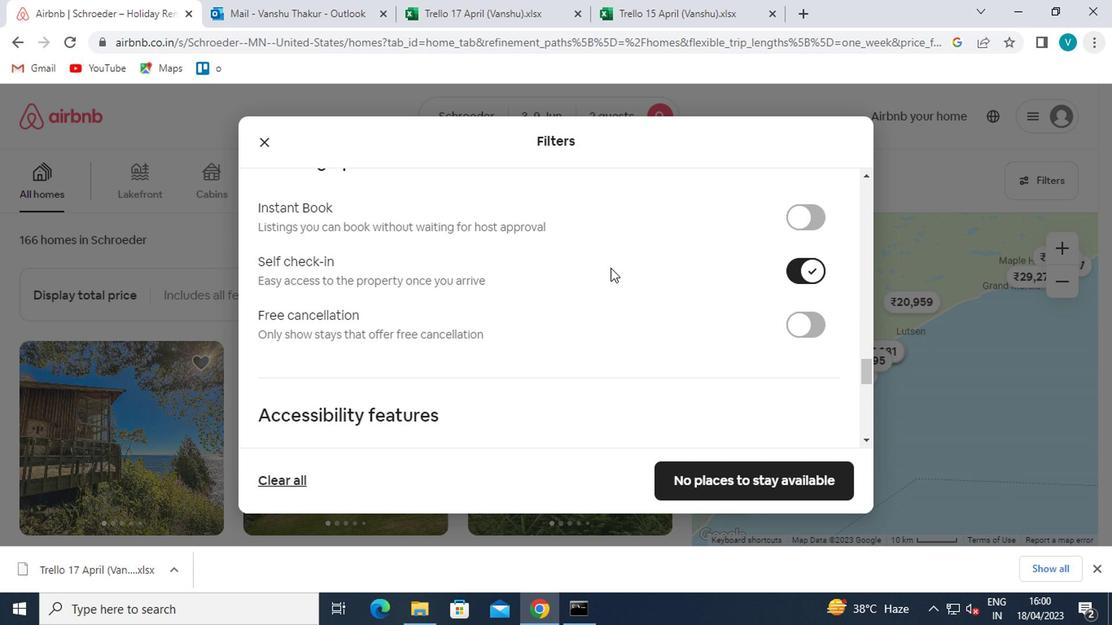
Action: Mouse moved to (498, 270)
Screenshot: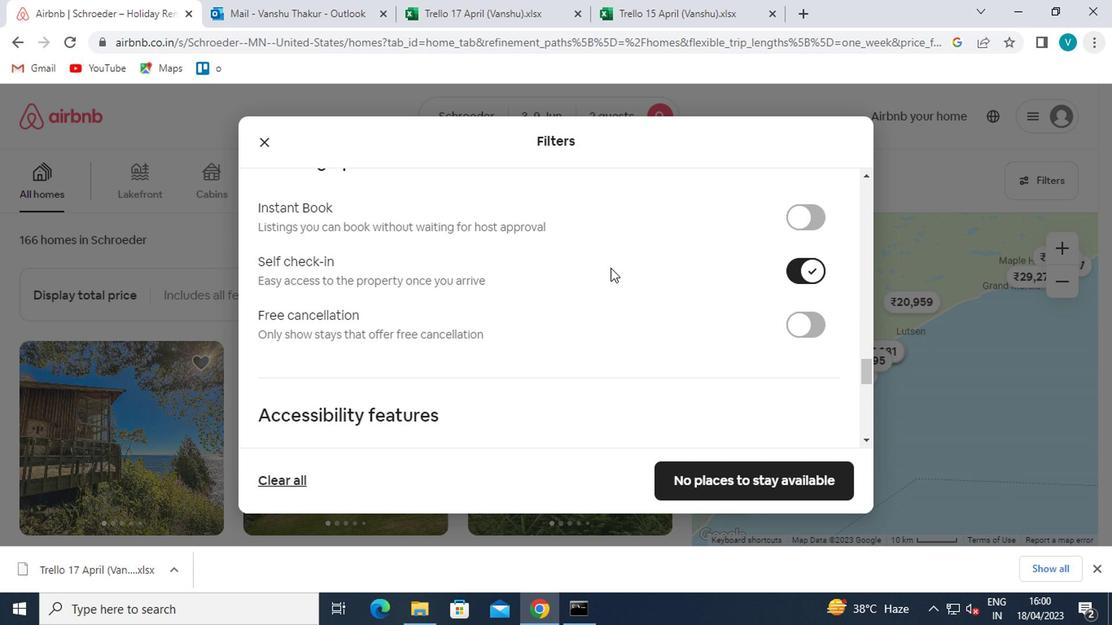 
Action: Mouse scrolled (498, 269) with delta (0, 0)
Screenshot: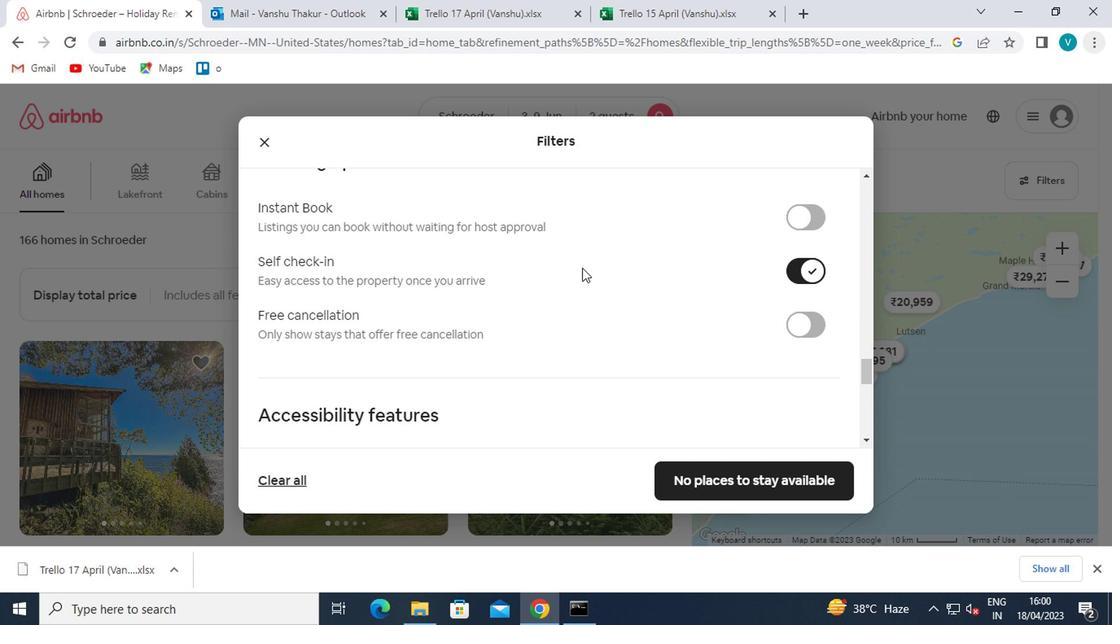 
Action: Mouse moved to (489, 273)
Screenshot: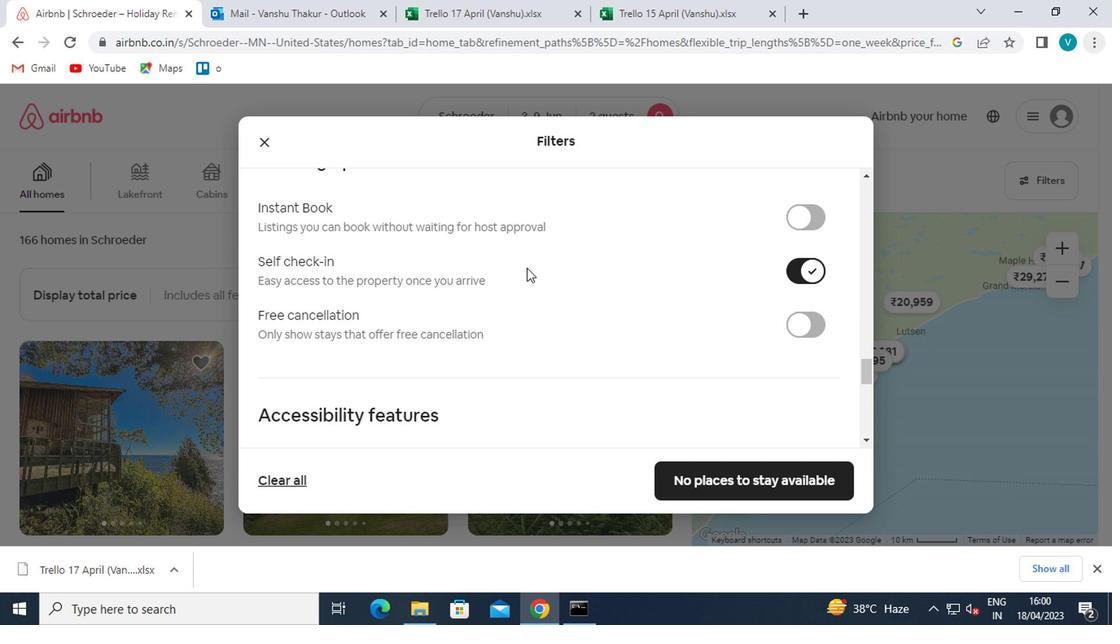 
Action: Mouse scrolled (489, 273) with delta (0, 0)
Screenshot: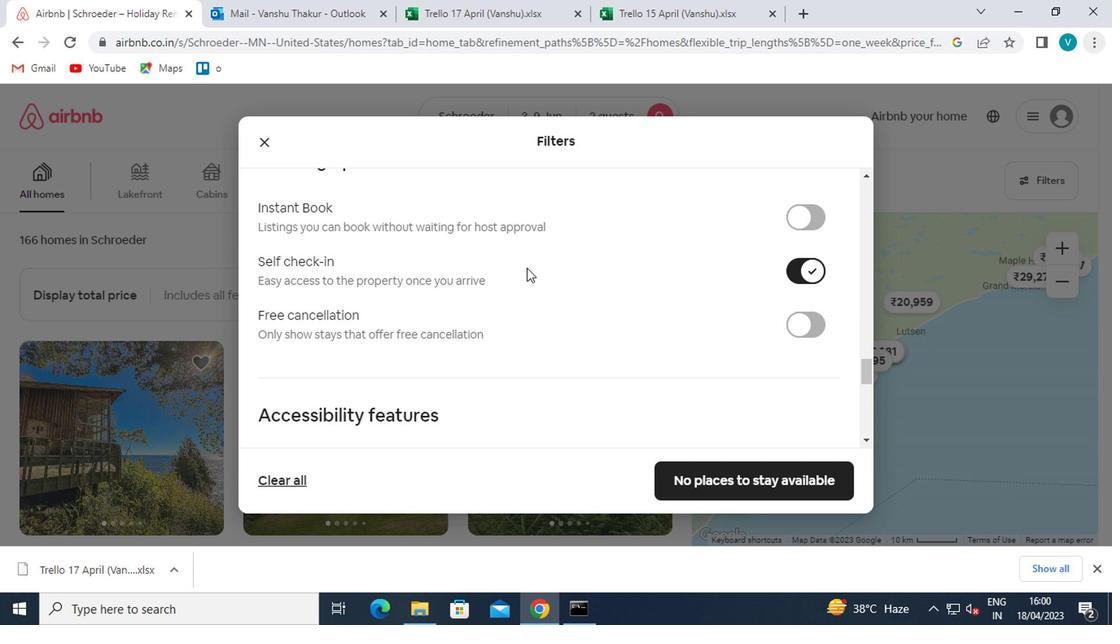 
Action: Mouse moved to (475, 283)
Screenshot: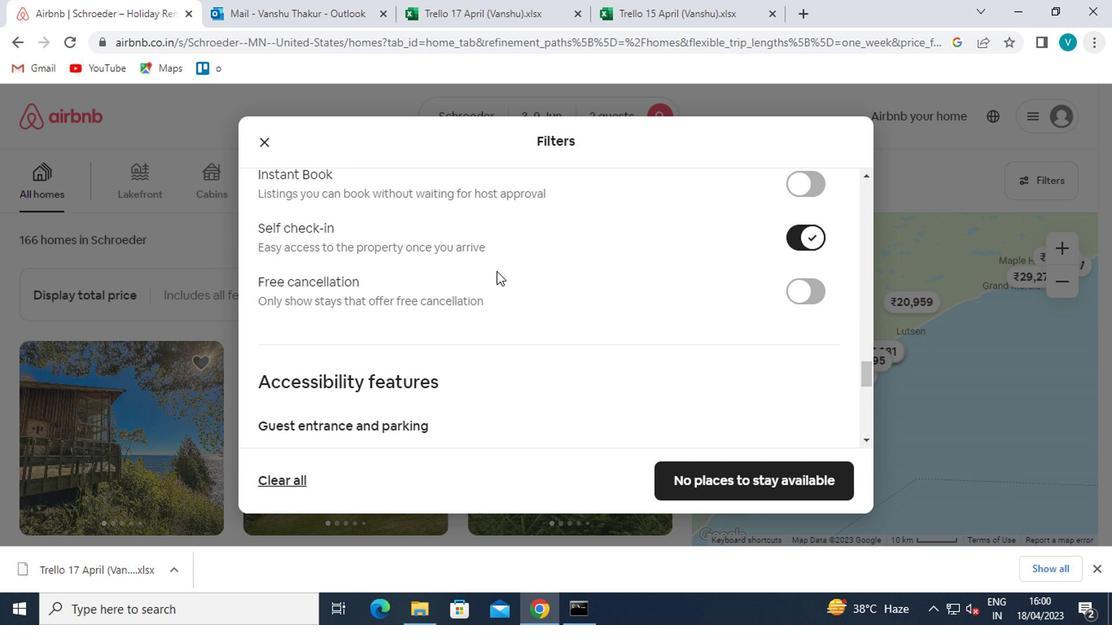 
Action: Mouse scrolled (475, 282) with delta (0, 0)
Screenshot: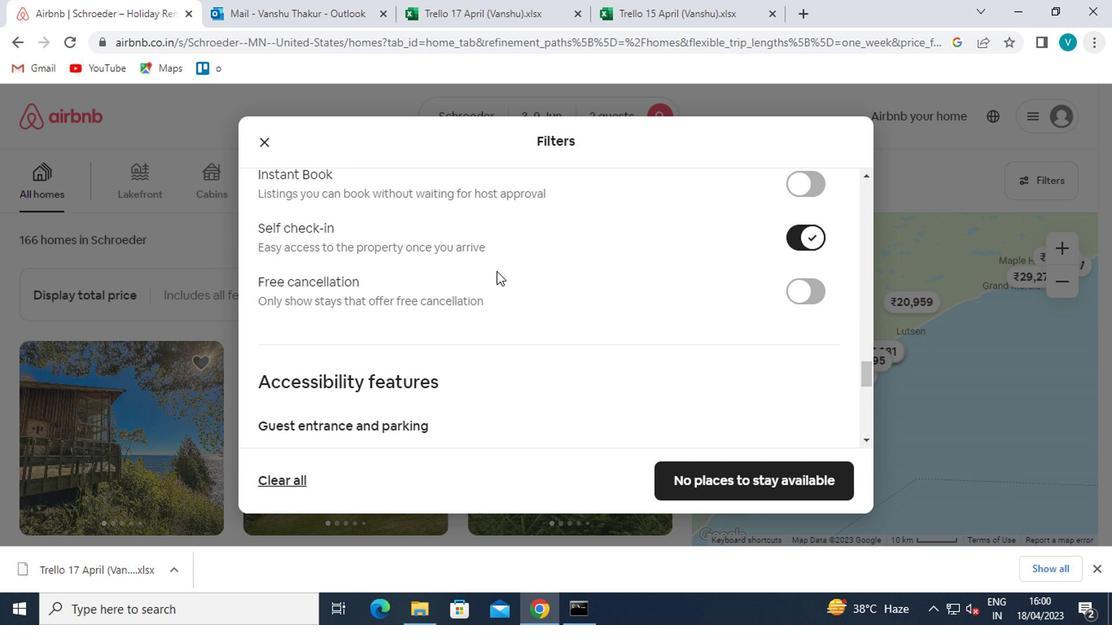
Action: Mouse moved to (412, 356)
Screenshot: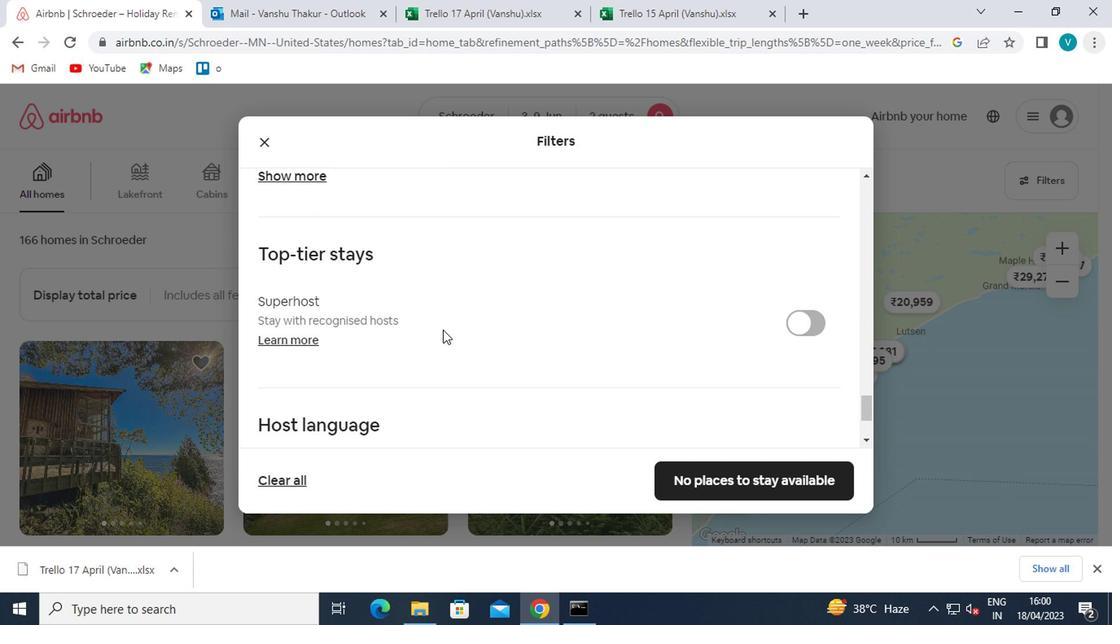 
Action: Mouse scrolled (412, 355) with delta (0, 0)
Screenshot: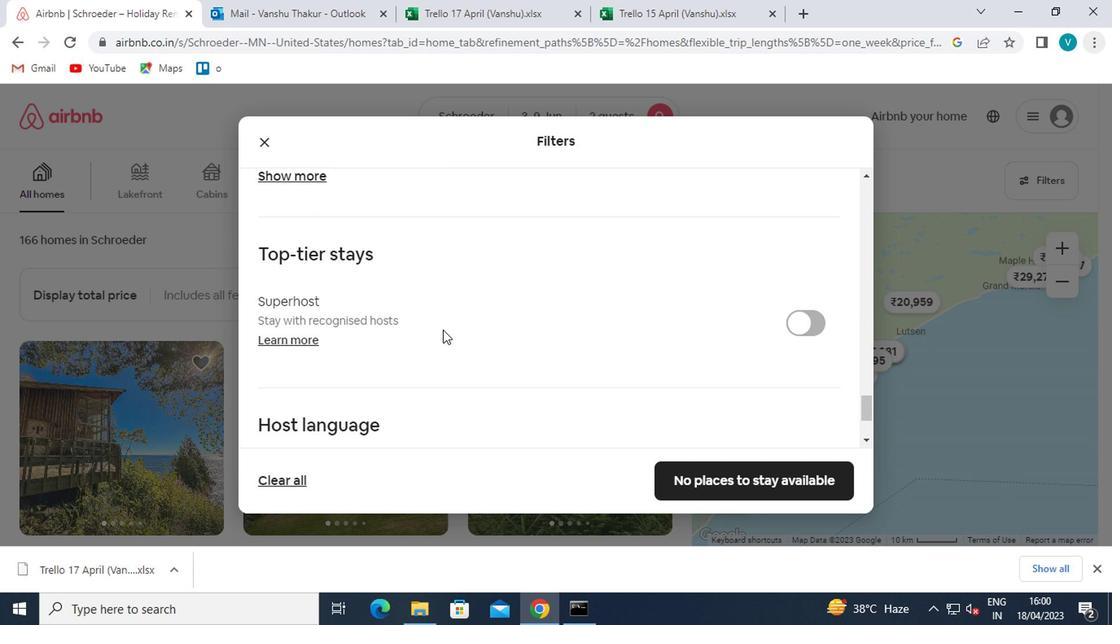 
Action: Mouse moved to (412, 356)
Screenshot: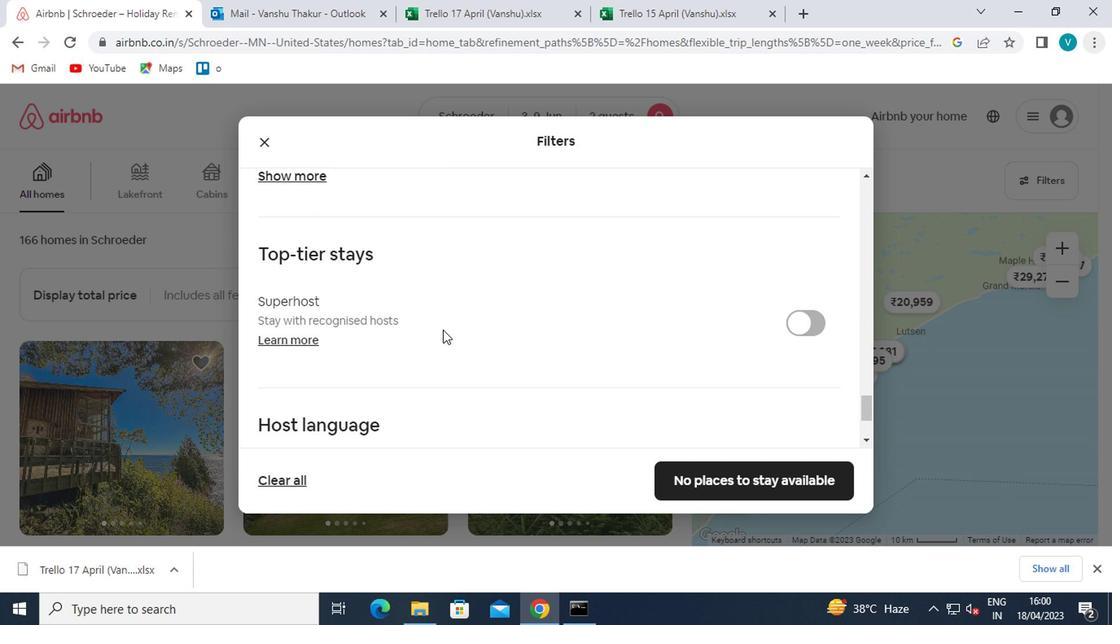 
Action: Mouse scrolled (412, 356) with delta (0, 0)
Screenshot: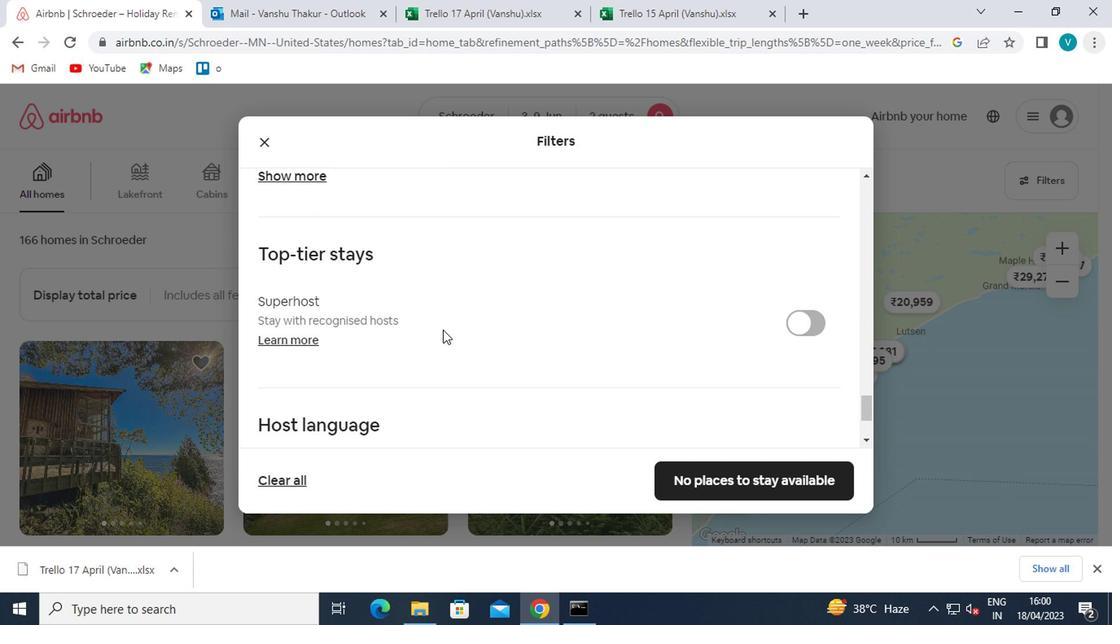 
Action: Mouse moved to (412, 357)
Screenshot: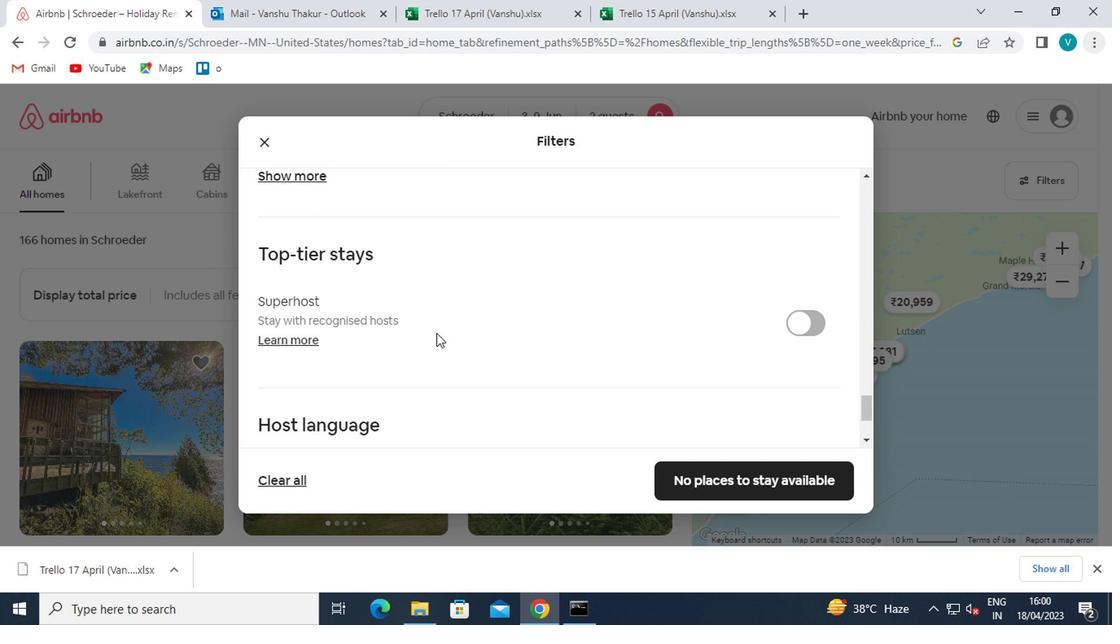 
Action: Mouse scrolled (412, 356) with delta (0, -1)
Screenshot: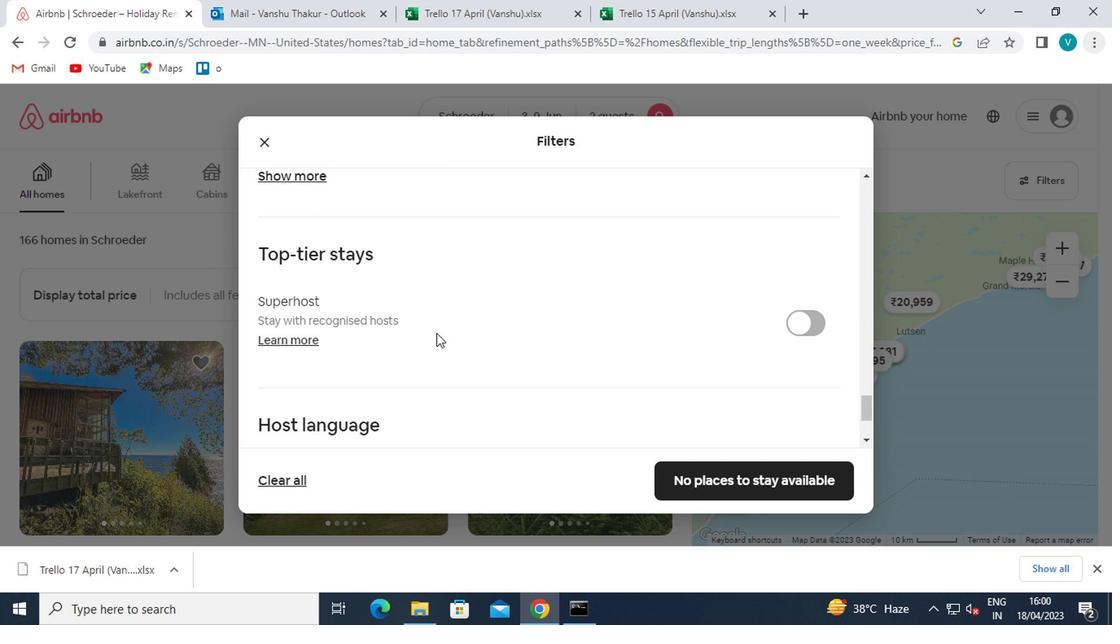 
Action: Mouse moved to (553, 374)
Screenshot: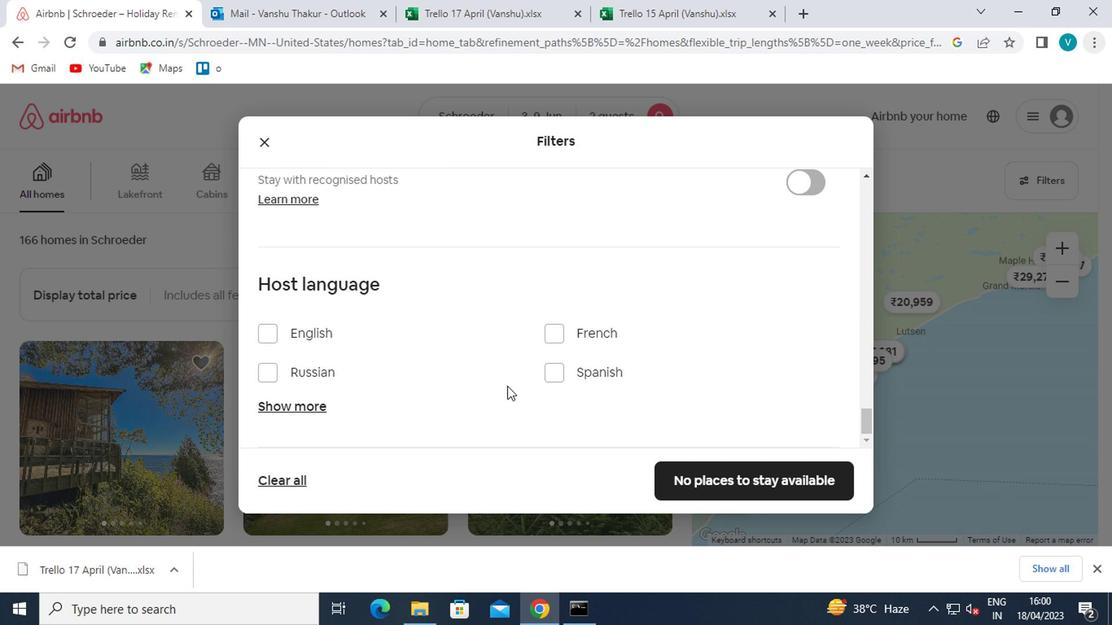 
Action: Mouse pressed left at (553, 374)
Screenshot: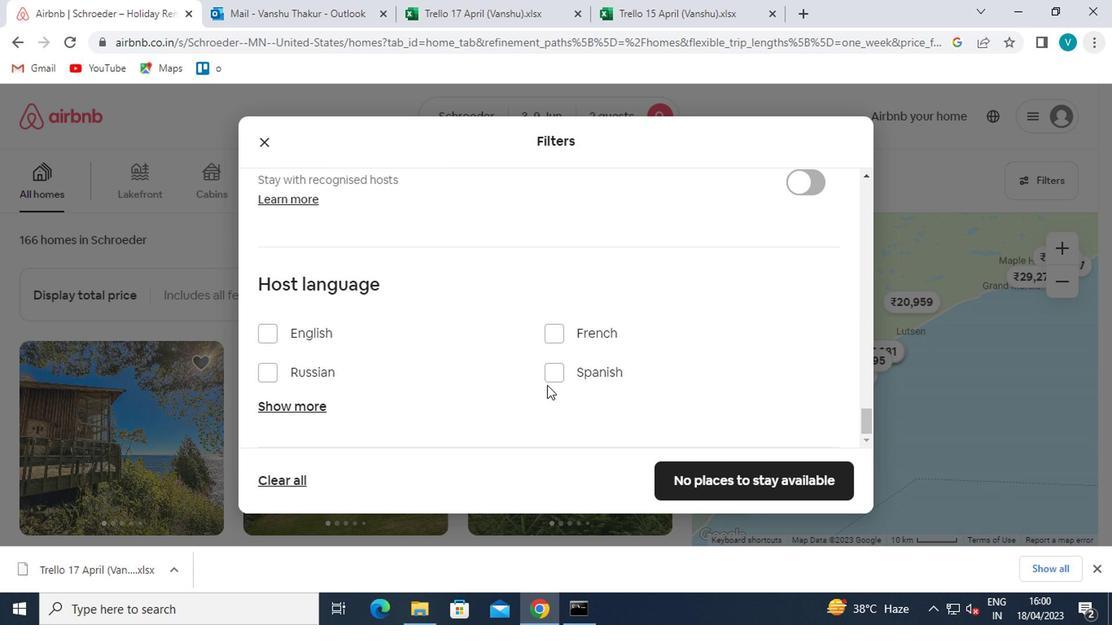 
Action: Mouse moved to (556, 374)
Screenshot: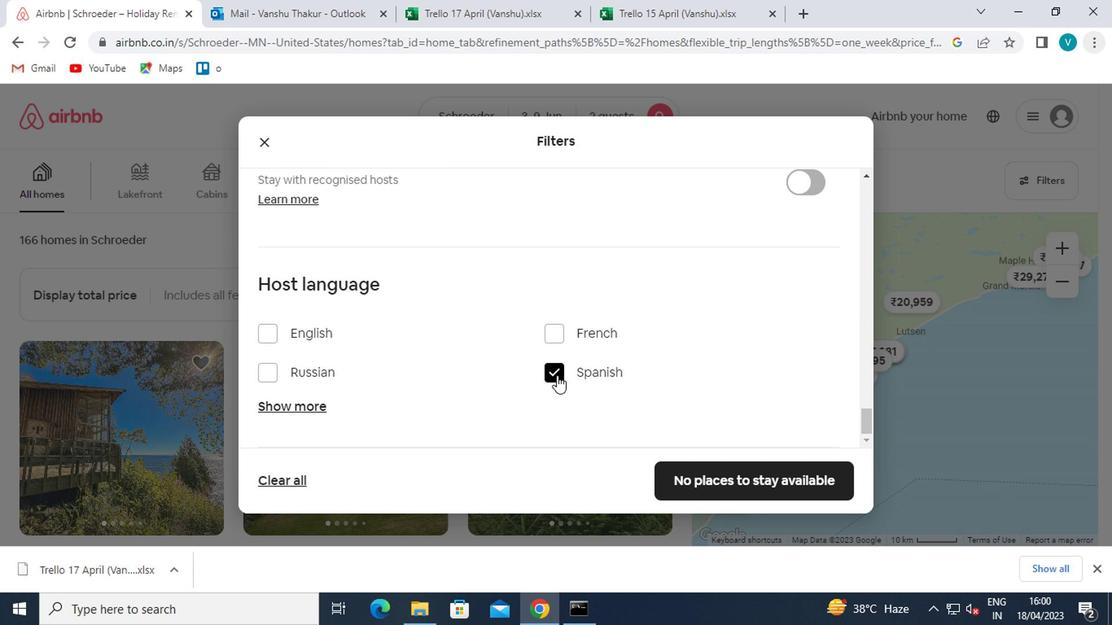 
Action: Mouse scrolled (556, 373) with delta (0, 0)
Screenshot: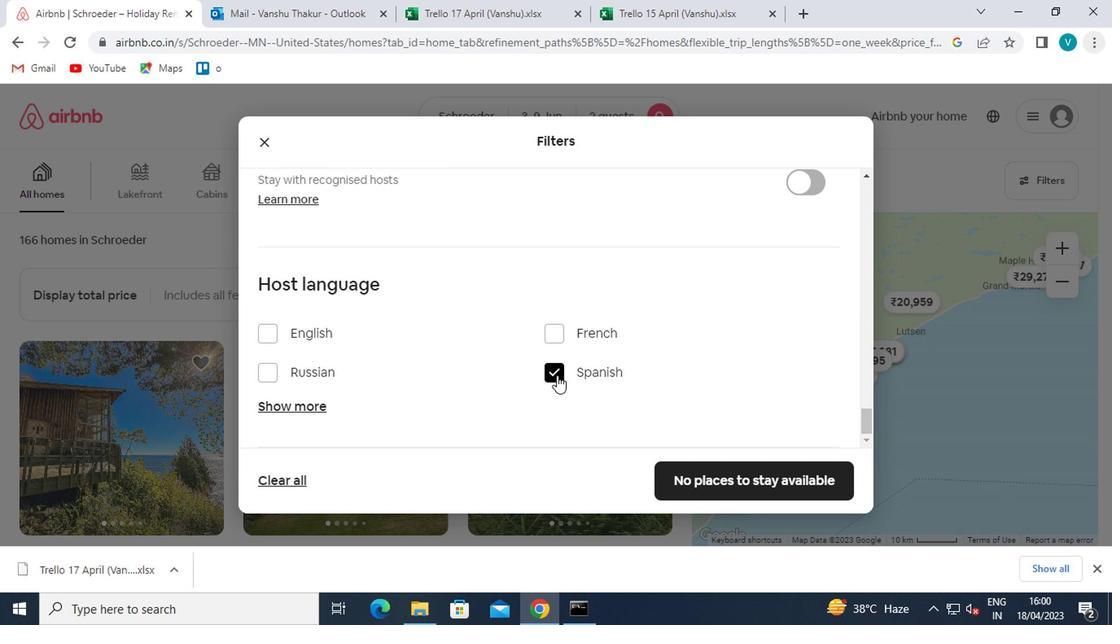 
Action: Mouse moved to (700, 473)
Screenshot: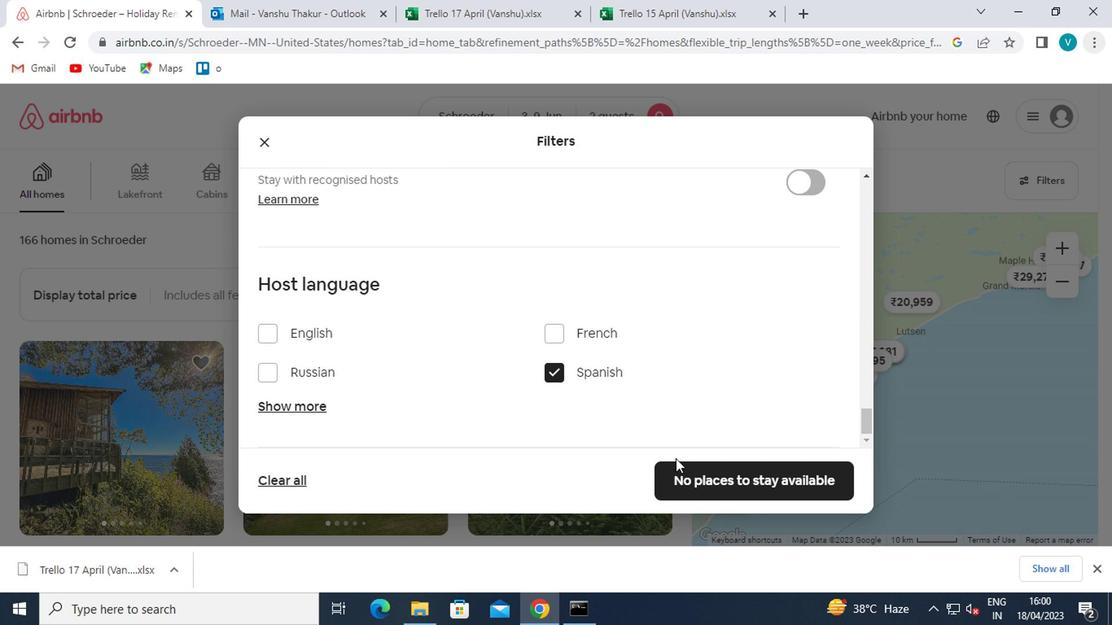 
Action: Mouse pressed left at (700, 473)
Screenshot: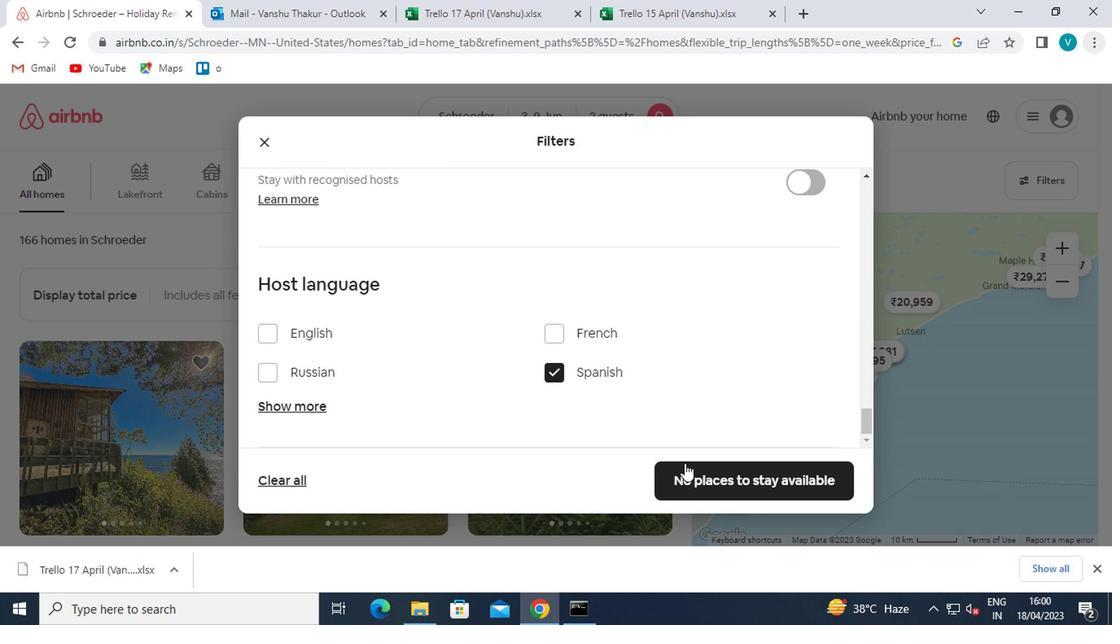 
Action: Mouse moved to (700, 473)
Screenshot: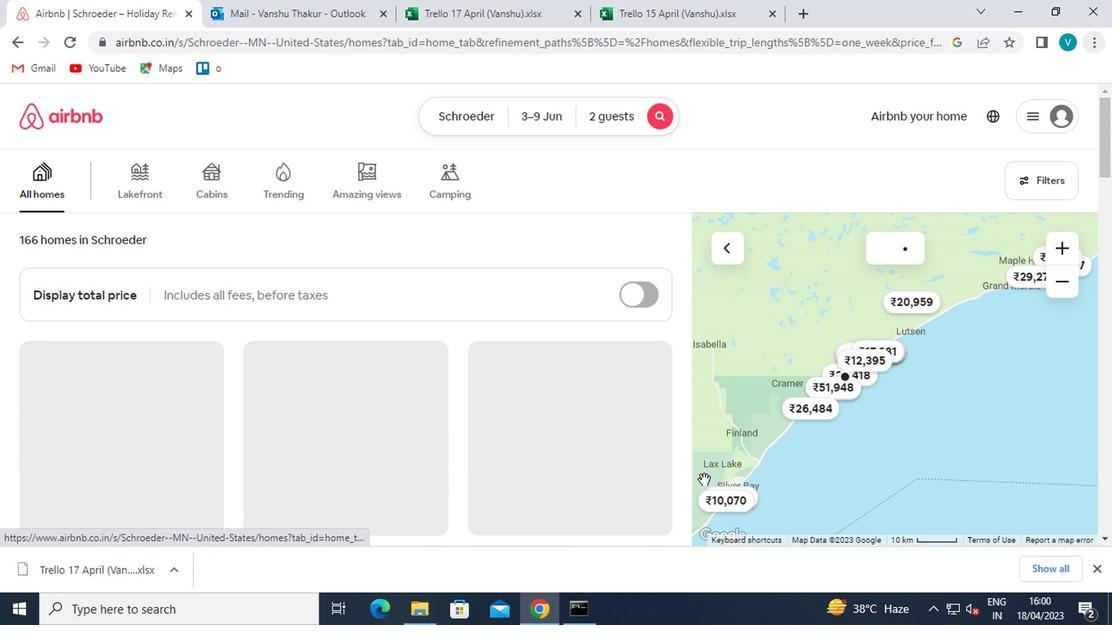 
